 Task: Look for space in La Dolorita, Venezuela from 22nd June, 2023 to 30th June, 2023 for 2 adults in price range Rs.7000 to Rs.15000. Place can be entire place with 1  bedroom having 1 bed and 1 bathroom. Property type can be house, flat, guest house, hotel. Booking option can be shelf check-in. Required host language is English.
Action: Mouse moved to (501, 112)
Screenshot: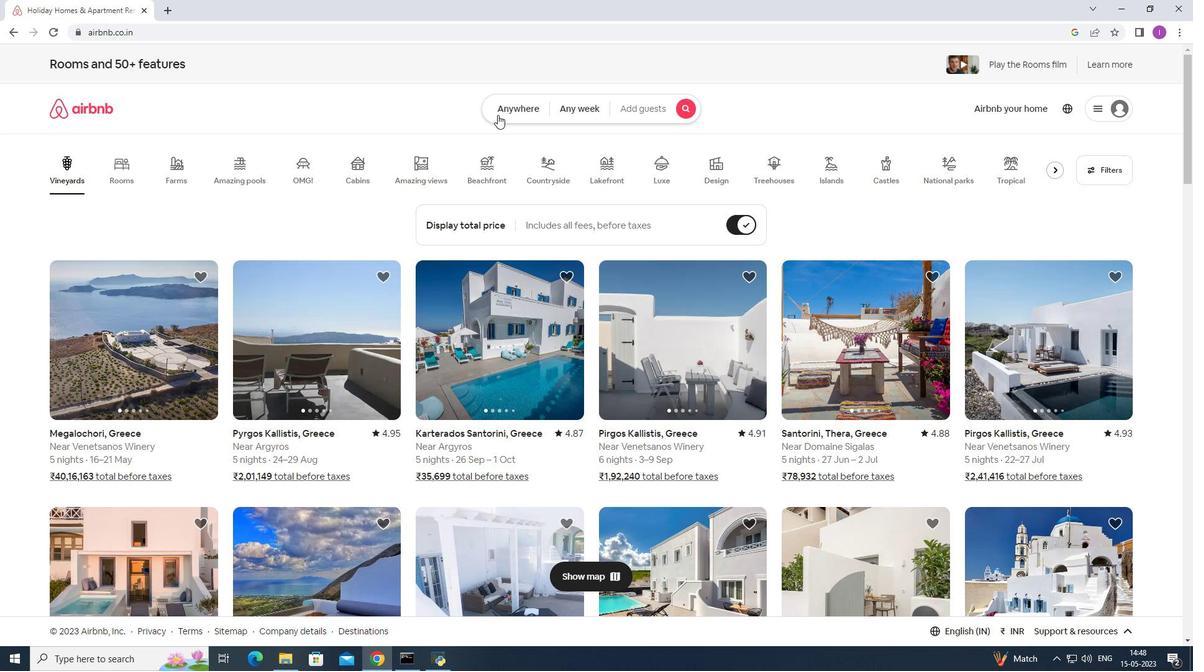 
Action: Mouse pressed left at (501, 112)
Screenshot: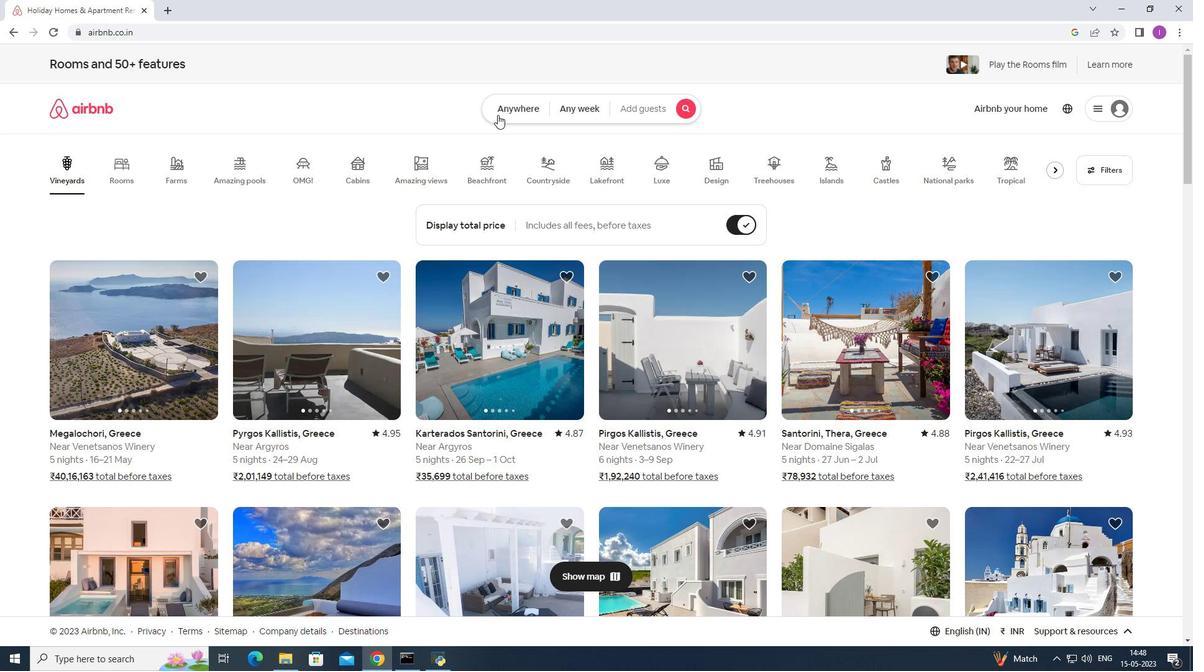 
Action: Mouse moved to (440, 164)
Screenshot: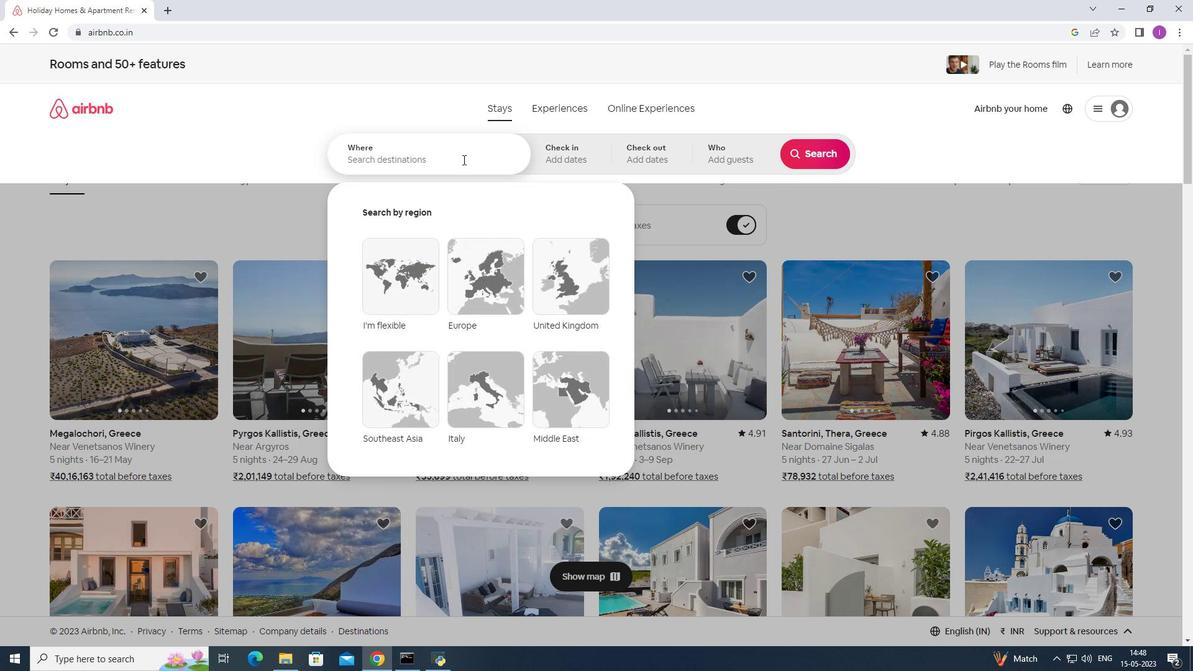 
Action: Mouse pressed left at (440, 164)
Screenshot: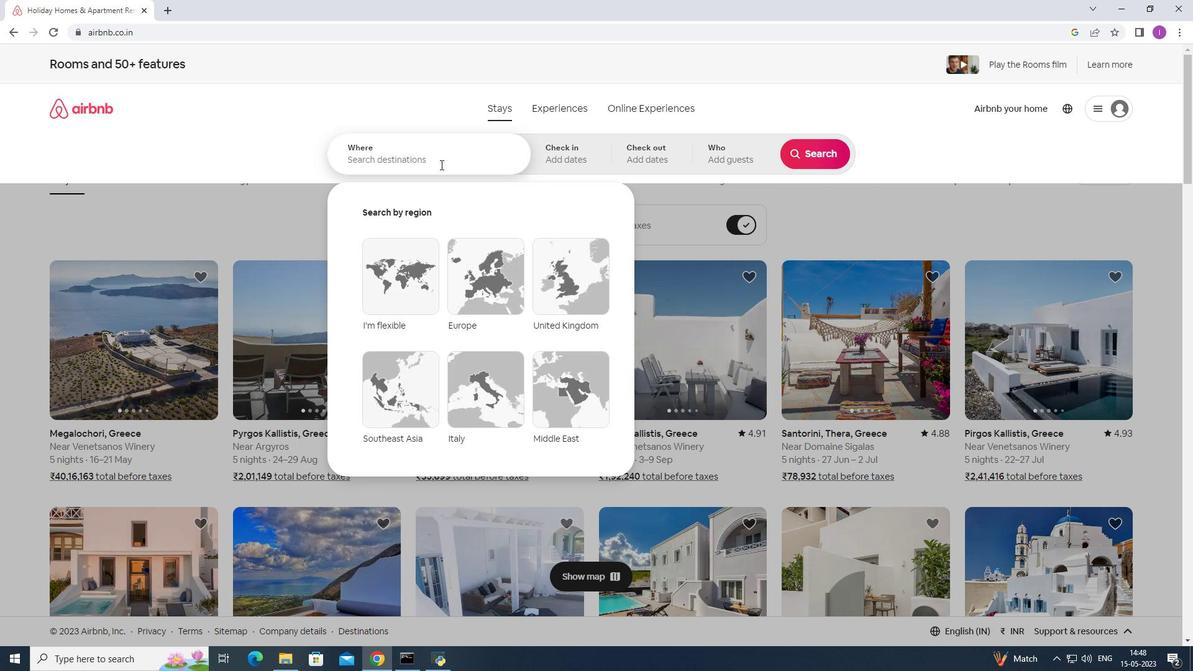 
Action: Key pressed <Key.shift><Key.shift><Key.shift><Key.shift><Key.shift><Key.shift><Key.shift><Key.shift><Key.shift><Key.shift><Key.shift><Key.shift><Key.shift><Key.shift><Key.shift><Key.shift><Key.shift><Key.shift><Key.shift><Key.shift><Key.shift><Key.shift><Key.shift><Key.shift><Key.shift><Key.shift><Key.shift><Key.shift><Key.shift><Key.shift><Key.shift><Key.shift><Key.shift><Key.shift><Key.shift><Key.shift><Key.shift><Key.shift><Key.shift><Key.shift><Key.shift><Key.shift><Key.shift><Key.shift><Key.shift><Key.shift><Key.shift>La<Key.space>dili<Key.backspace><Key.backspace><Key.backspace><Key.backspace><Key.shift>Dolorita,<Key.shift><Key.shift><Key.shift><Key.shift><Key.shift><Key.shift><Key.shift><Key.shift><Key.shift><Key.shift><Key.shift><Key.shift><Key.shift><Key.shift><Key.shift><Key.shift><Key.shift><Key.shift><Key.shift><Key.shift><Key.shift><Key.shift><Key.shift><Key.shift><Key.shift><Key.shift><Key.shift>Venezuela
Screenshot: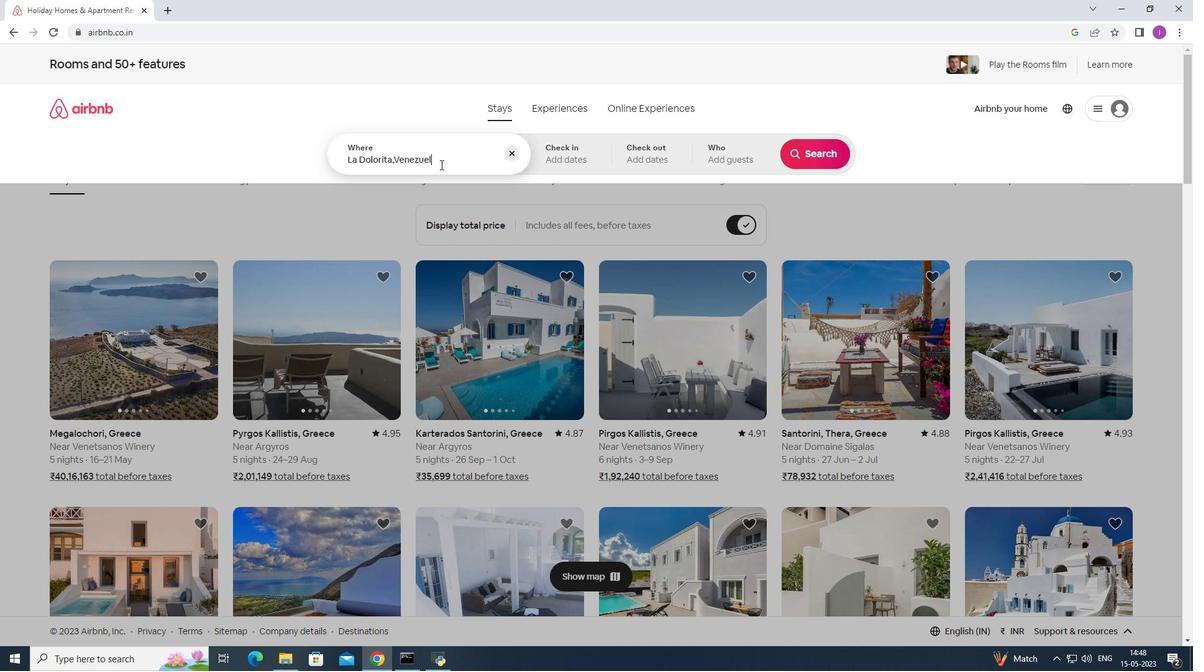 
Action: Mouse moved to (580, 147)
Screenshot: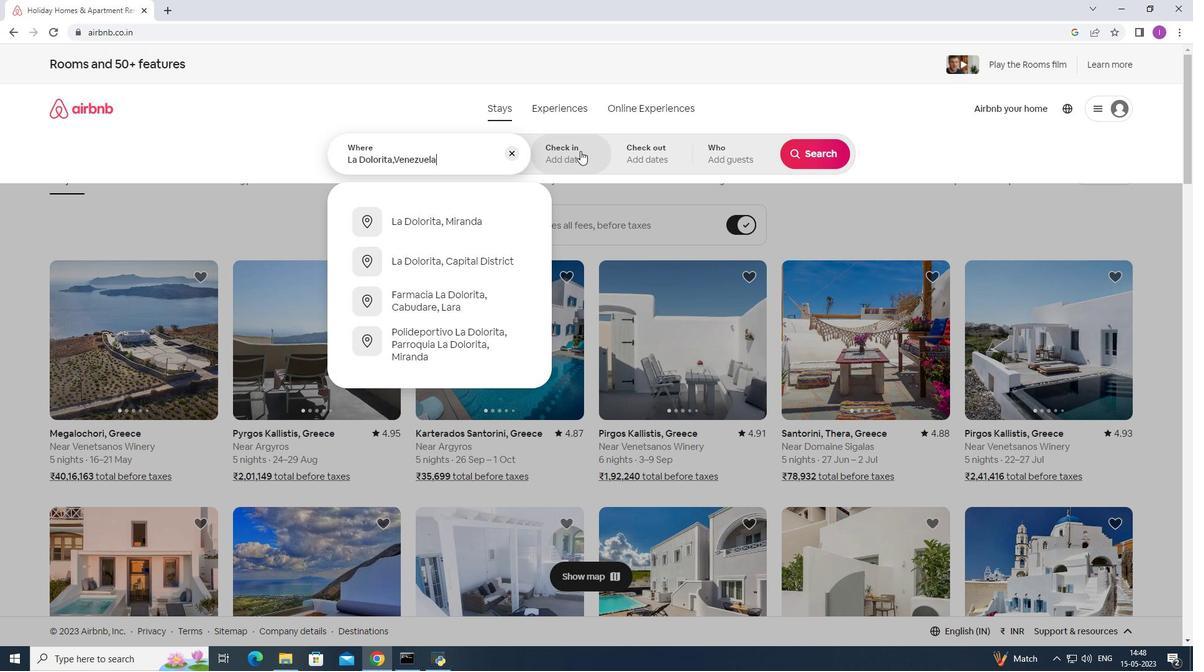 
Action: Mouse pressed left at (580, 147)
Screenshot: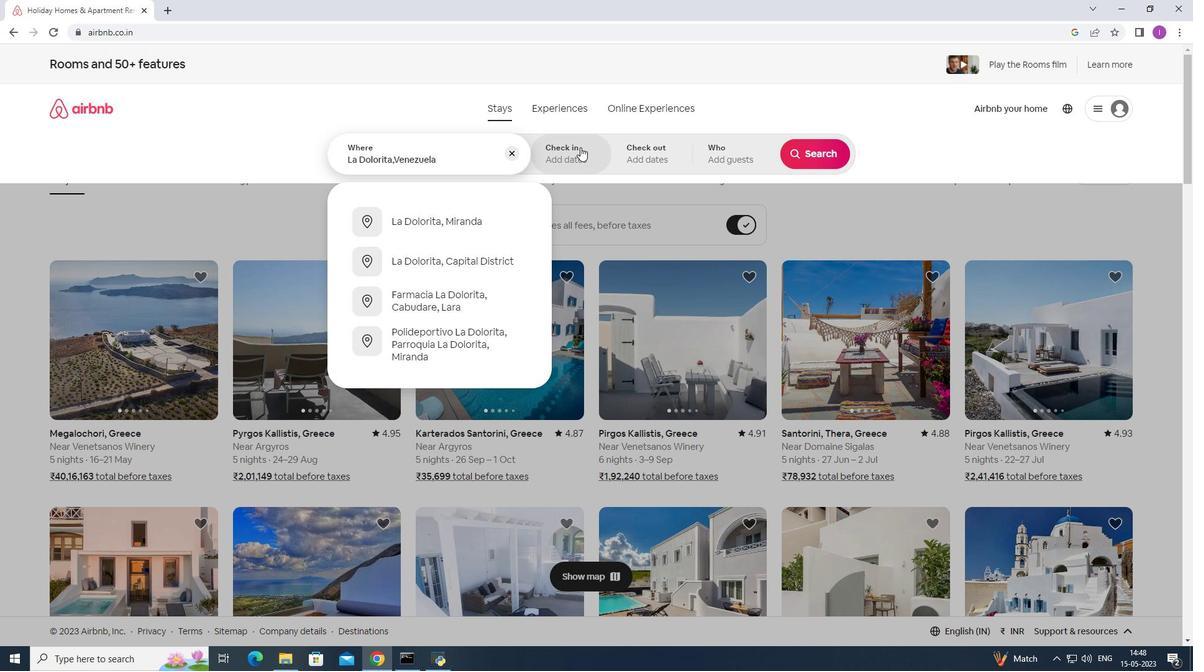
Action: Mouse moved to (817, 252)
Screenshot: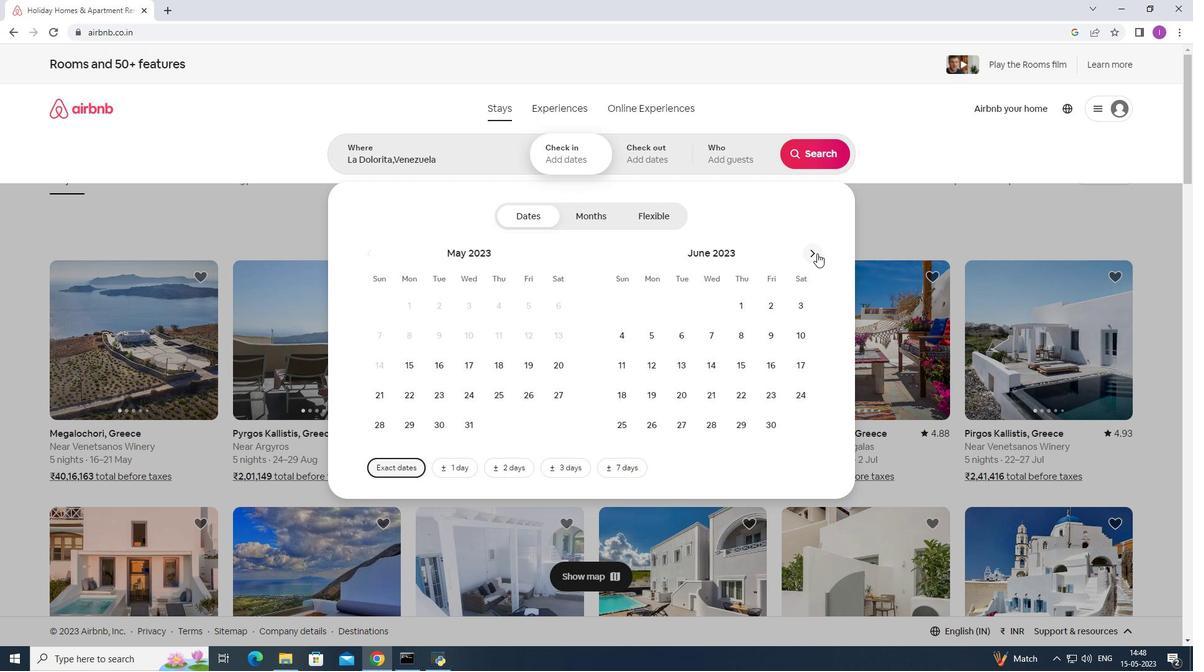 
Action: Mouse pressed left at (817, 252)
Screenshot: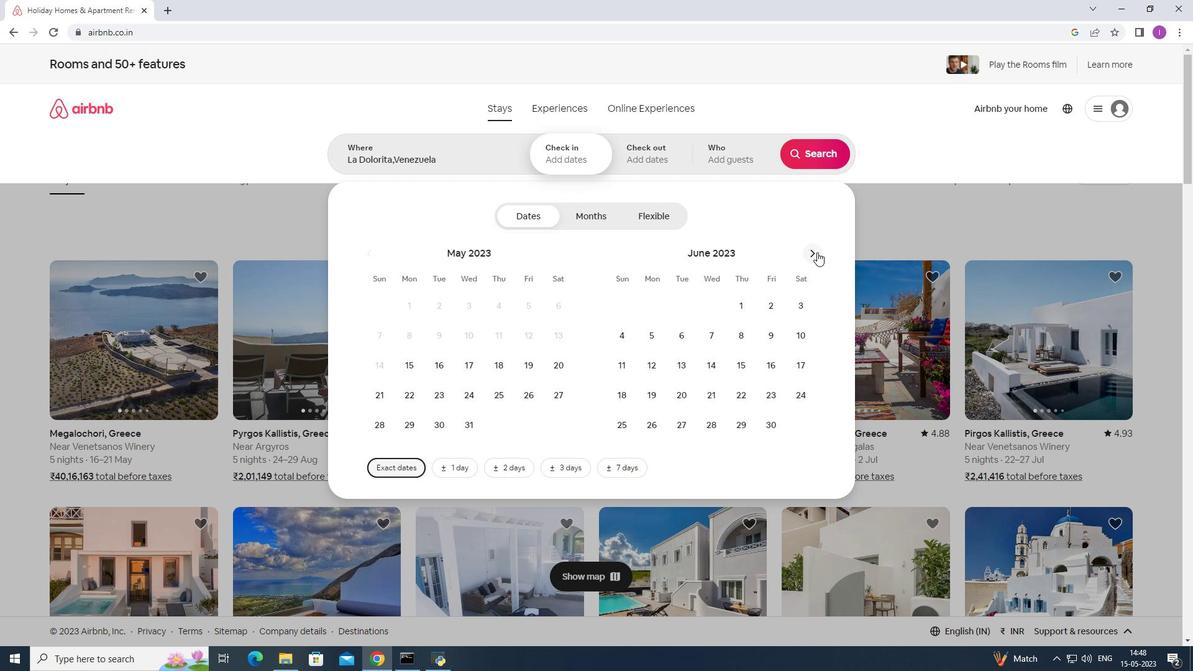 
Action: Mouse moved to (502, 389)
Screenshot: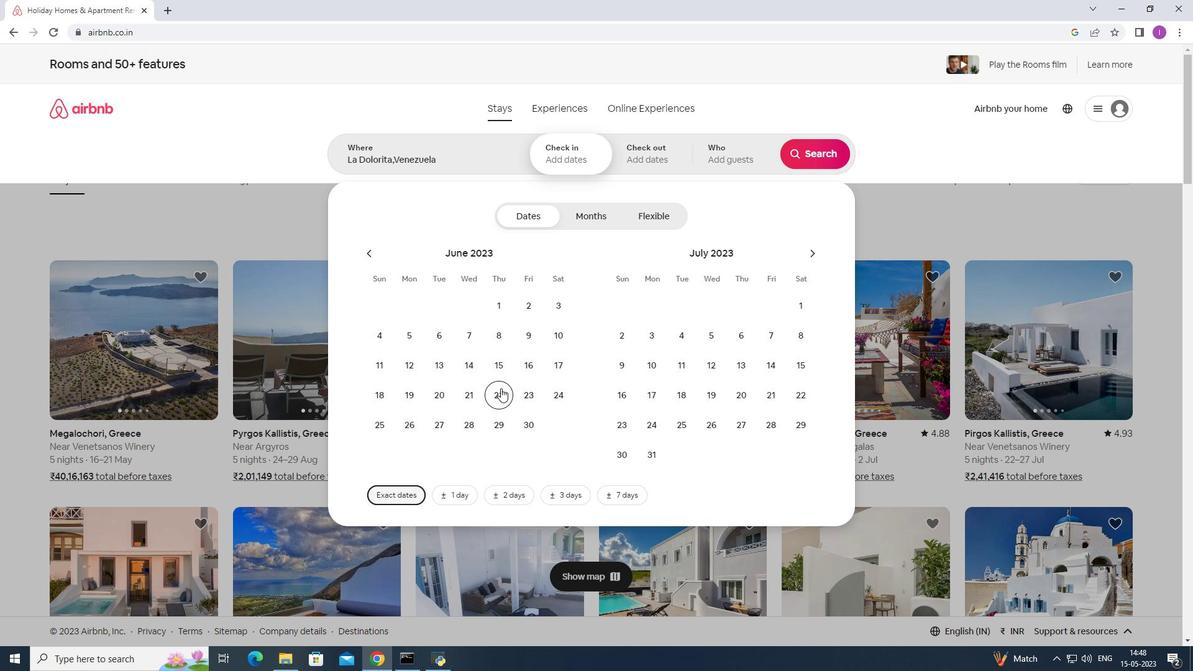
Action: Mouse pressed left at (502, 389)
Screenshot: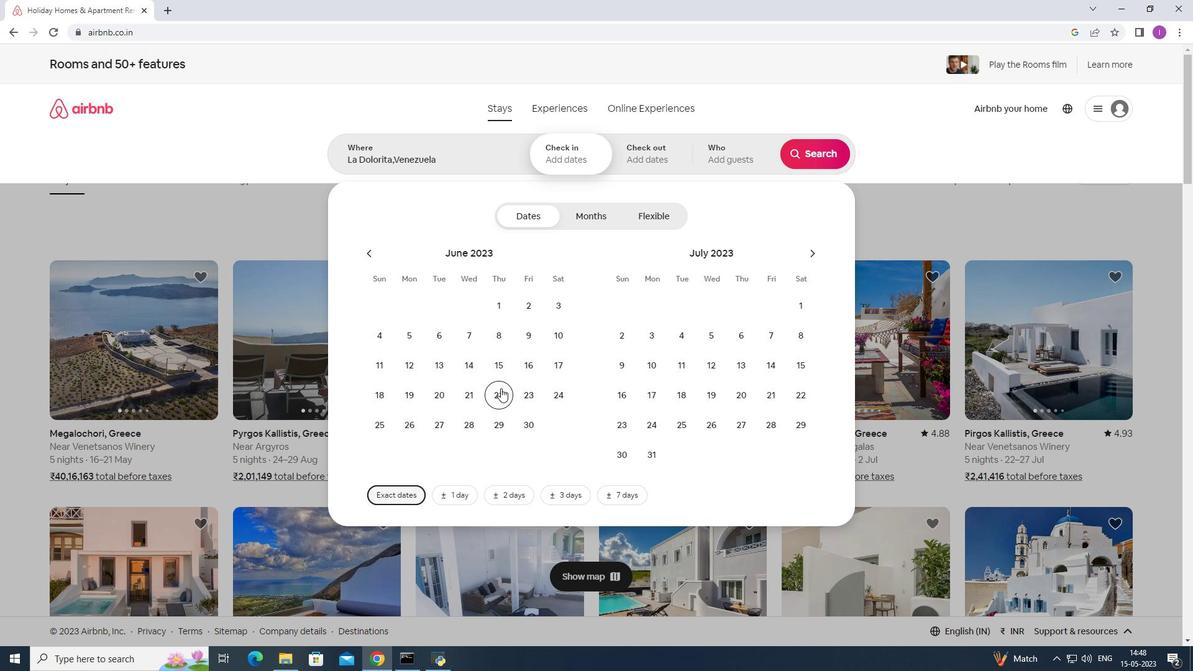 
Action: Mouse moved to (527, 425)
Screenshot: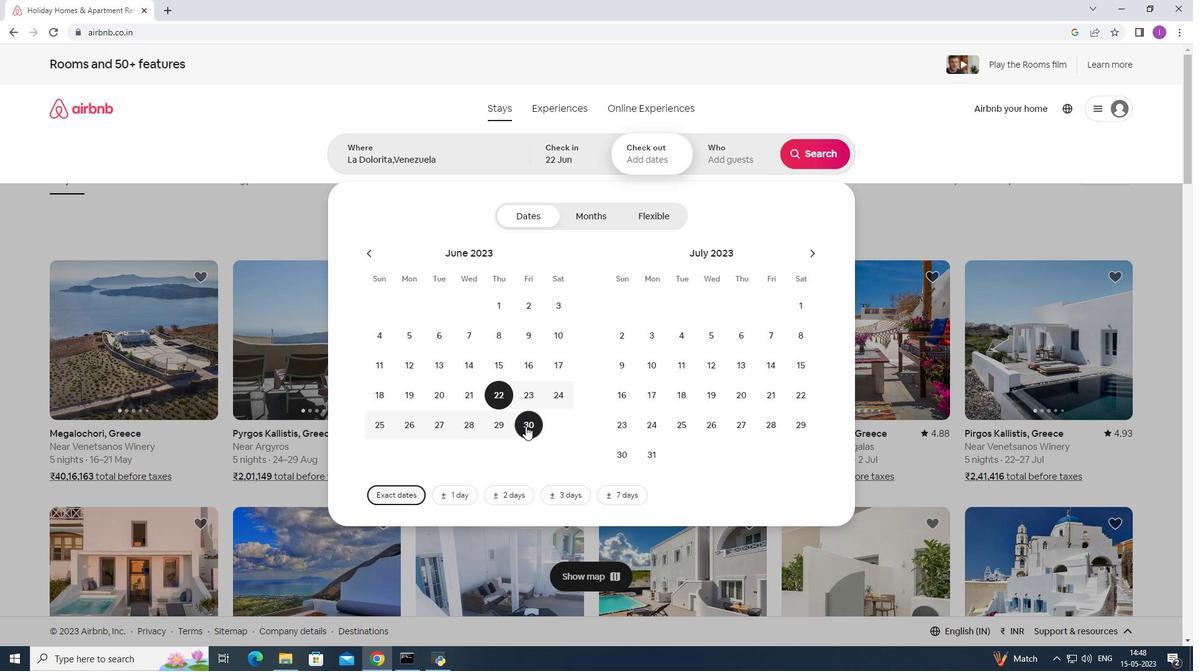
Action: Mouse pressed left at (527, 425)
Screenshot: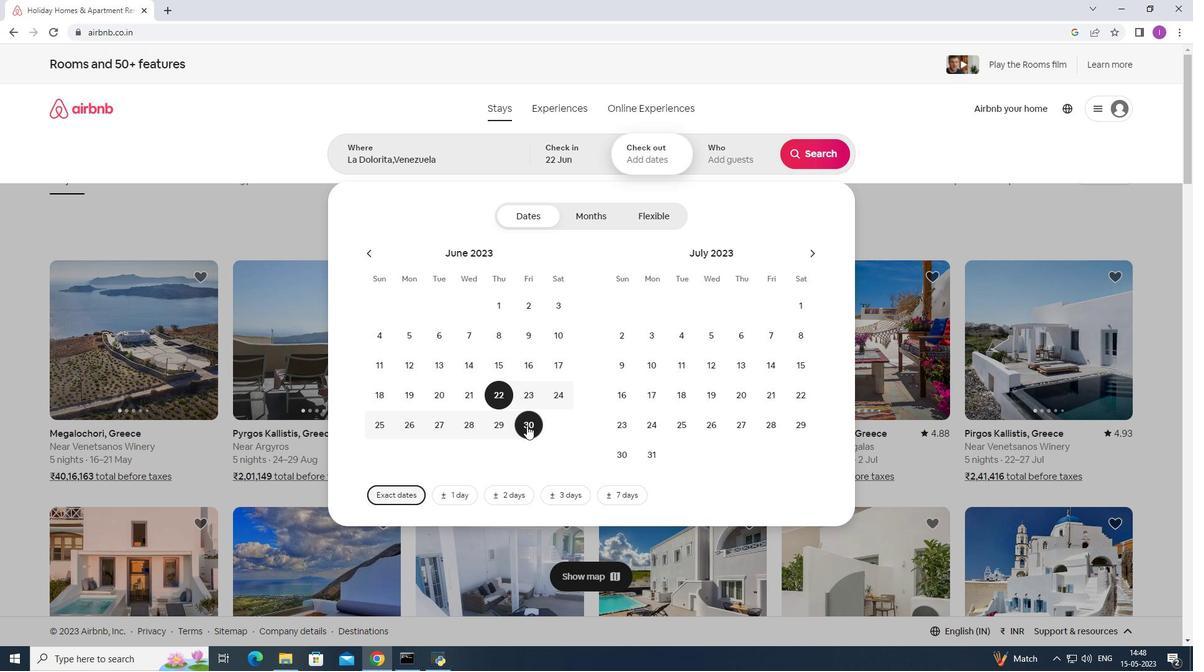 
Action: Mouse moved to (742, 151)
Screenshot: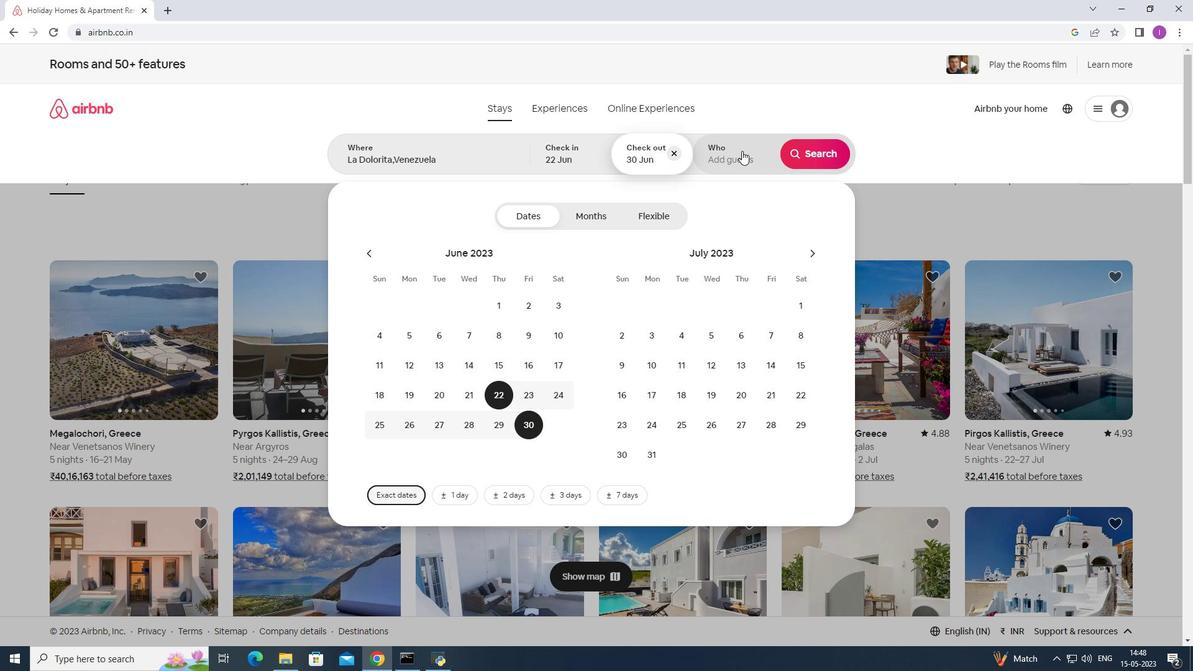 
Action: Mouse pressed left at (742, 151)
Screenshot: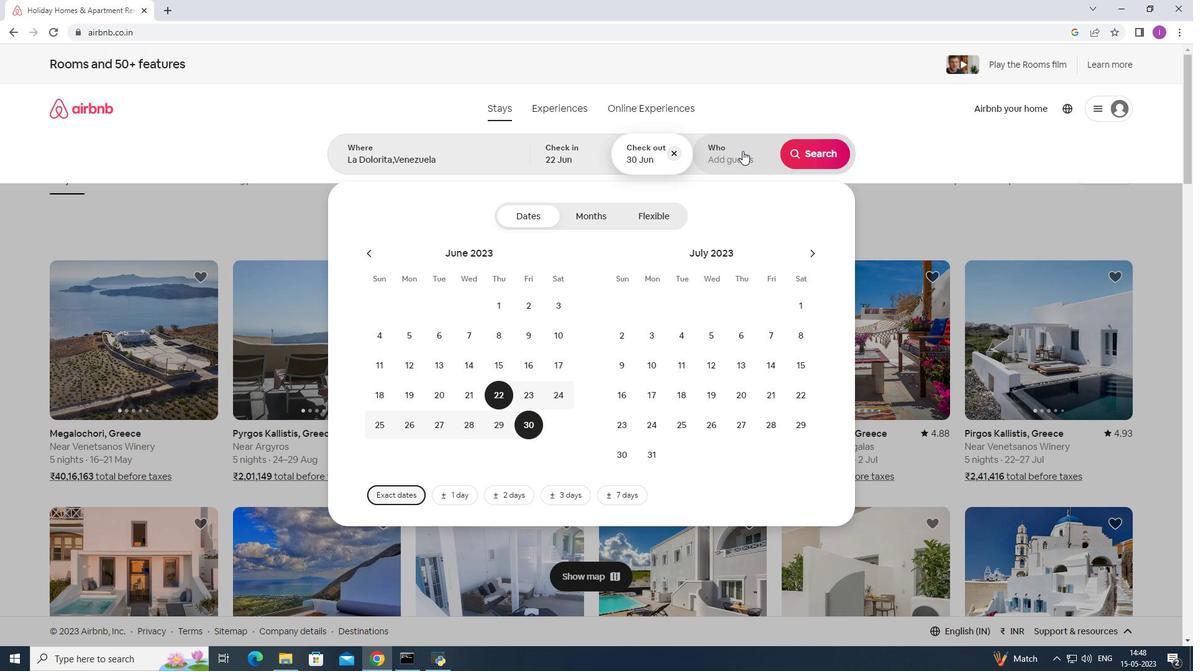 
Action: Mouse moved to (821, 217)
Screenshot: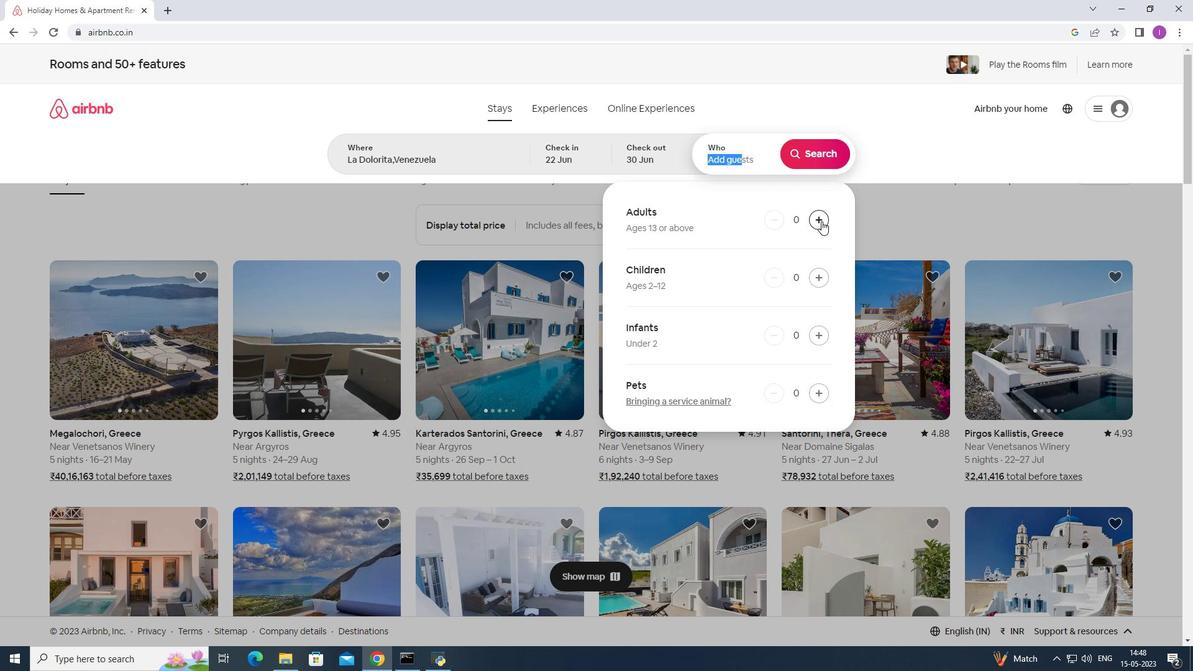 
Action: Mouse pressed left at (821, 217)
Screenshot: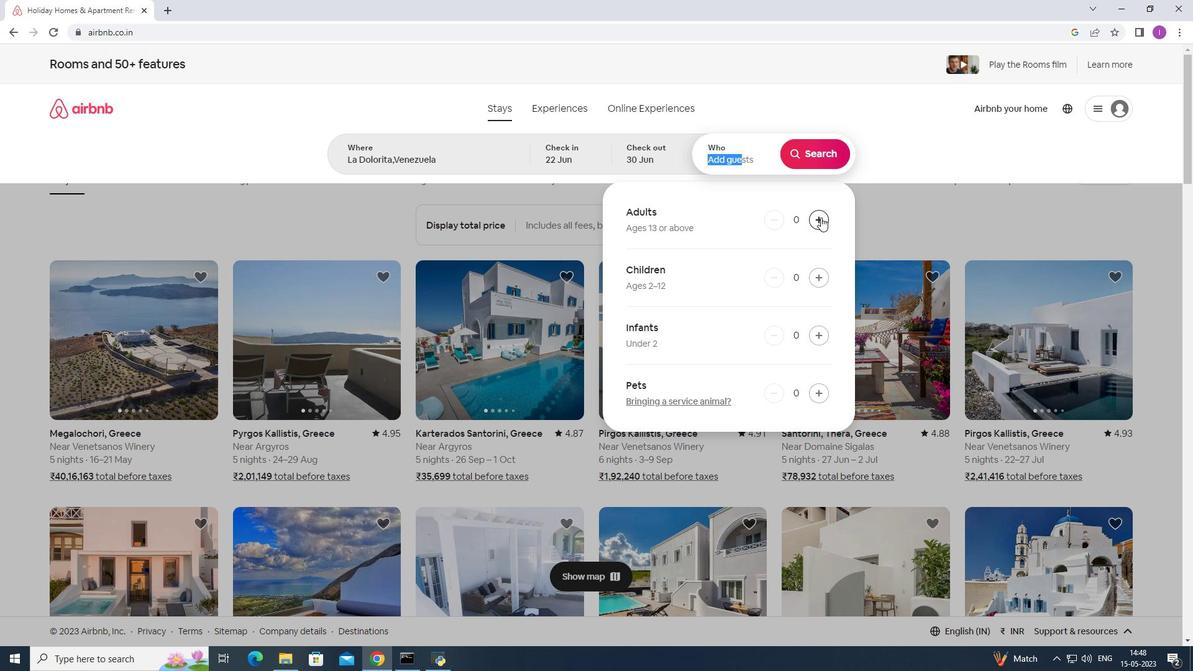 
Action: Mouse pressed left at (821, 217)
Screenshot: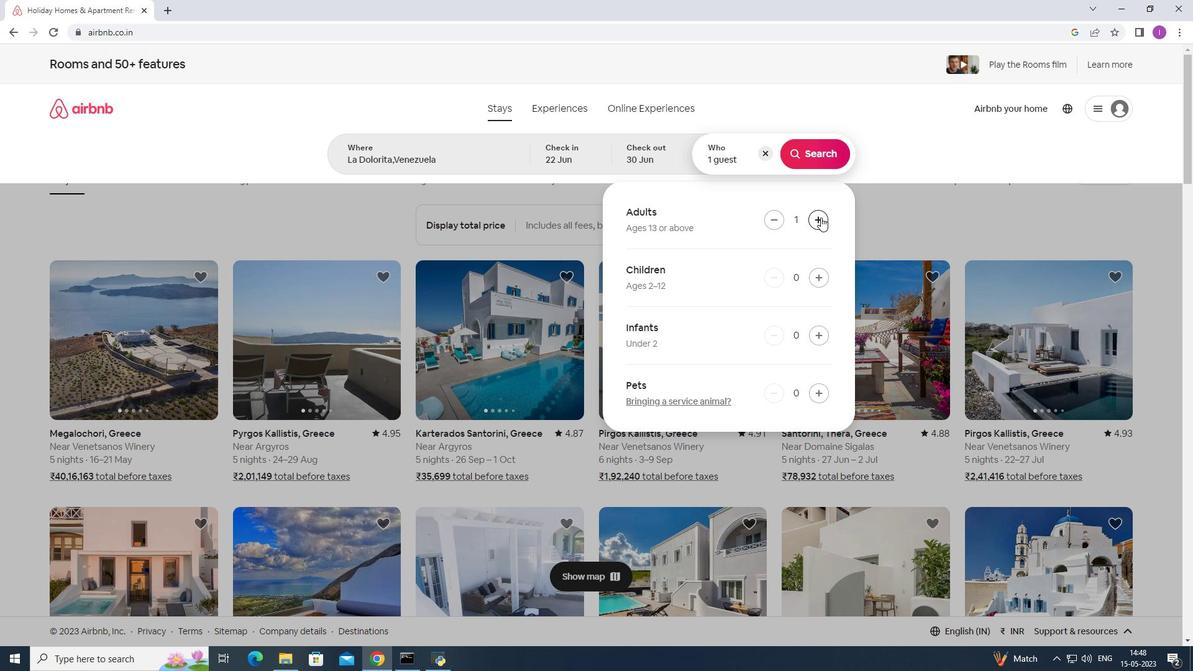 
Action: Mouse moved to (821, 147)
Screenshot: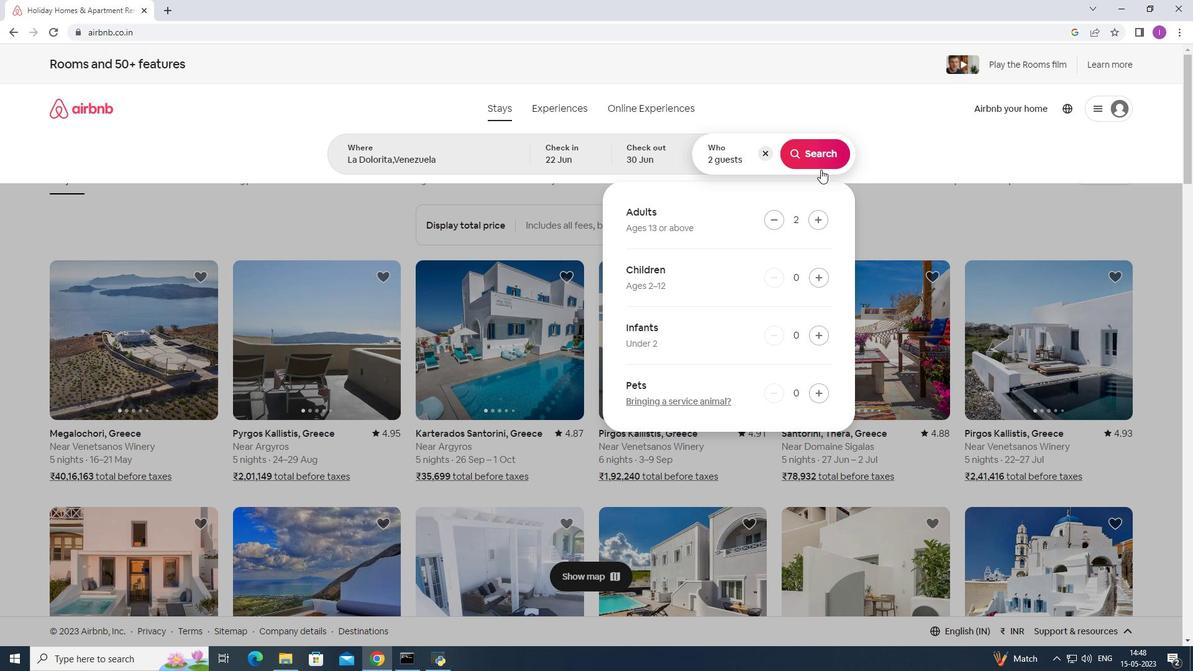 
Action: Mouse pressed left at (821, 147)
Screenshot: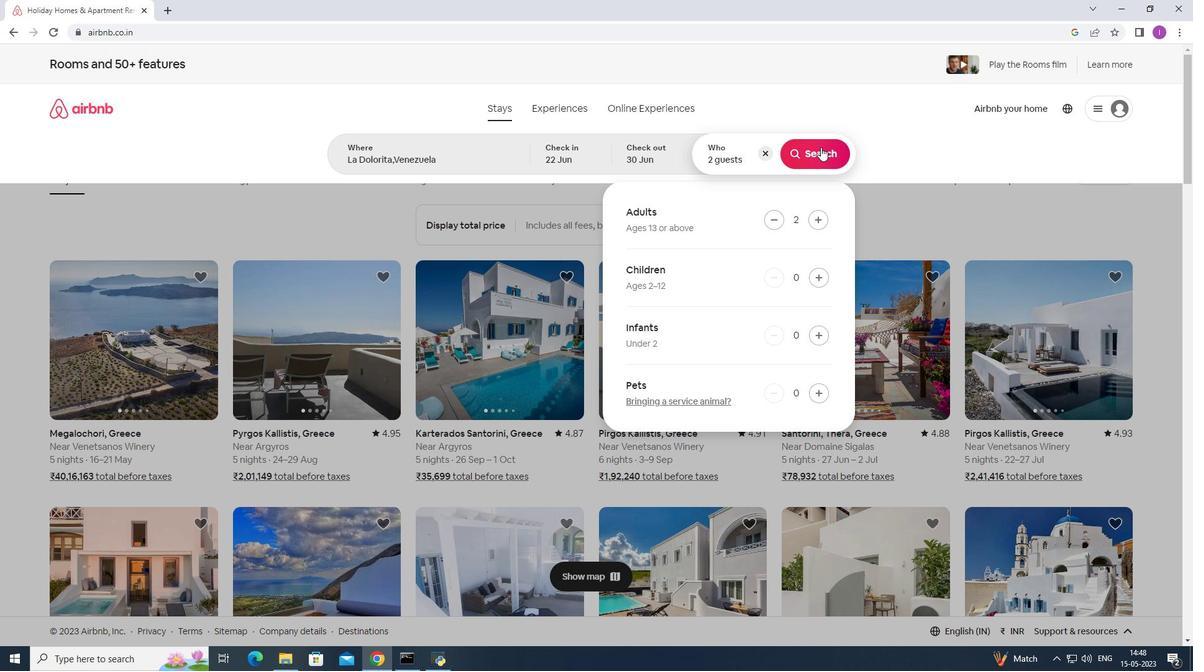 
Action: Mouse moved to (1147, 123)
Screenshot: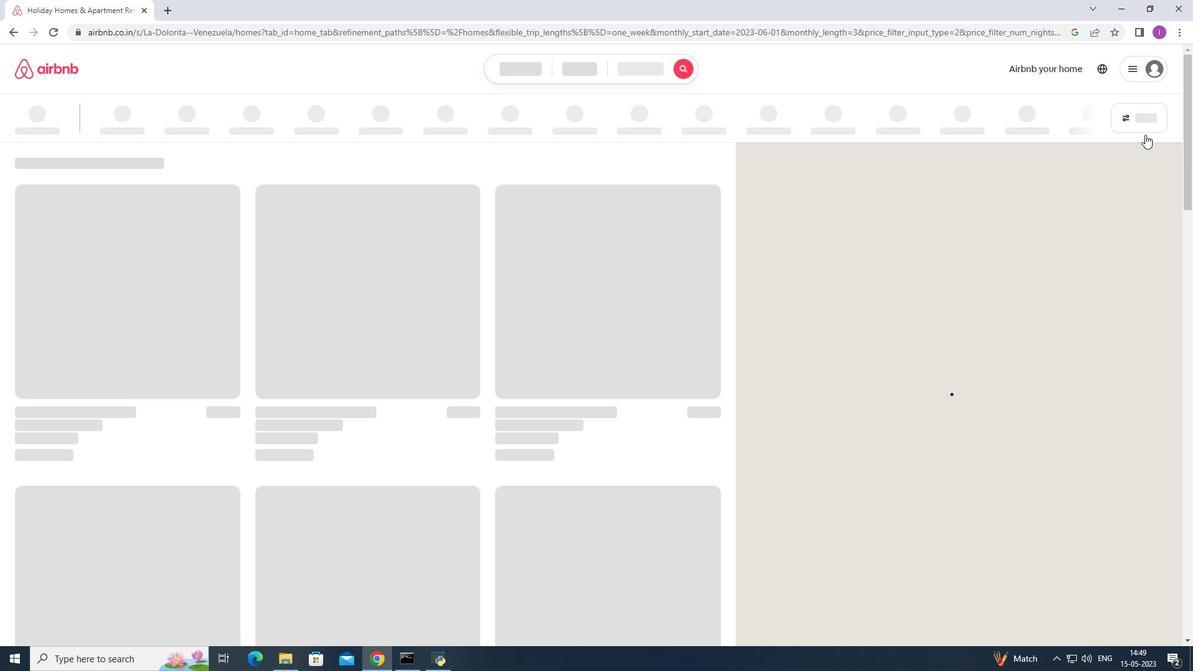 
Action: Mouse pressed left at (1147, 123)
Screenshot: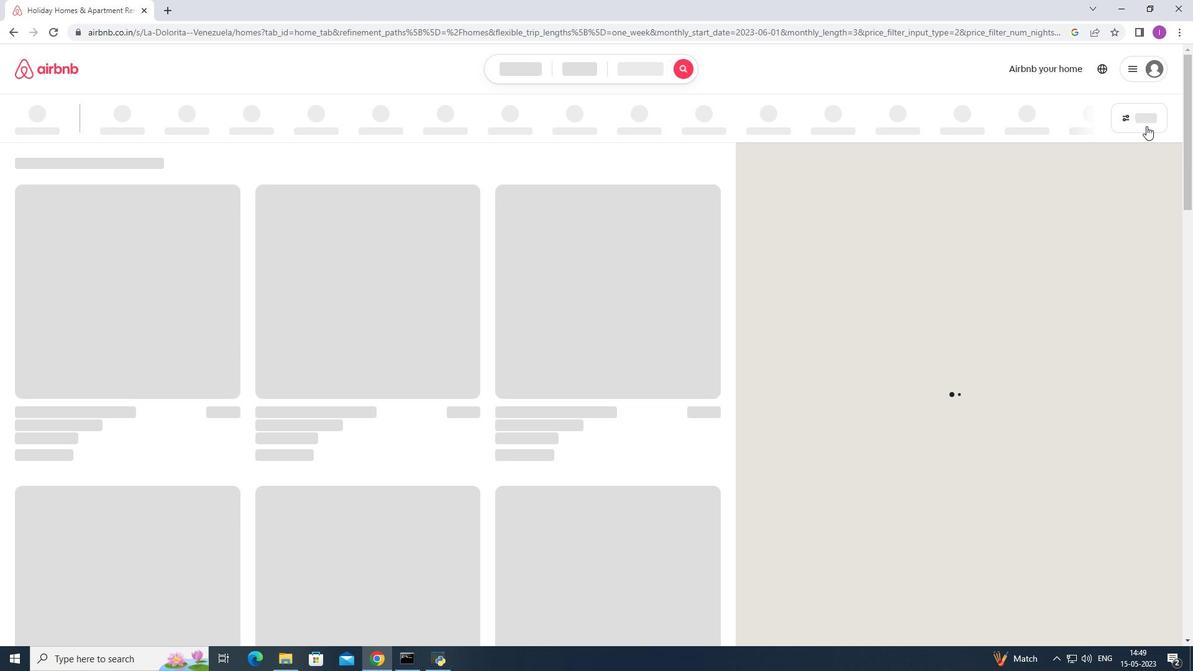 
Action: Mouse moved to (670, 421)
Screenshot: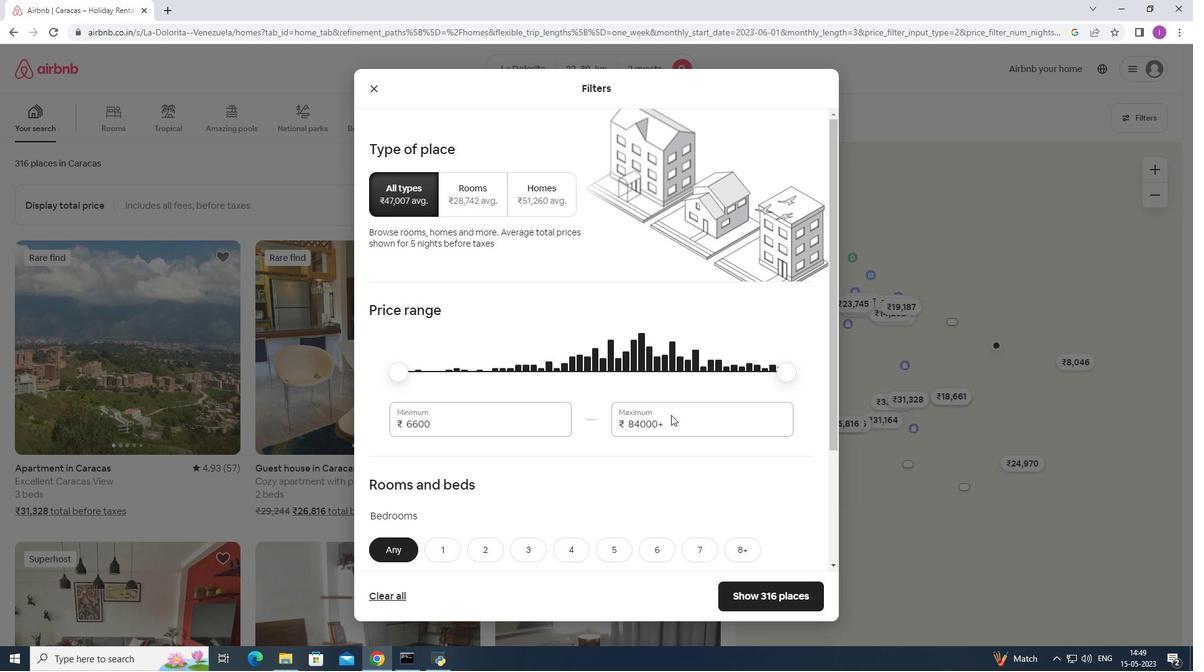 
Action: Mouse pressed left at (670, 421)
Screenshot: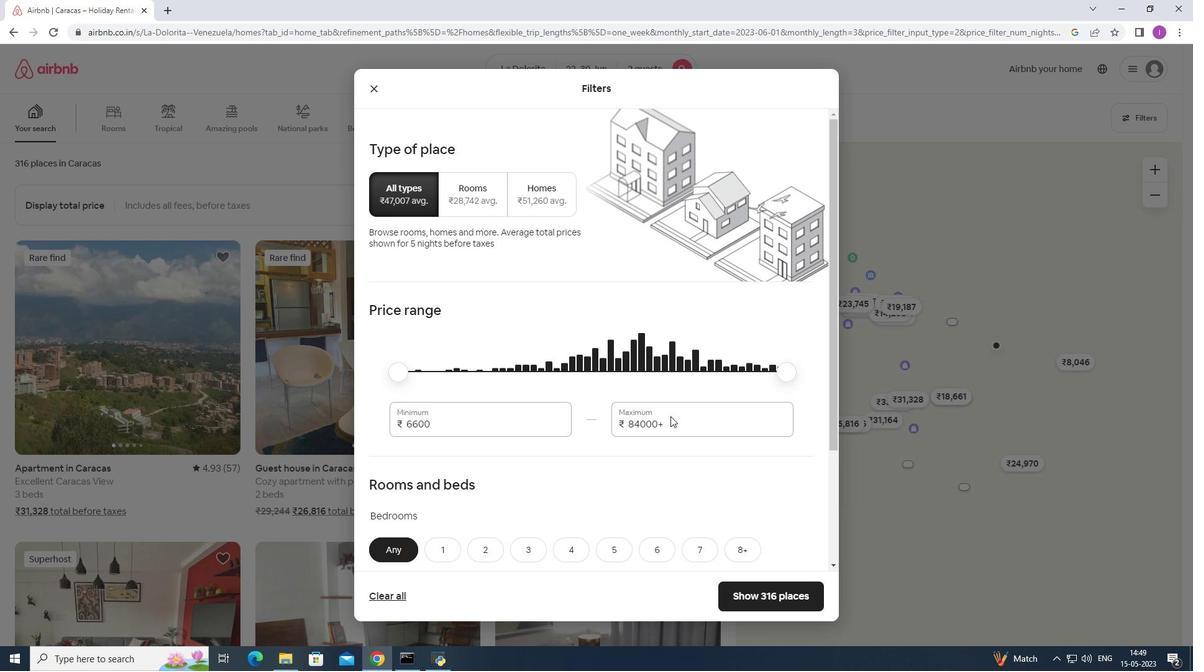 
Action: Mouse moved to (619, 422)
Screenshot: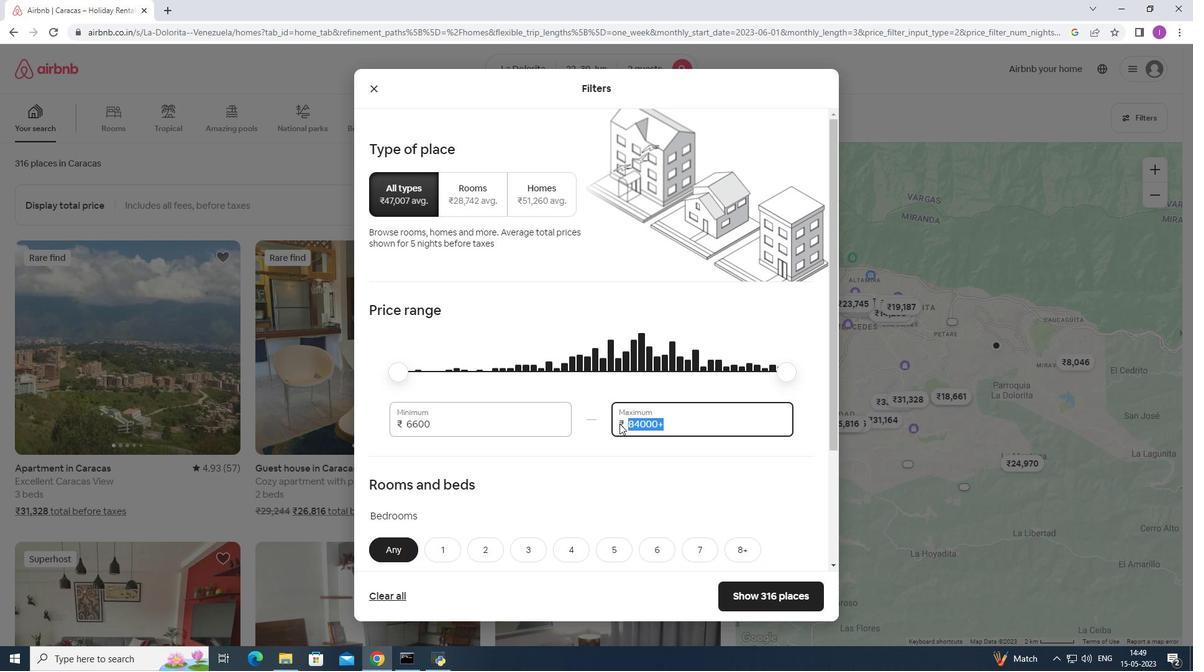 
Action: Key pressed 1
Screenshot: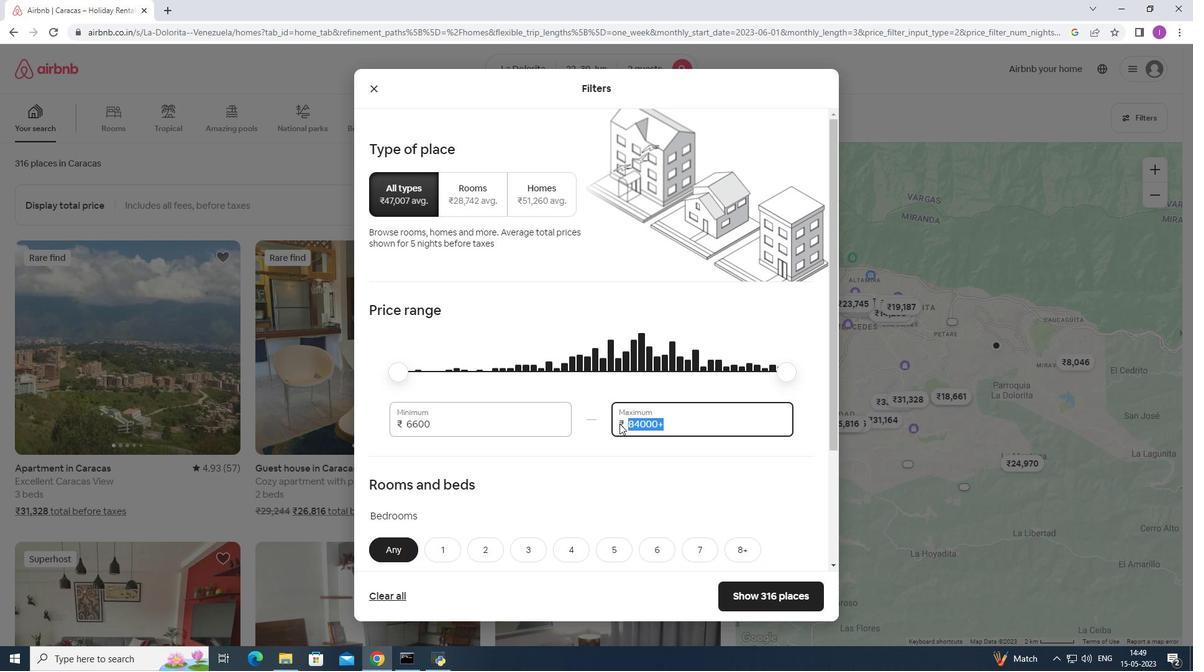 
Action: Mouse moved to (621, 414)
Screenshot: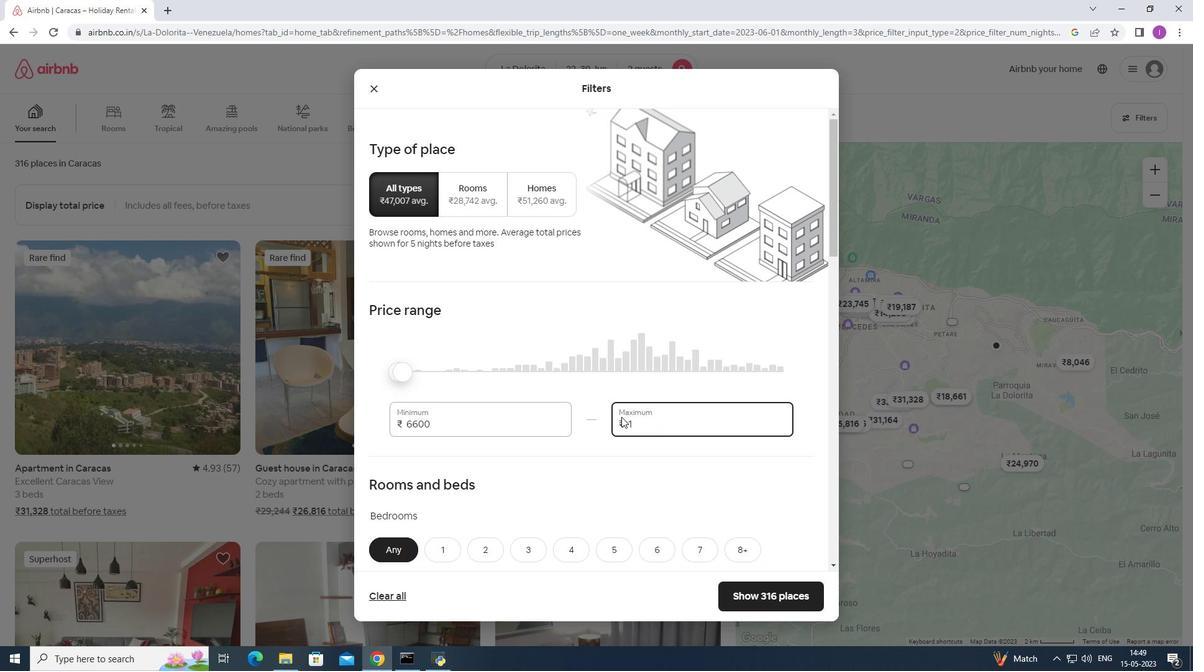 
Action: Key pressed 5000
Screenshot: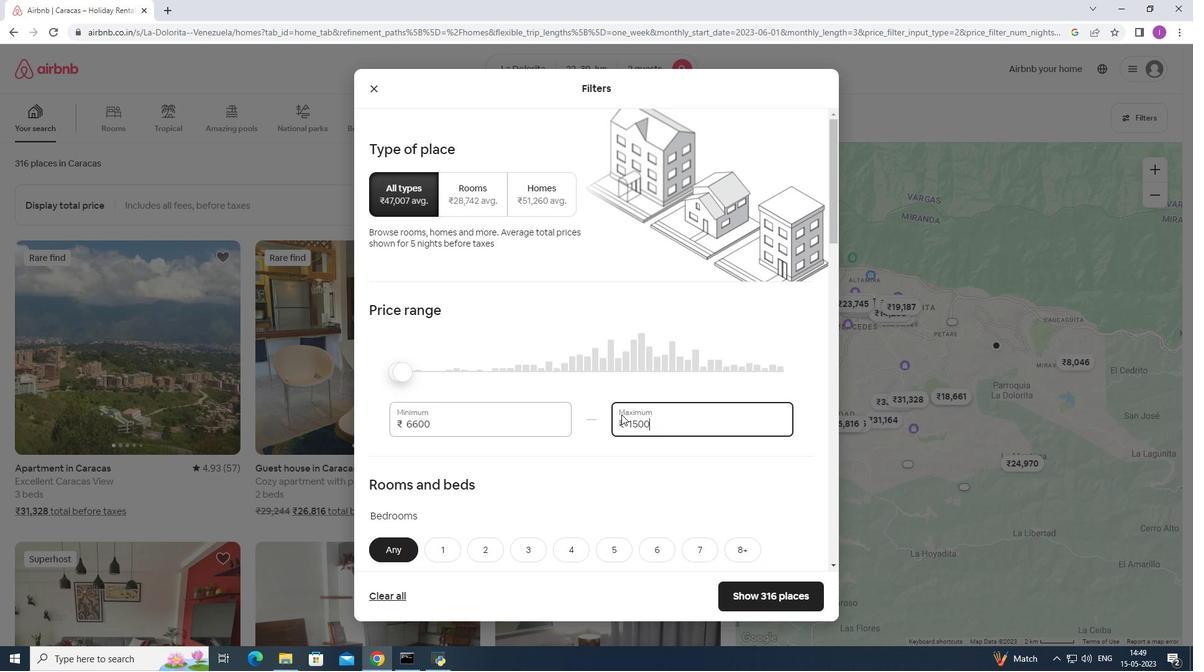 
Action: Mouse moved to (452, 420)
Screenshot: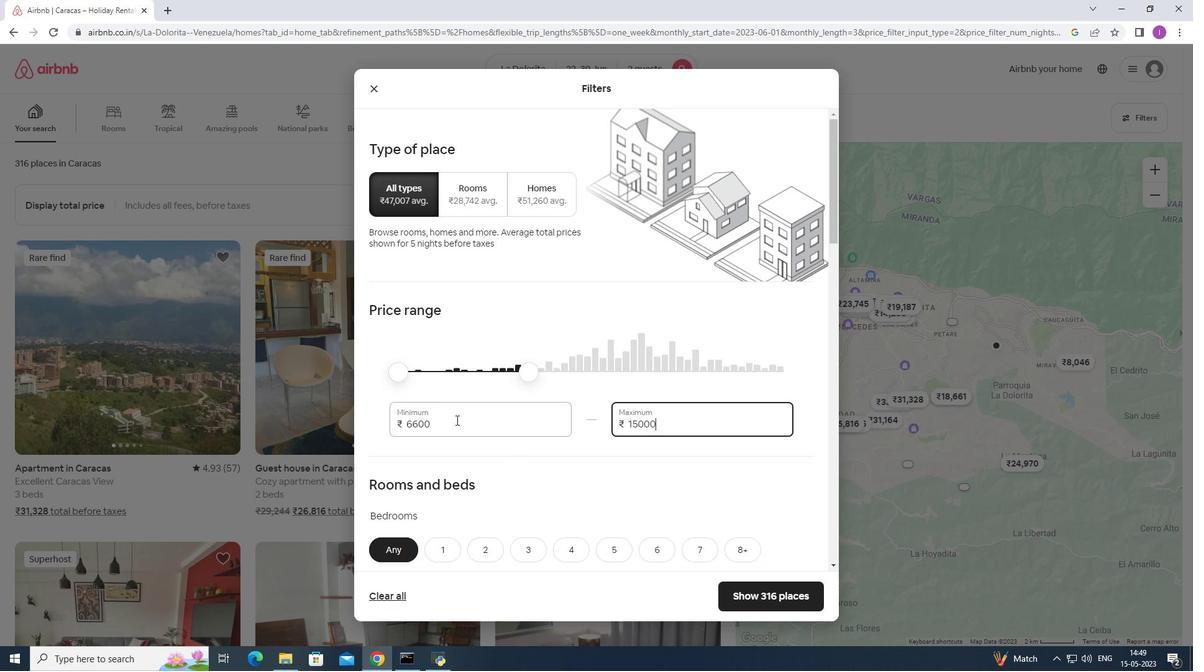 
Action: Mouse pressed left at (452, 420)
Screenshot: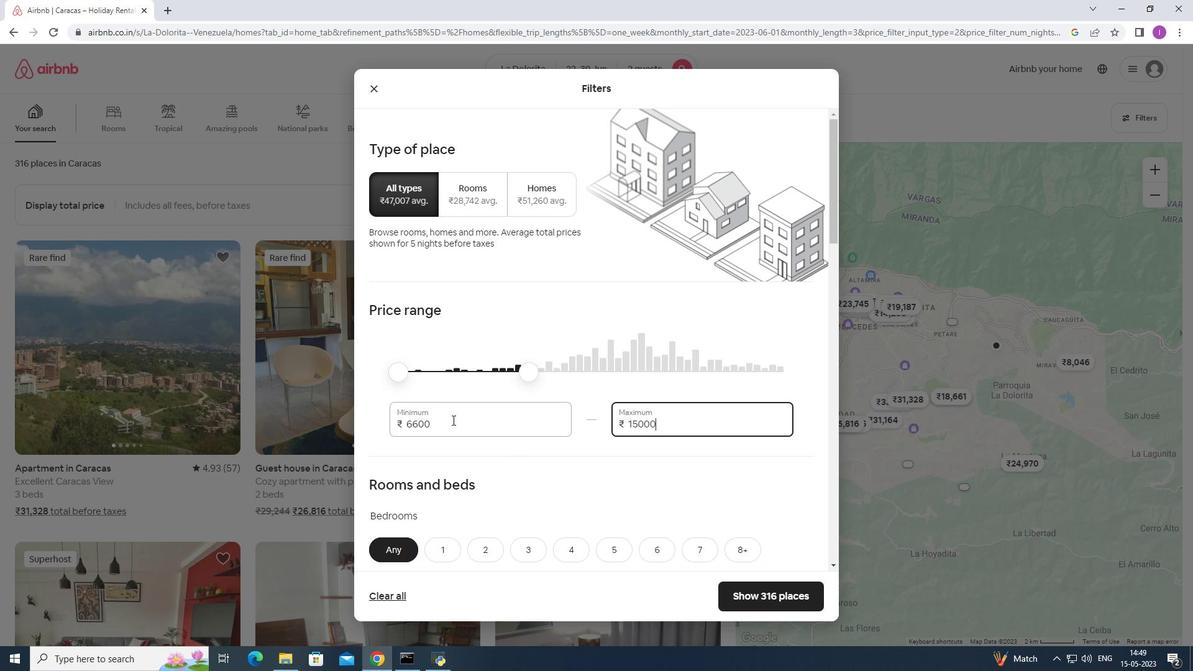 
Action: Mouse moved to (623, 414)
Screenshot: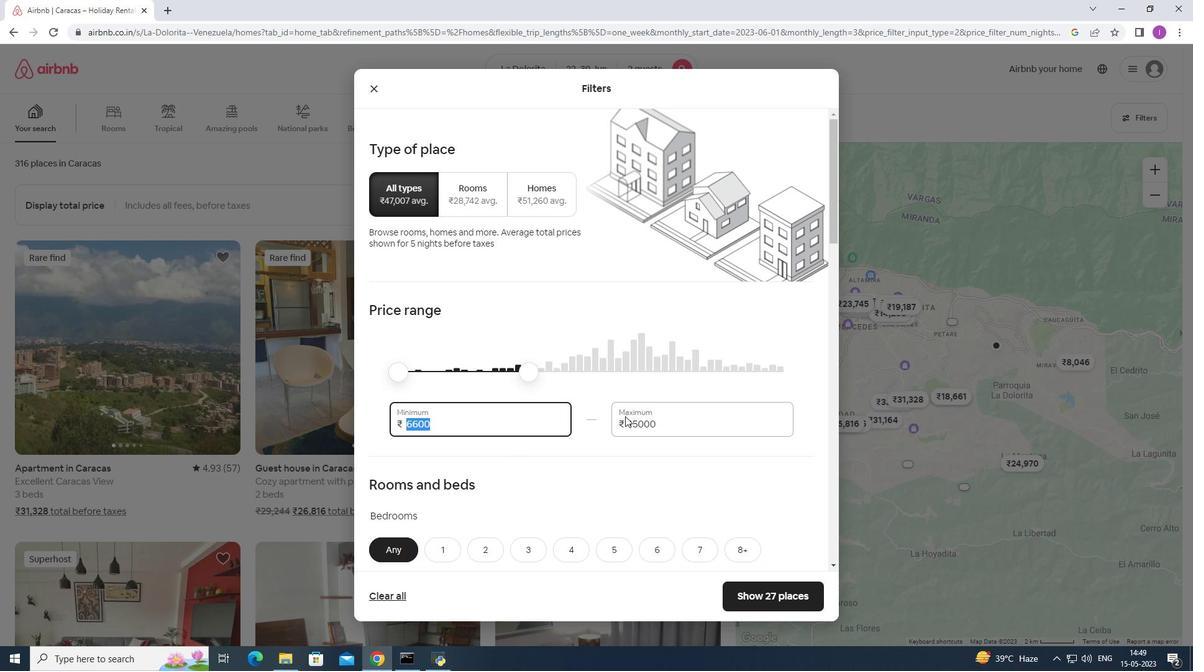 
Action: Key pressed 70
Screenshot: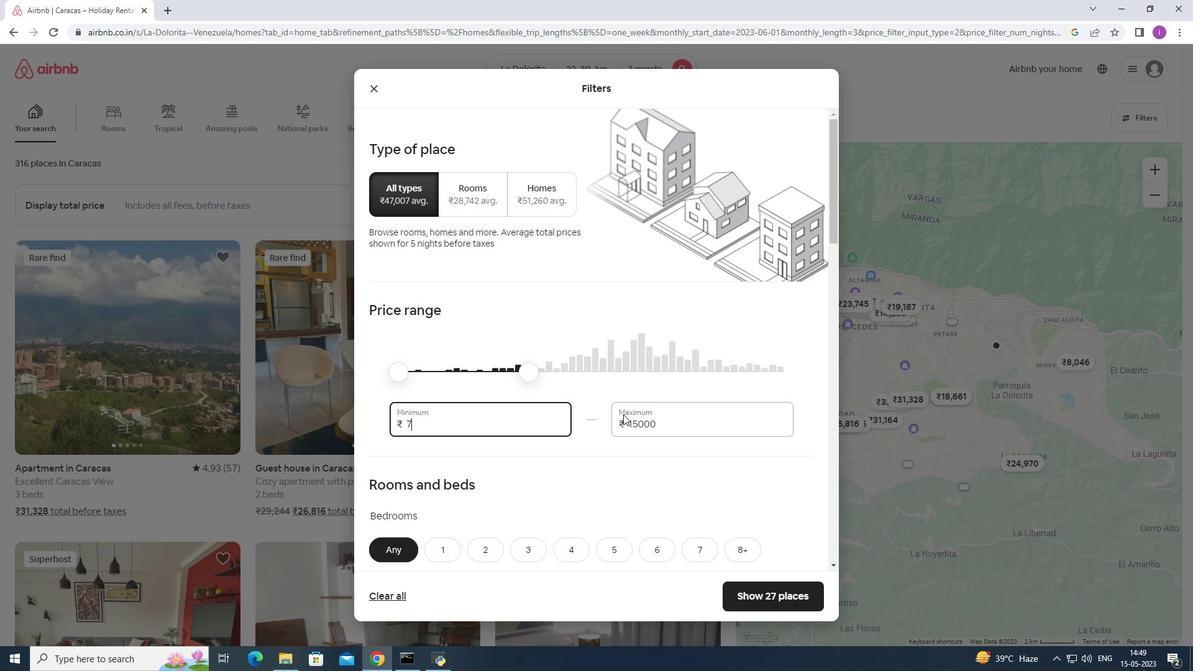
Action: Mouse moved to (622, 414)
Screenshot: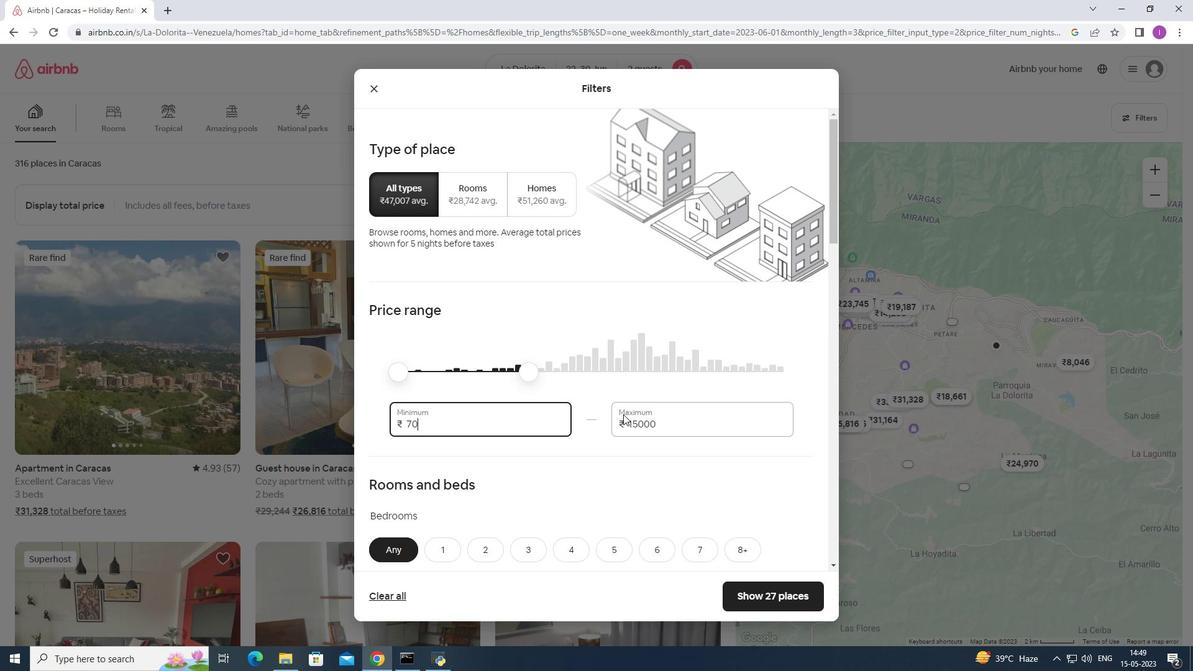 
Action: Key pressed 0
Screenshot: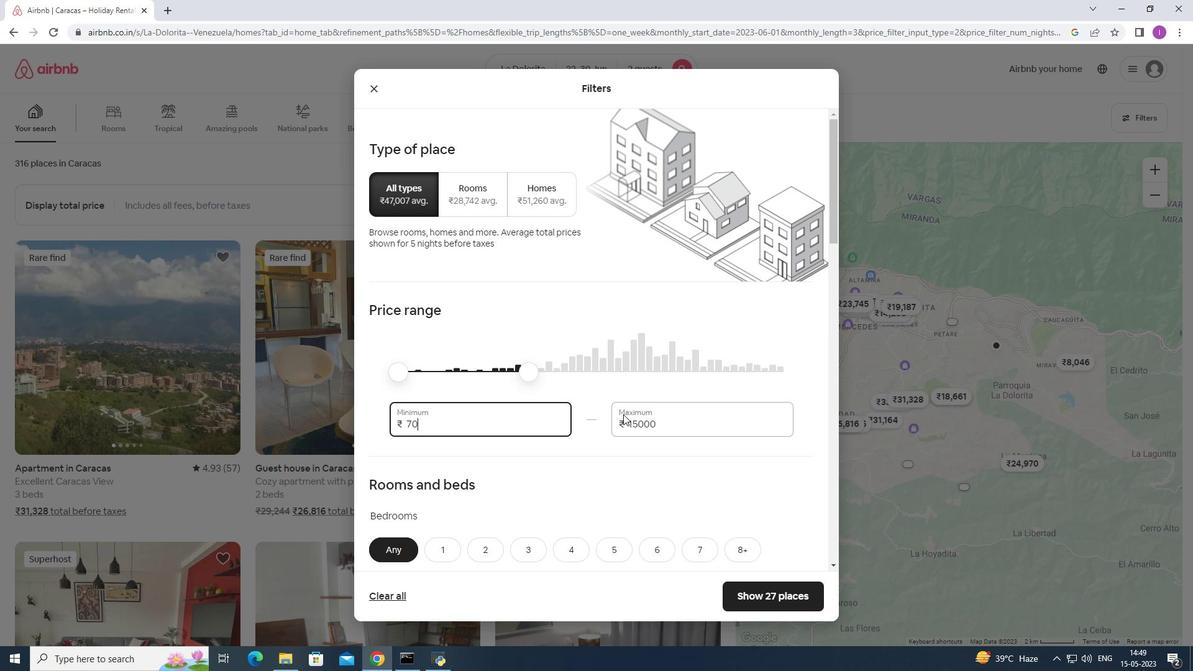 
Action: Mouse moved to (622, 413)
Screenshot: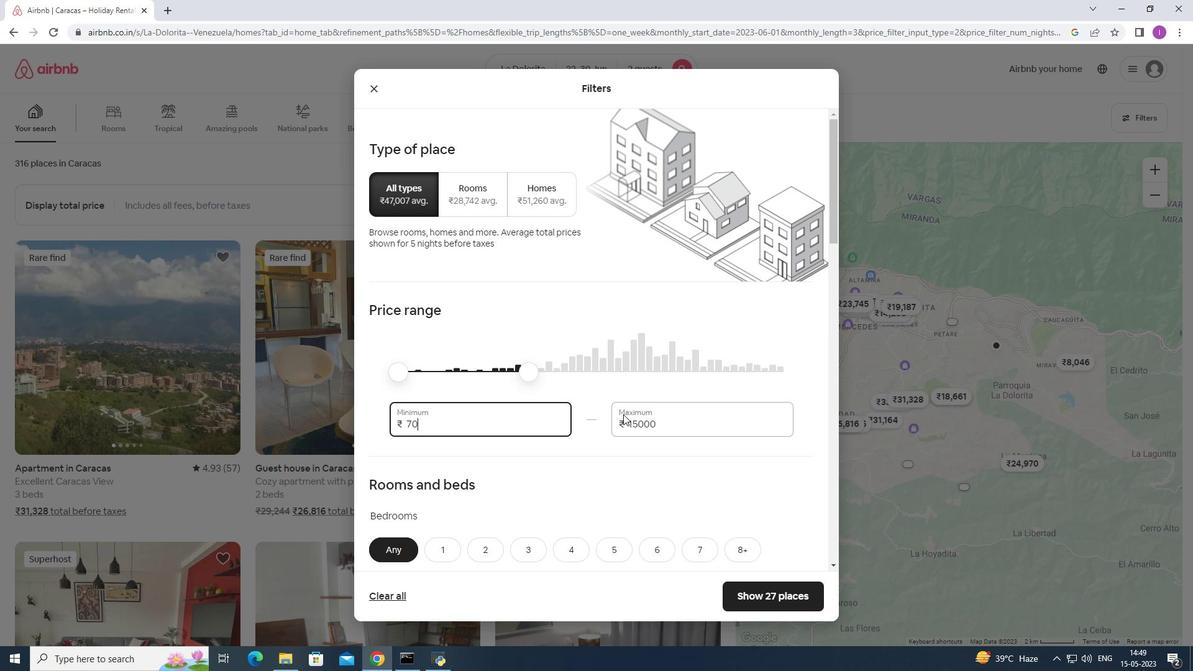 
Action: Key pressed 0
Screenshot: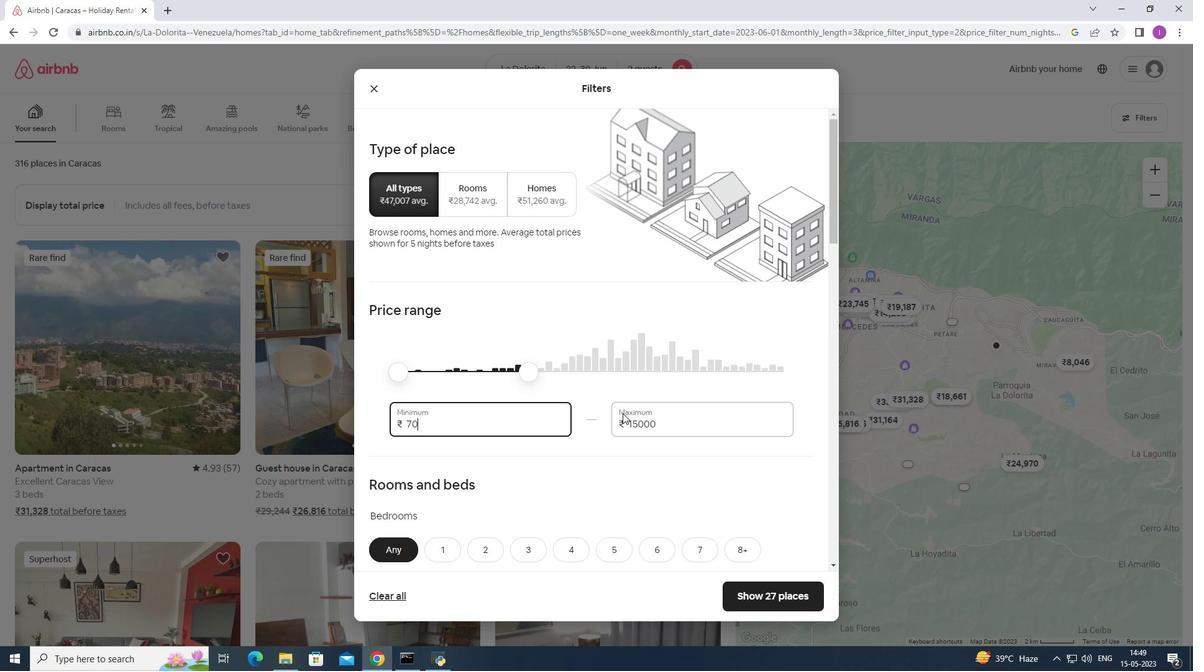 
Action: Mouse moved to (619, 413)
Screenshot: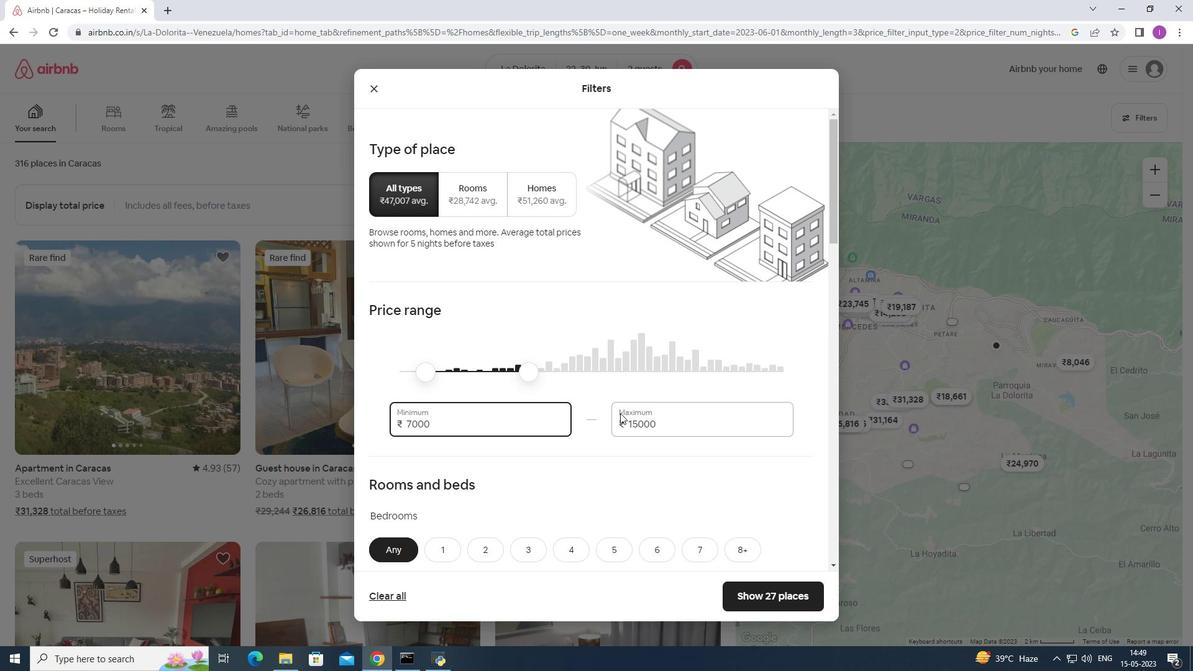 
Action: Mouse scrolled (619, 412) with delta (0, 0)
Screenshot: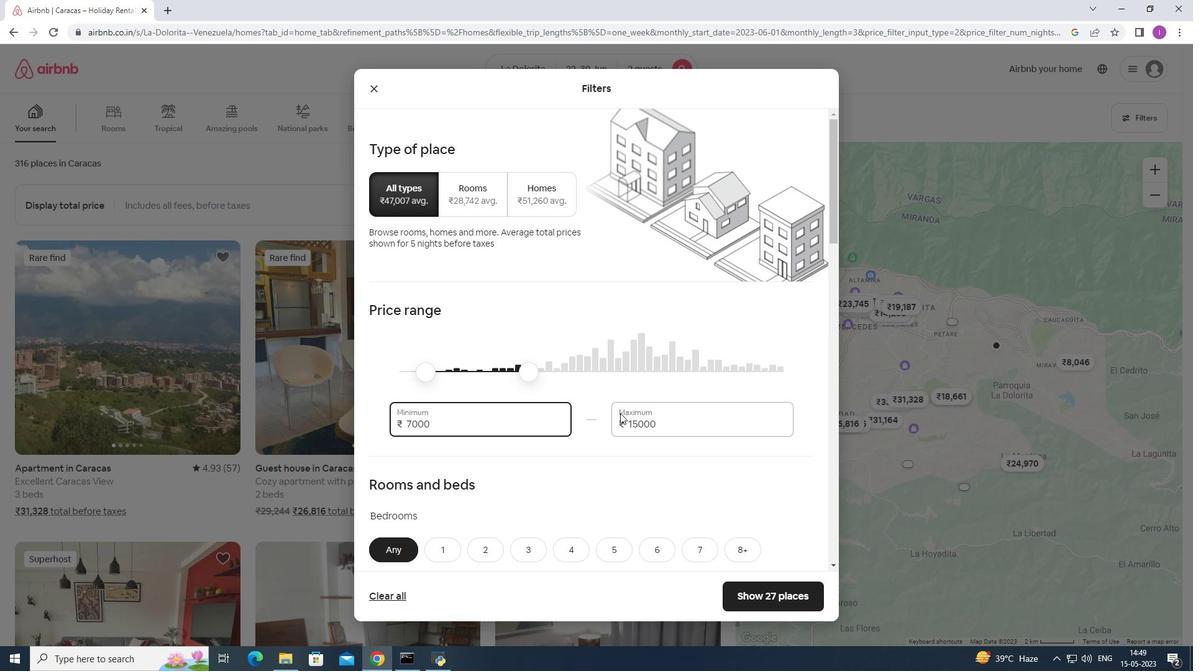 
Action: Mouse moved to (619, 413)
Screenshot: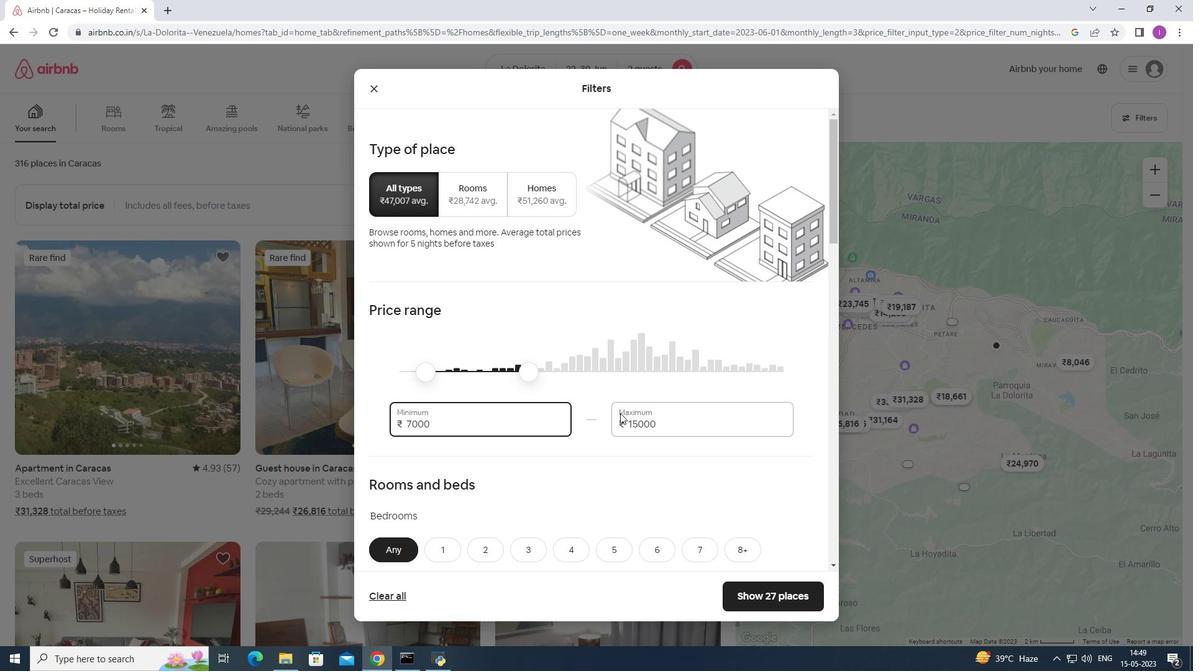 
Action: Mouse scrolled (619, 412) with delta (0, 0)
Screenshot: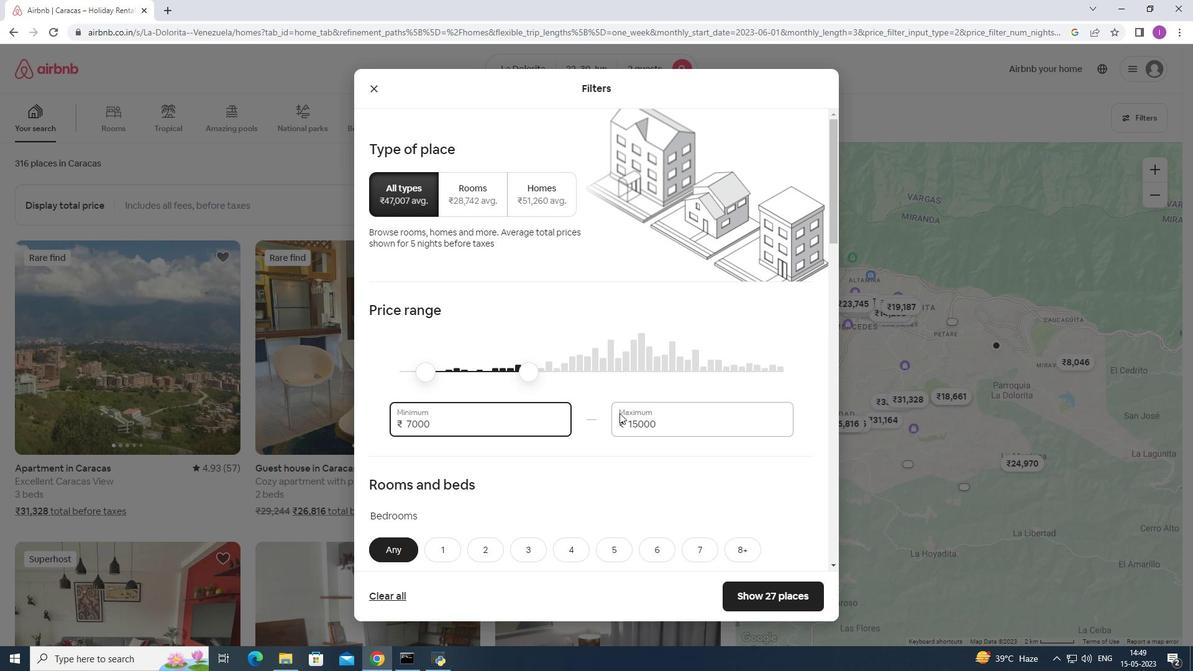 
Action: Mouse moved to (619, 414)
Screenshot: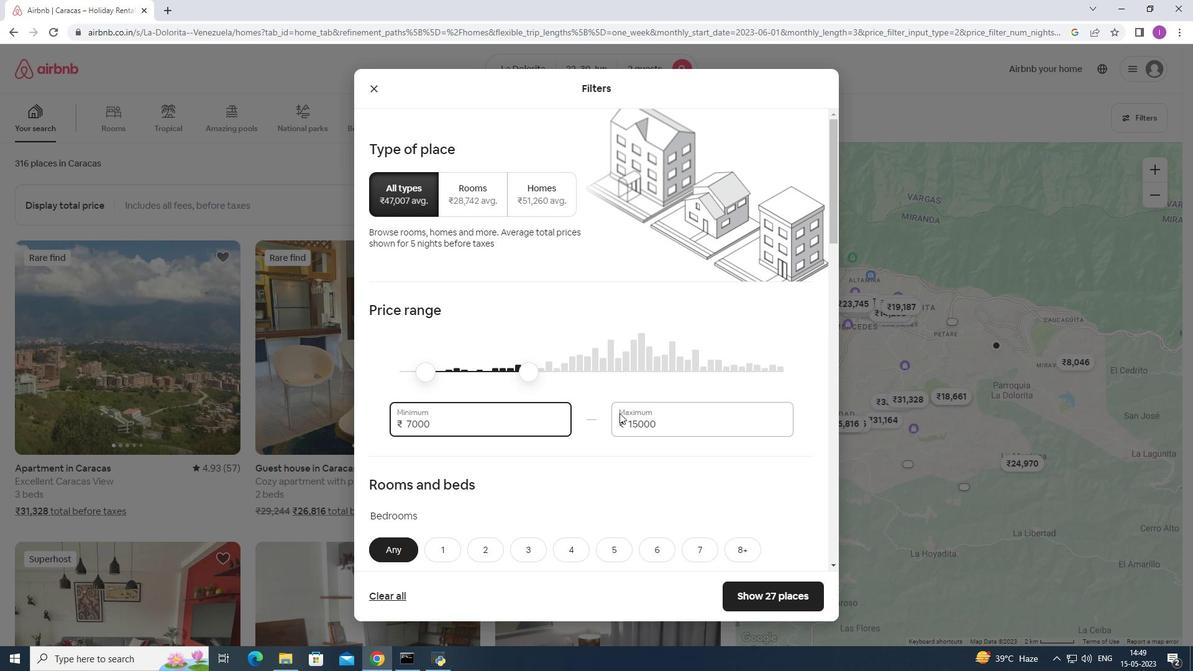 
Action: Mouse scrolled (619, 414) with delta (0, 0)
Screenshot: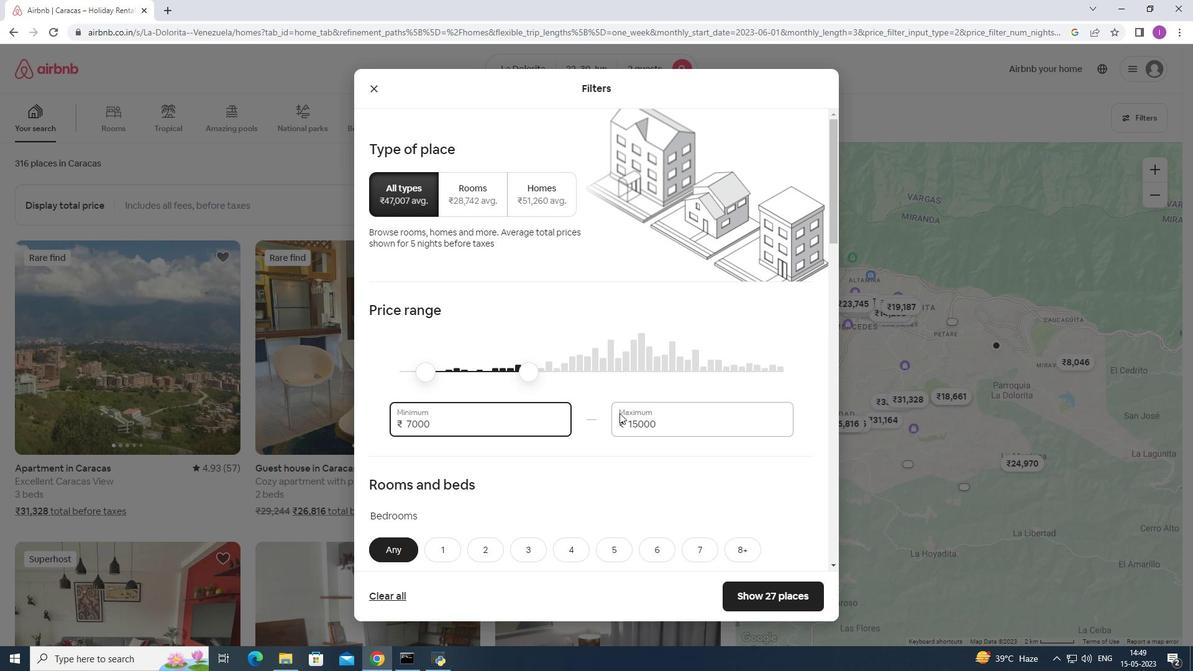 
Action: Mouse moved to (567, 414)
Screenshot: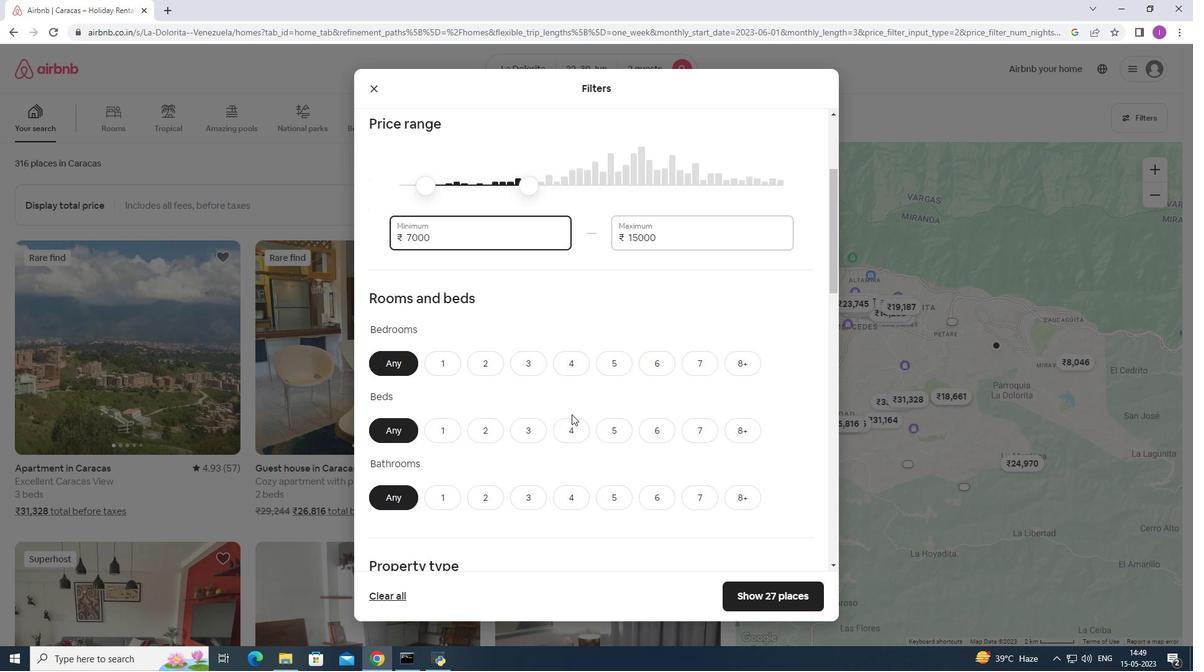 
Action: Mouse scrolled (567, 414) with delta (0, 0)
Screenshot: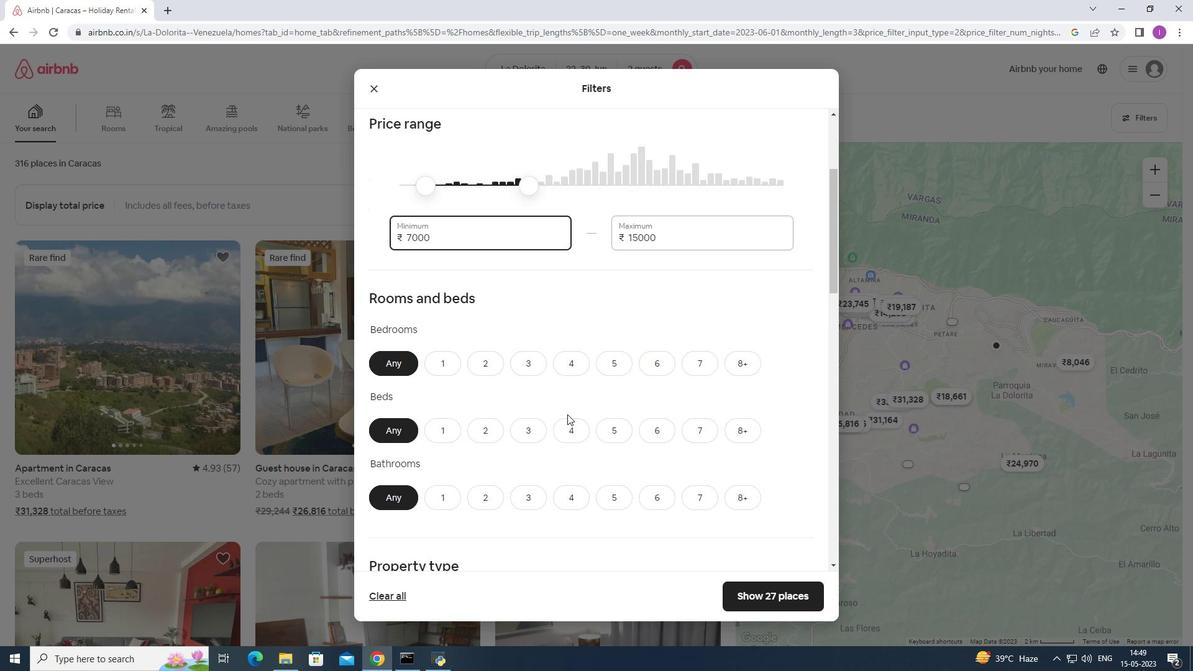 
Action: Mouse scrolled (567, 414) with delta (0, 0)
Screenshot: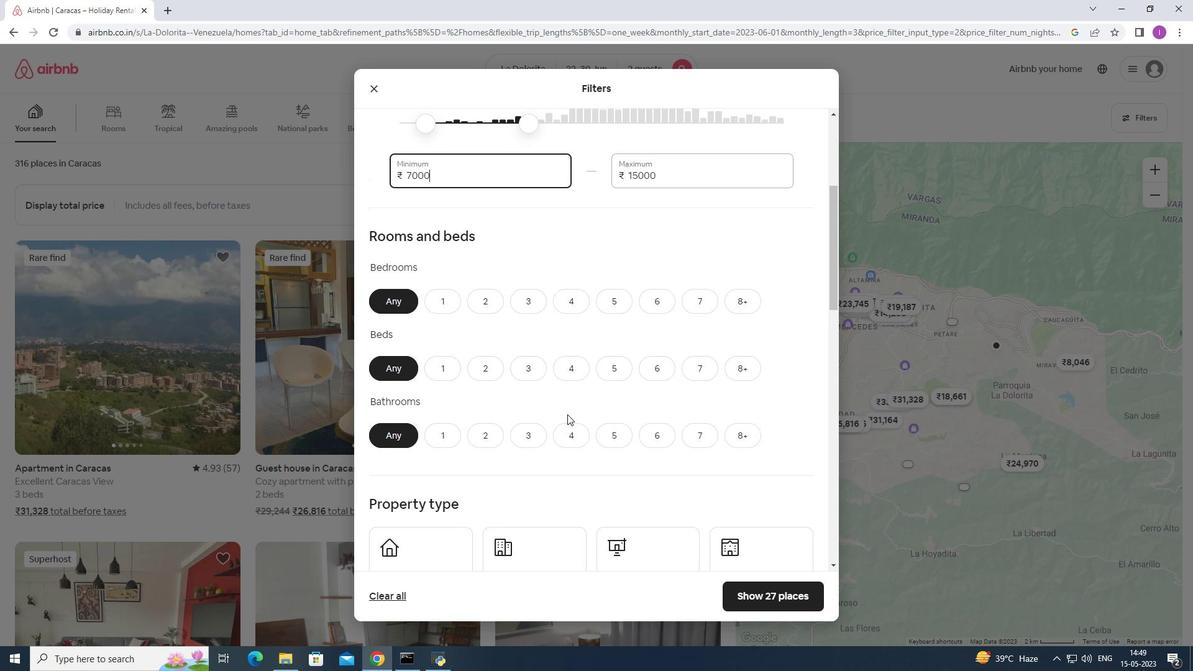 
Action: Mouse scrolled (567, 414) with delta (0, 0)
Screenshot: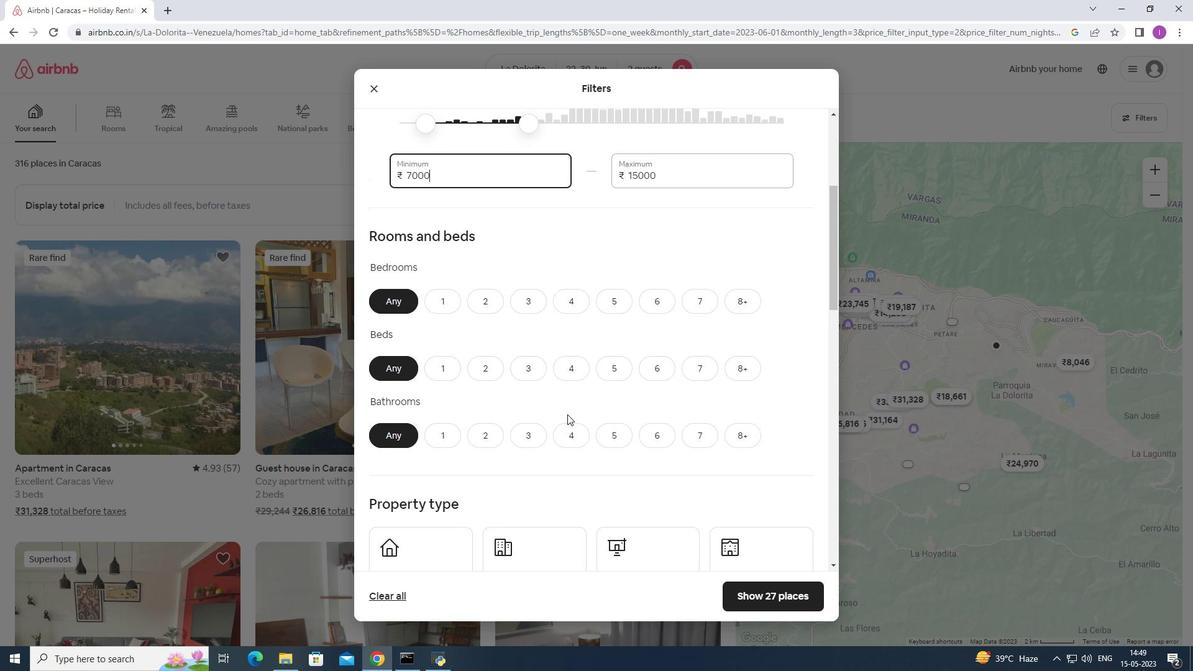 
Action: Mouse moved to (440, 182)
Screenshot: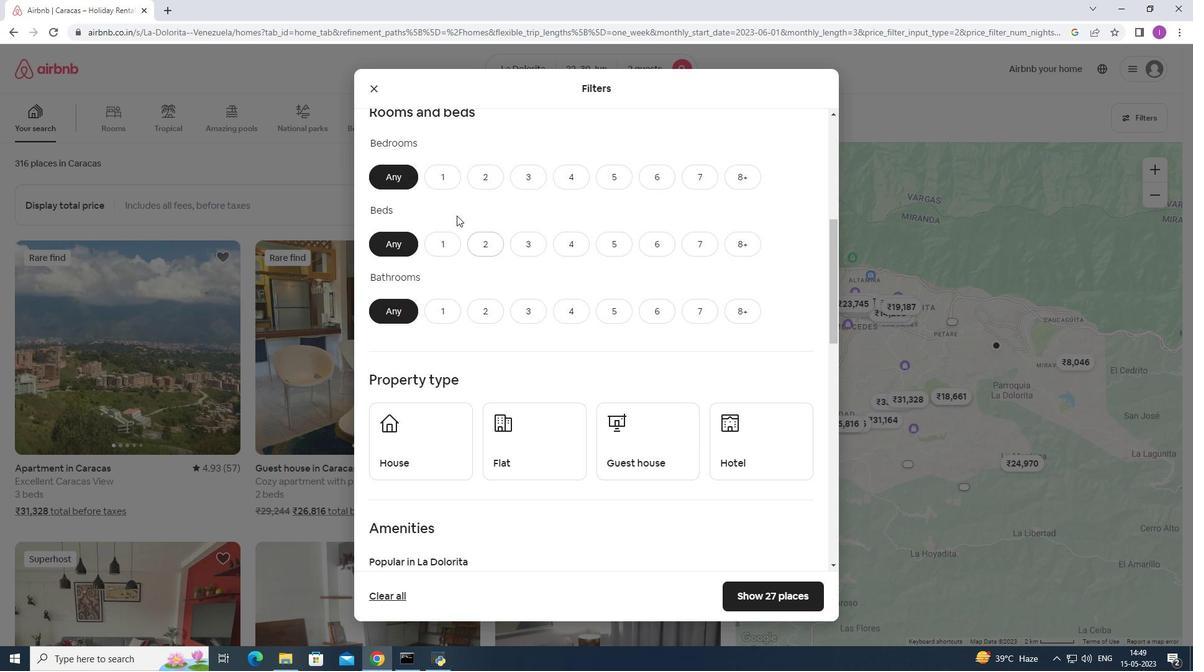 
Action: Mouse pressed left at (440, 182)
Screenshot: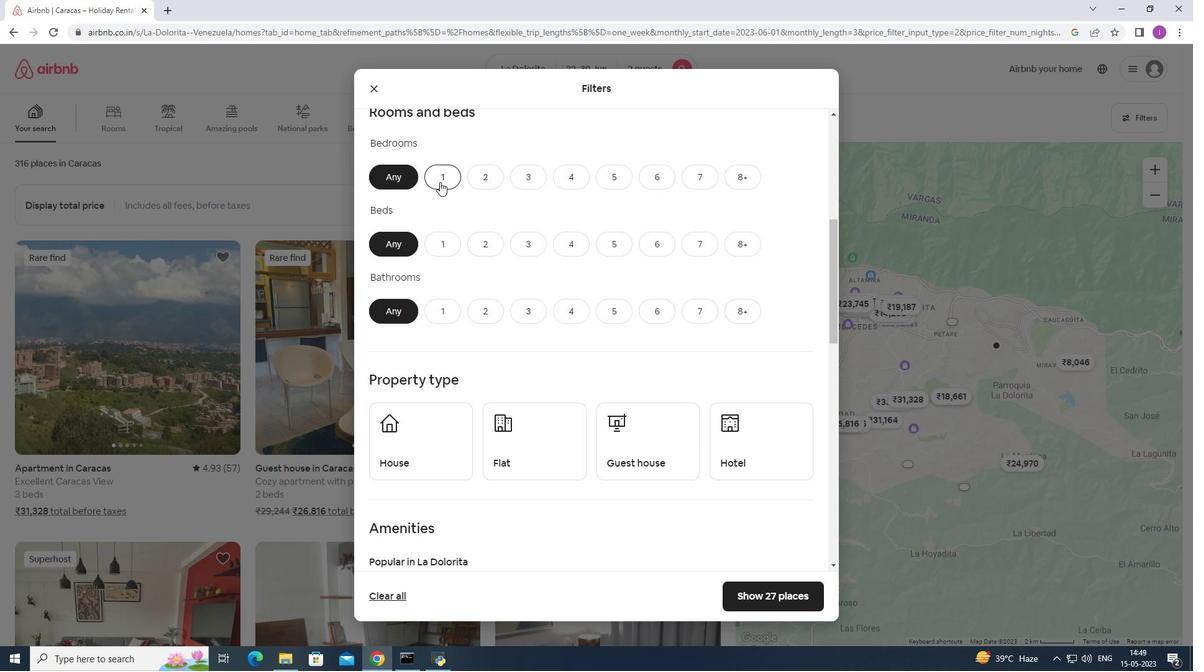 
Action: Mouse moved to (435, 249)
Screenshot: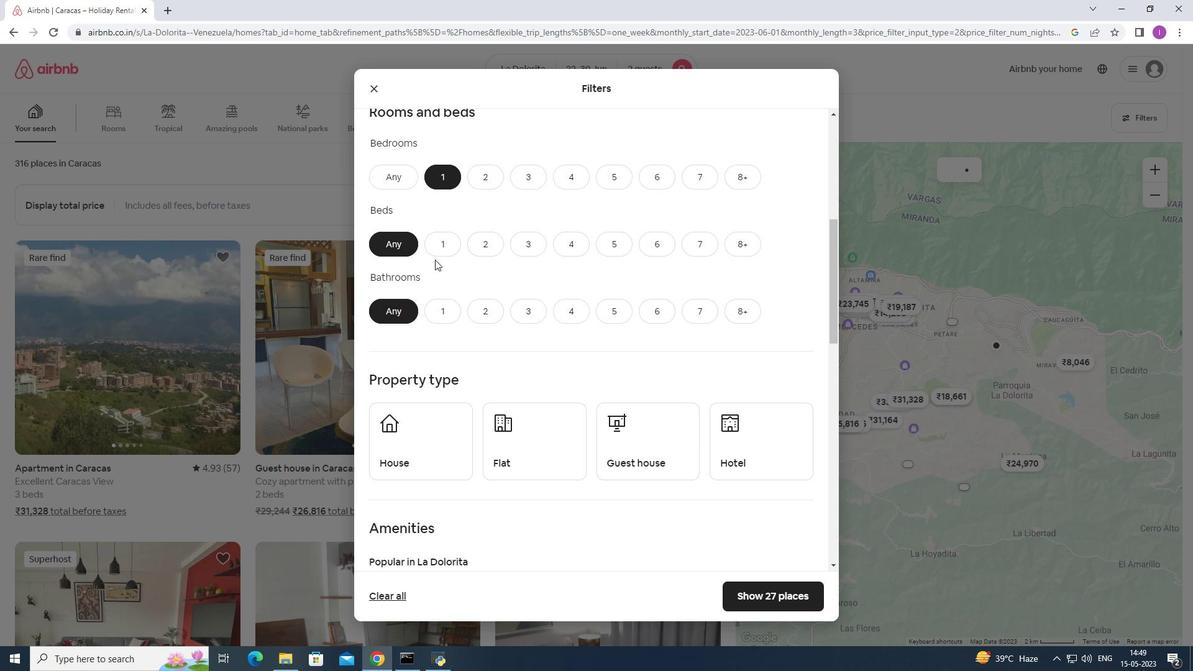 
Action: Mouse pressed left at (435, 249)
Screenshot: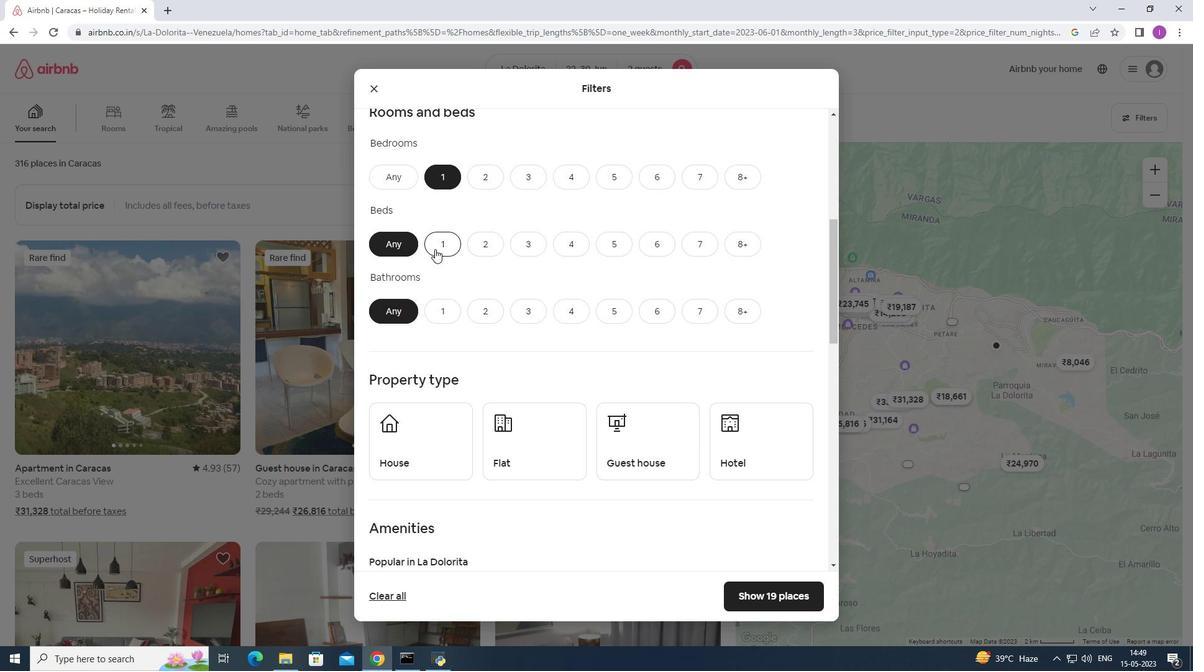 
Action: Mouse moved to (447, 305)
Screenshot: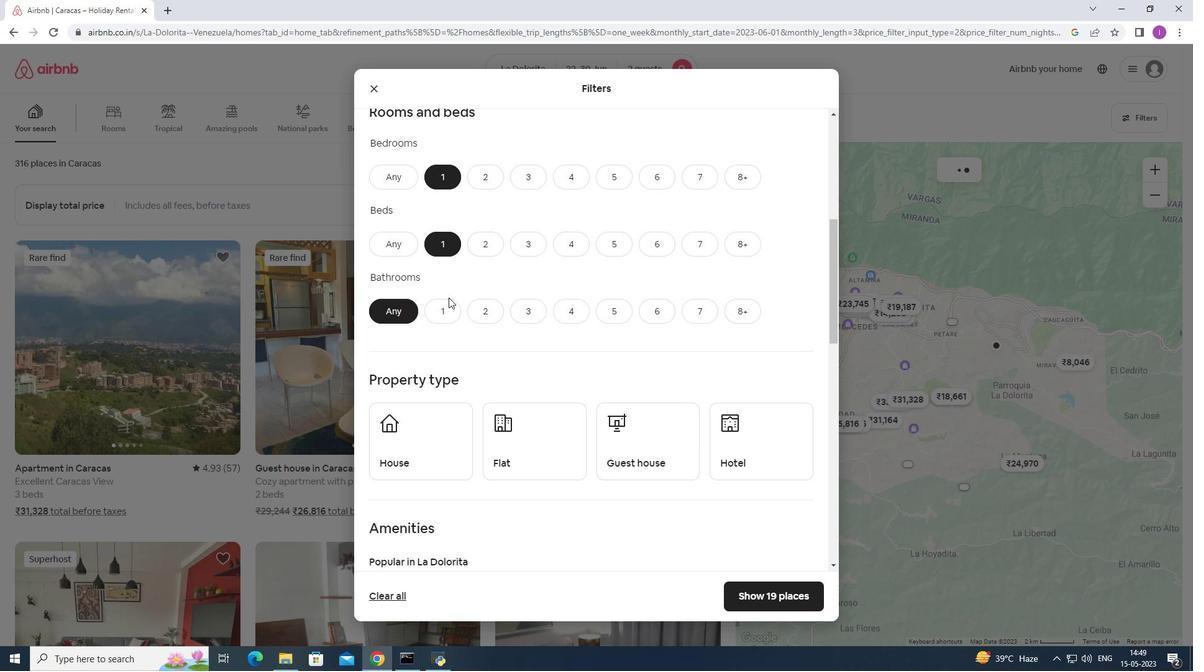 
Action: Mouse pressed left at (447, 305)
Screenshot: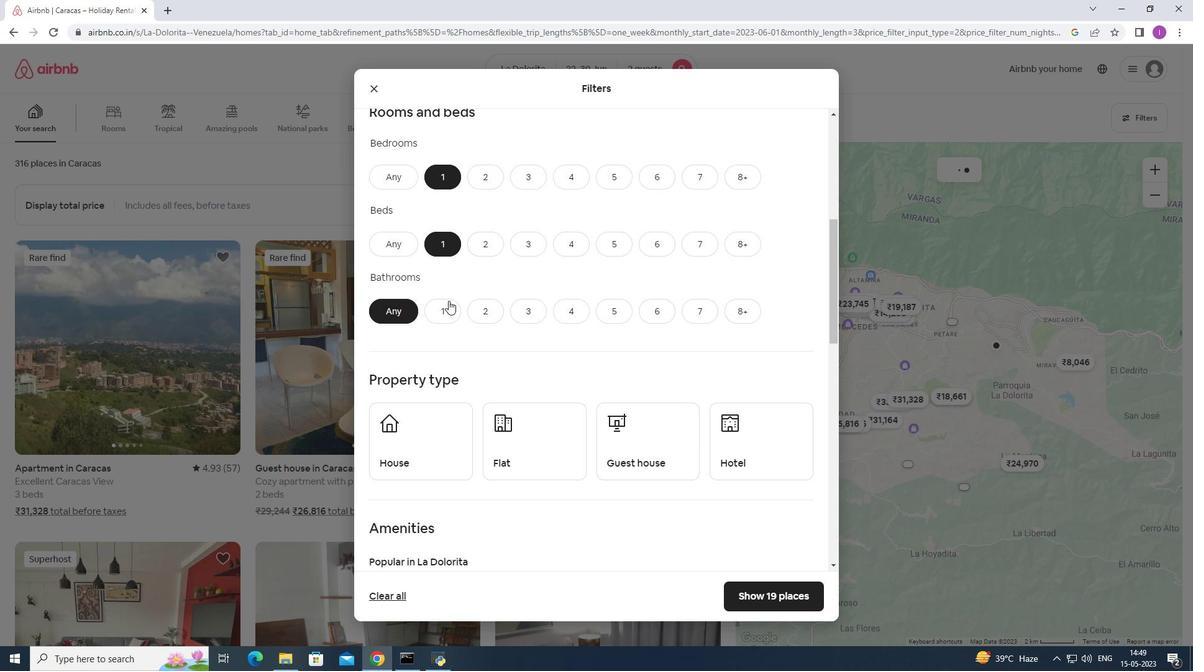 
Action: Mouse moved to (405, 322)
Screenshot: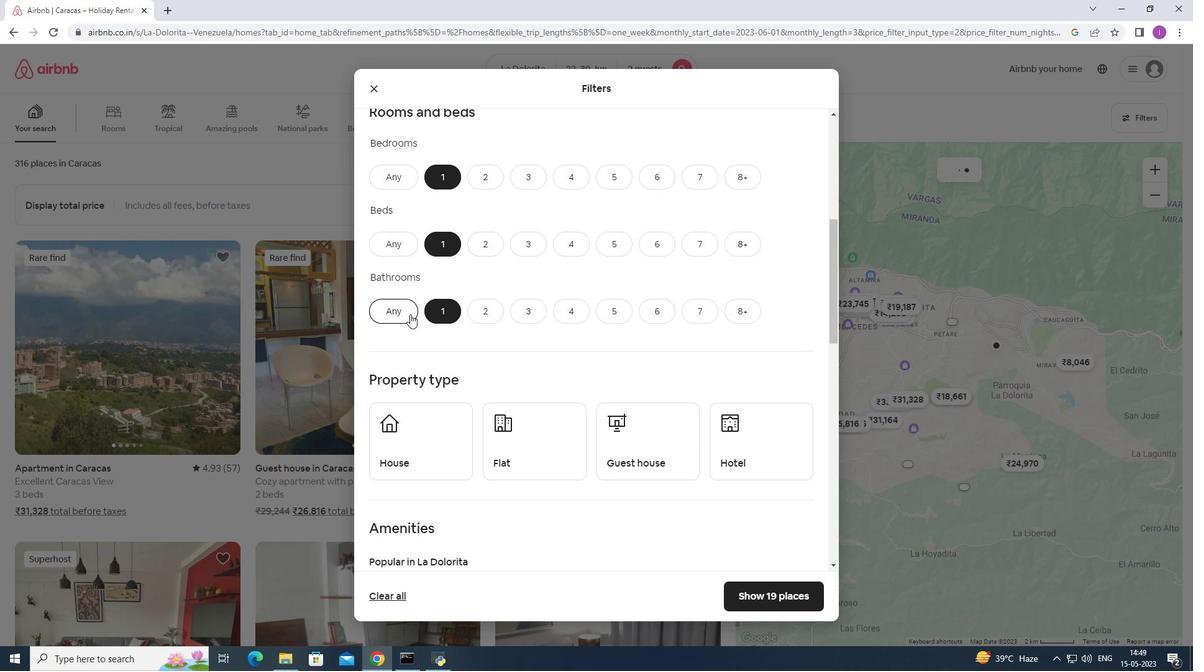 
Action: Mouse scrolled (405, 322) with delta (0, 0)
Screenshot: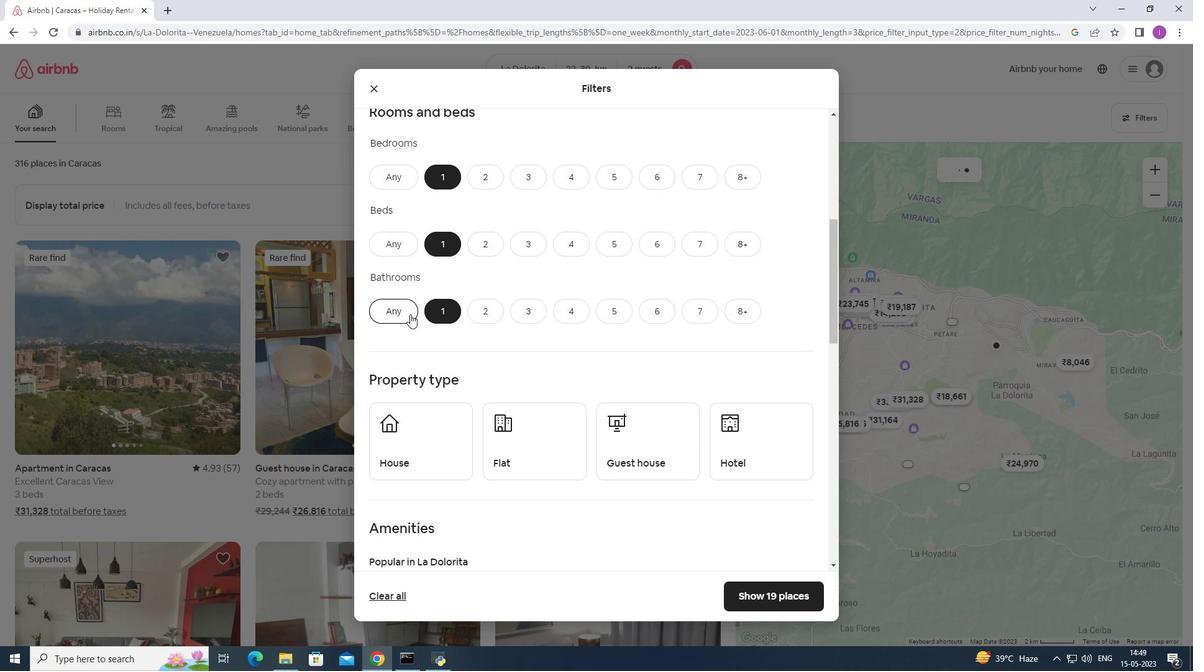
Action: Mouse moved to (405, 324)
Screenshot: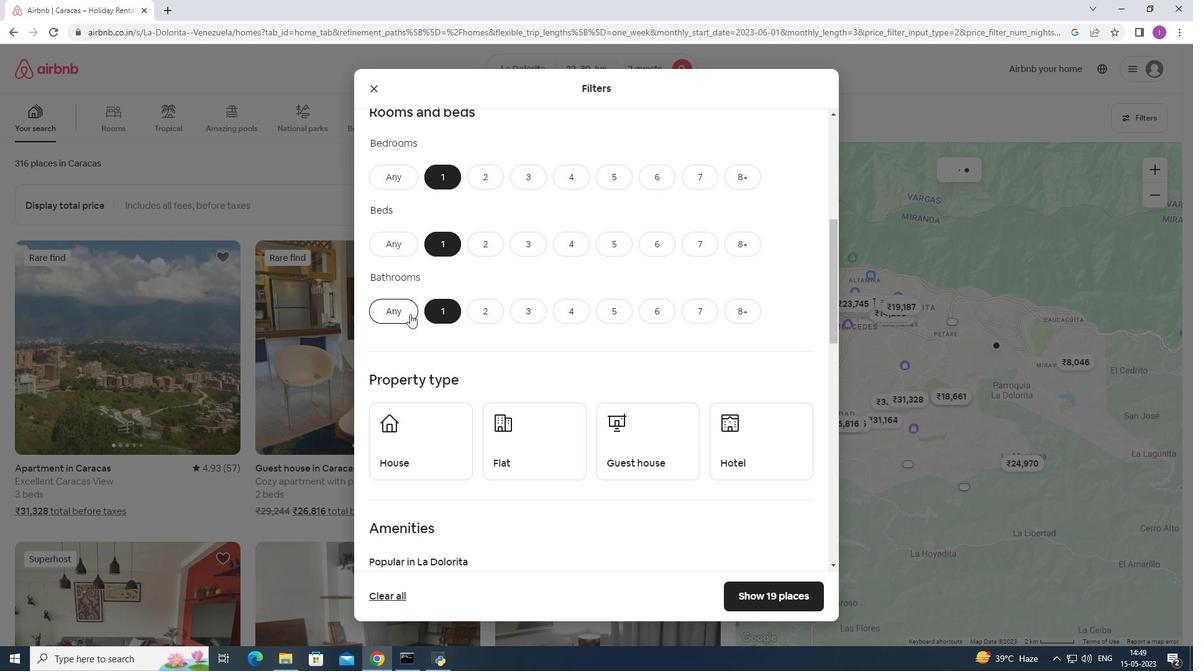 
Action: Mouse scrolled (405, 323) with delta (0, 0)
Screenshot: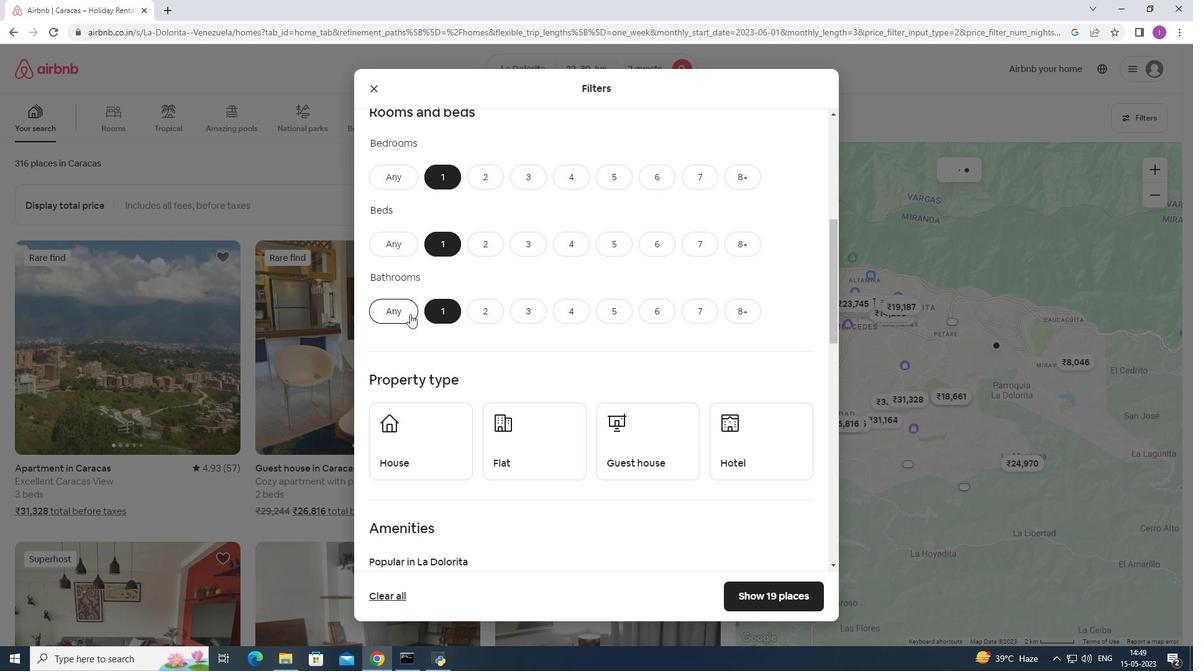 
Action: Mouse scrolled (405, 323) with delta (0, 0)
Screenshot: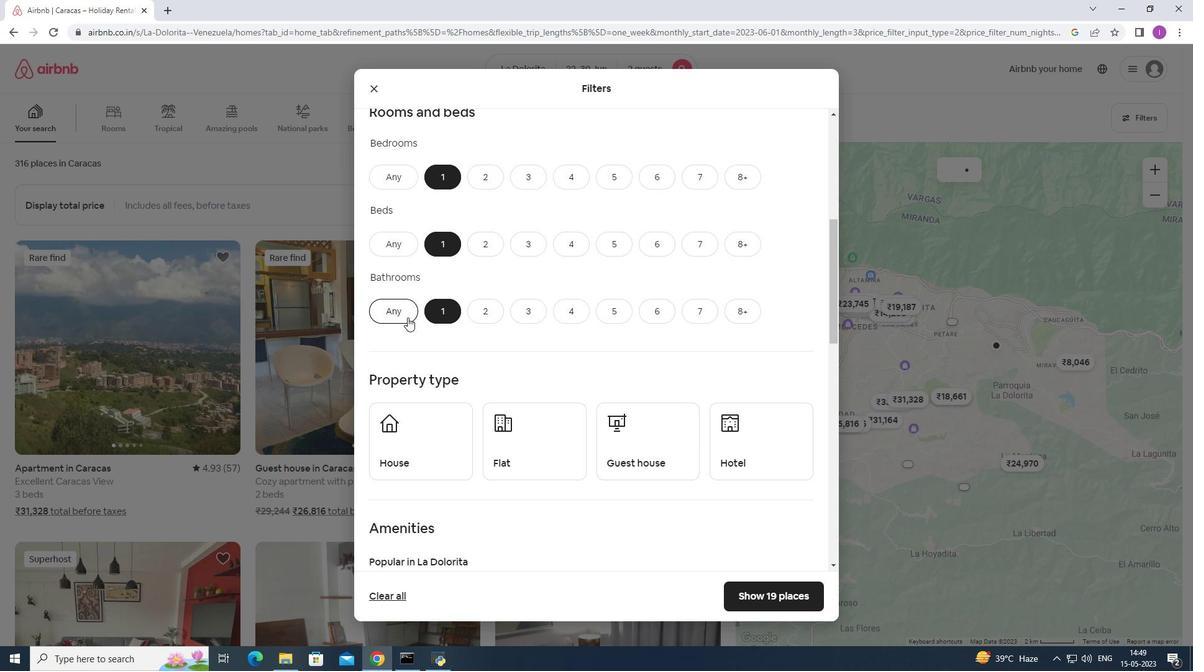 
Action: Mouse moved to (399, 284)
Screenshot: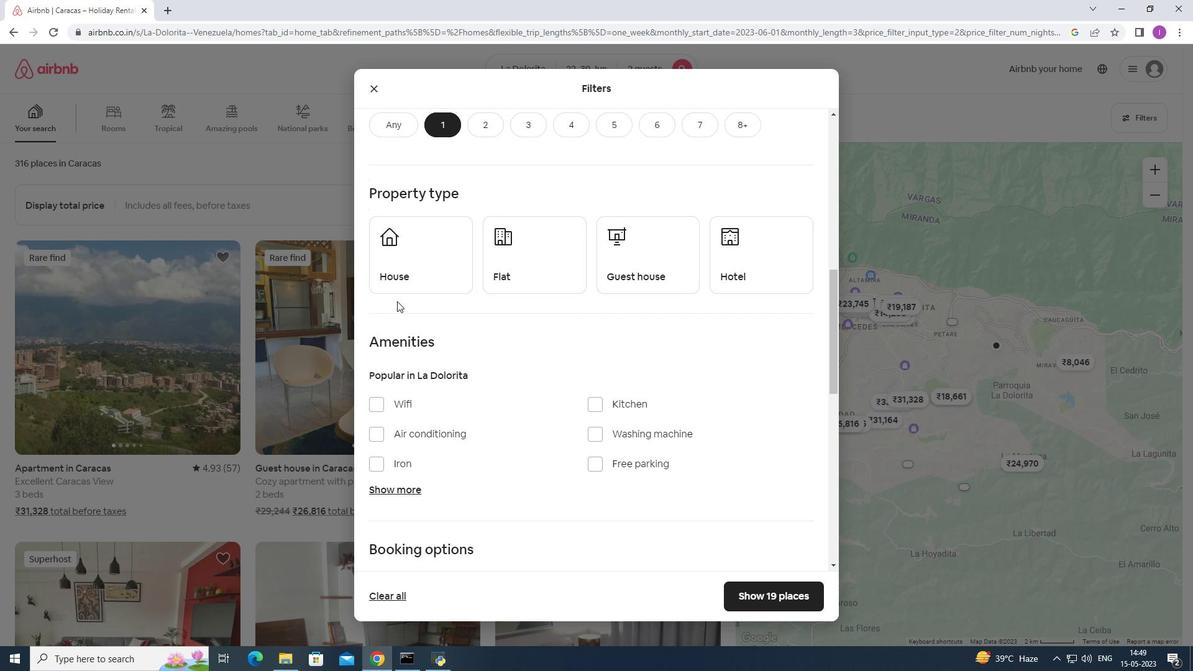 
Action: Mouse pressed left at (399, 284)
Screenshot: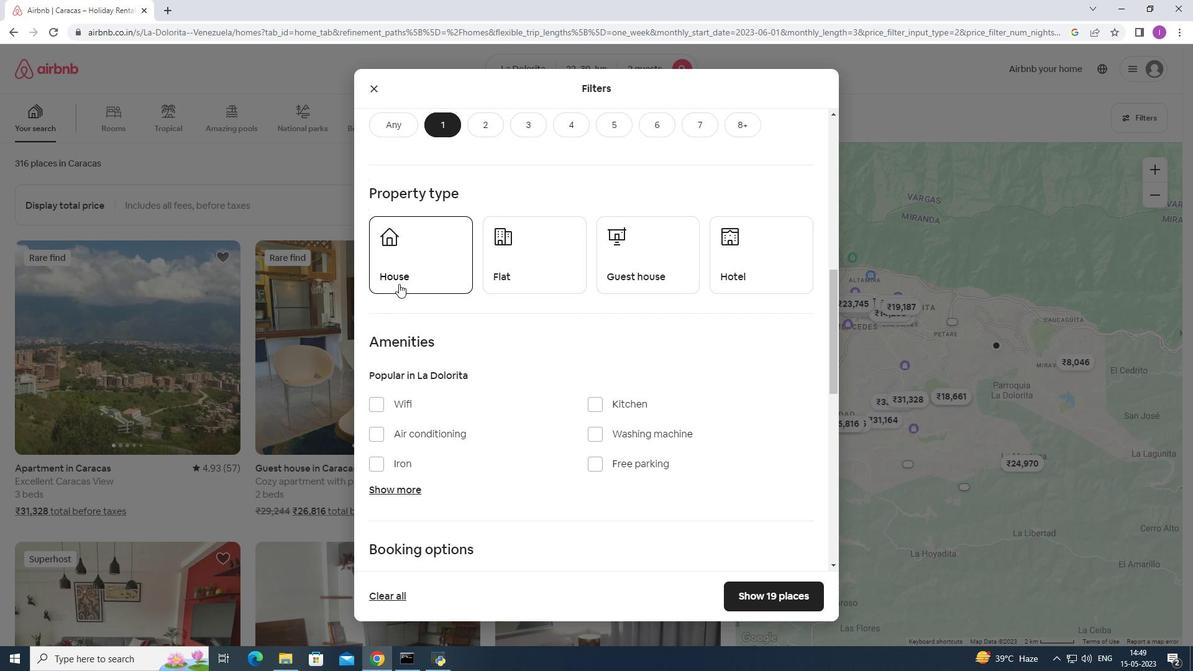 
Action: Mouse moved to (499, 285)
Screenshot: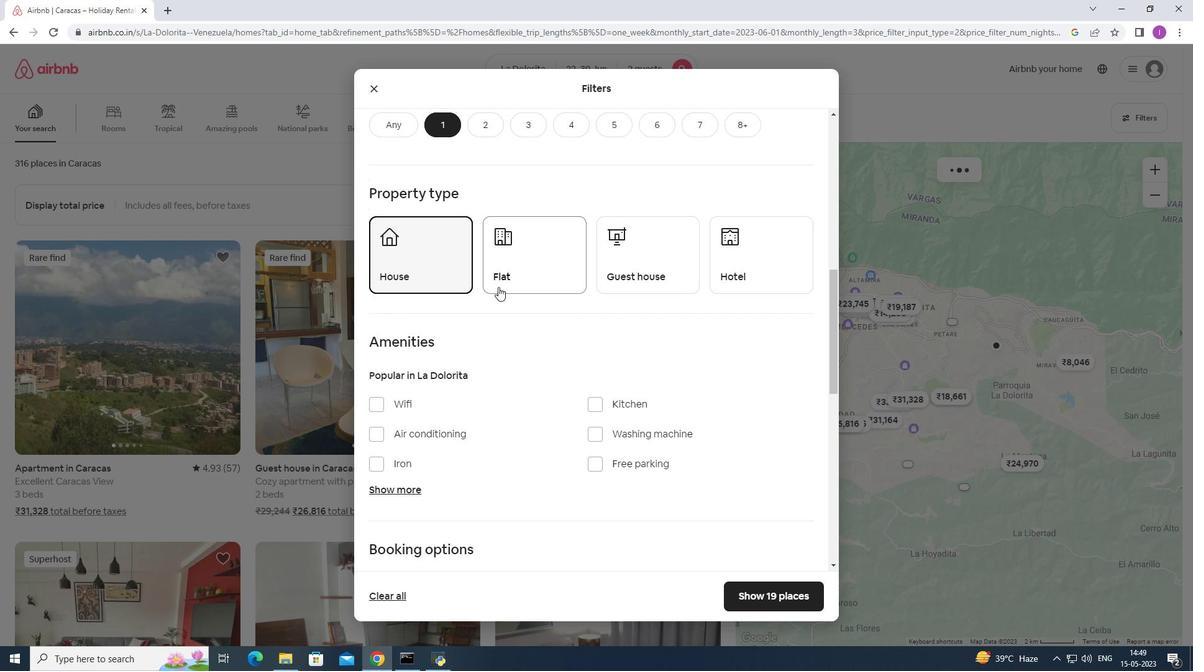 
Action: Mouse pressed left at (499, 285)
Screenshot: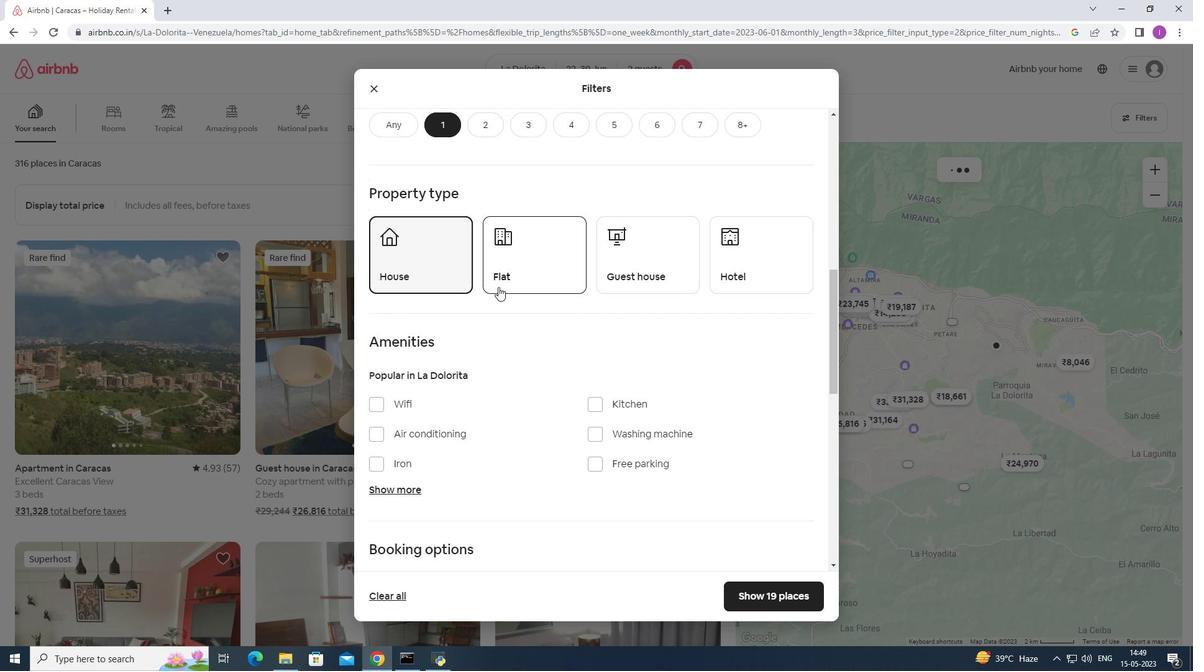 
Action: Mouse moved to (663, 285)
Screenshot: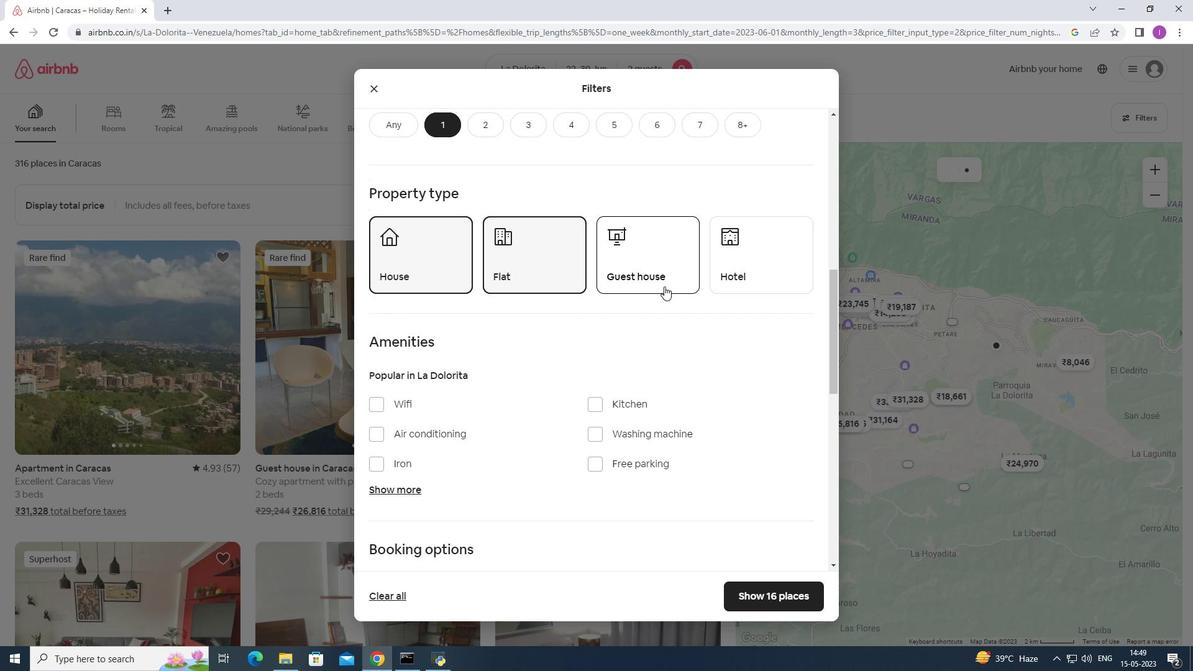 
Action: Mouse pressed left at (663, 285)
Screenshot: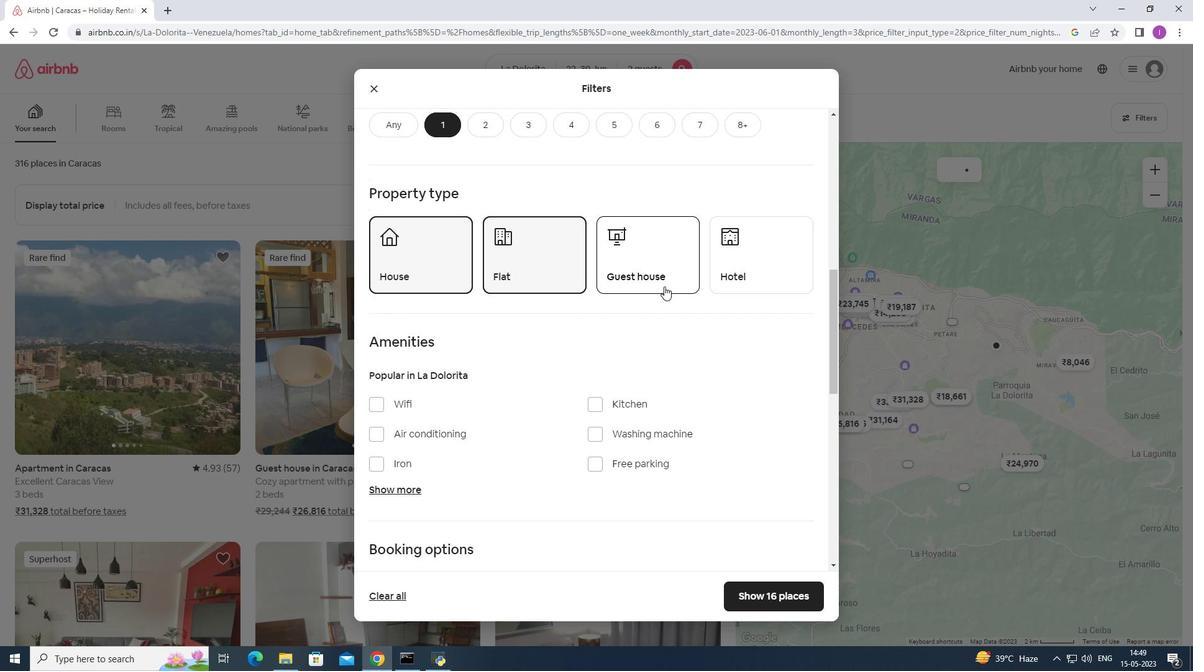 
Action: Mouse moved to (662, 283)
Screenshot: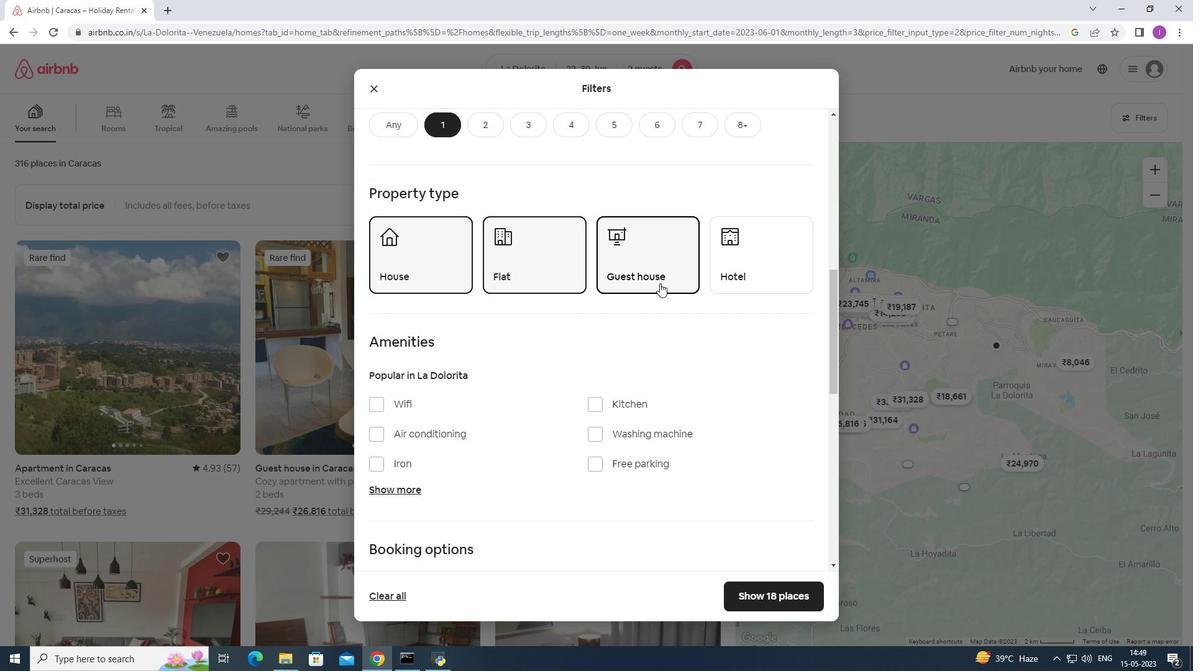 
Action: Mouse scrolled (662, 282) with delta (0, 0)
Screenshot: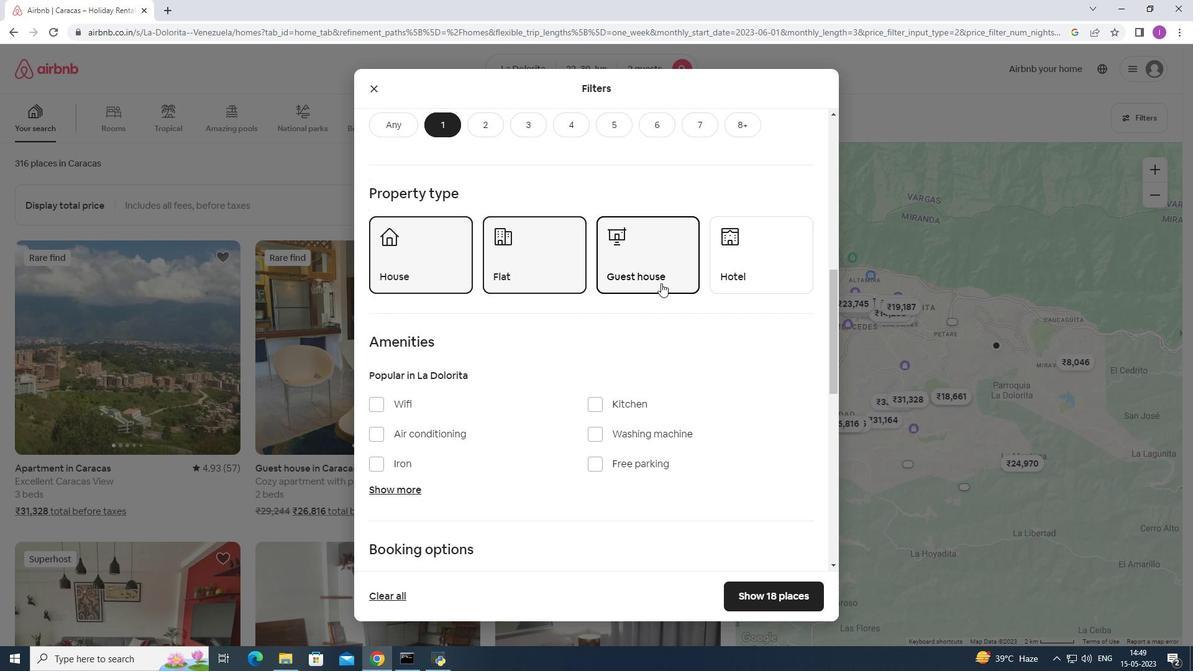 
Action: Mouse moved to (752, 216)
Screenshot: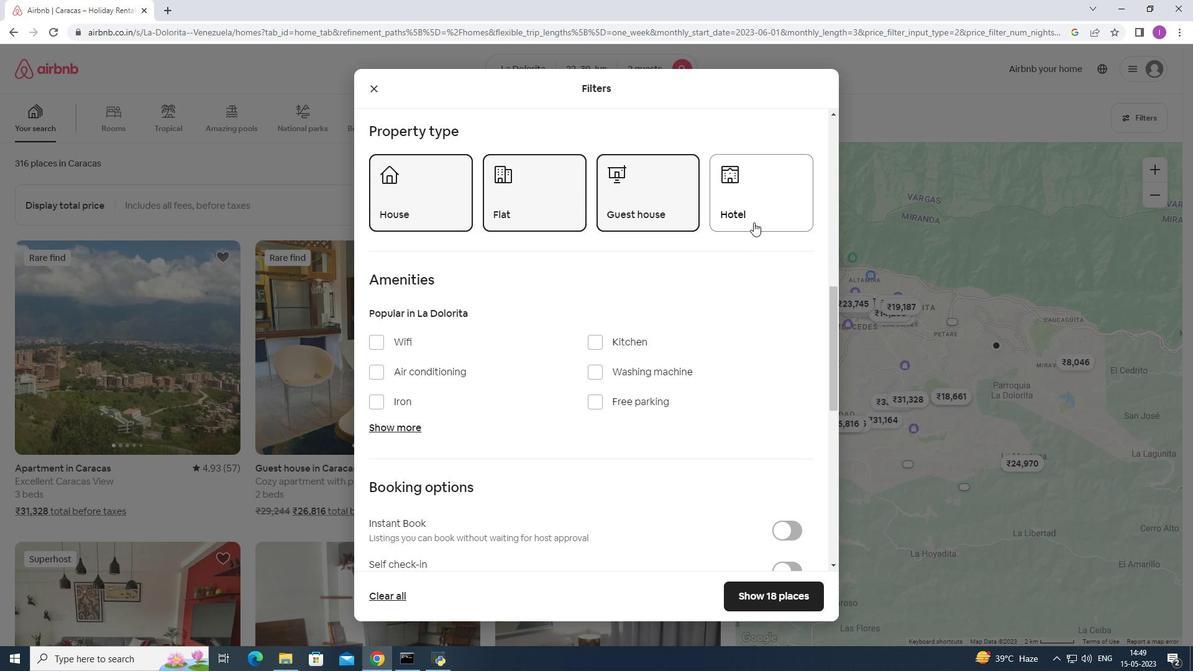 
Action: Mouse pressed left at (752, 216)
Screenshot: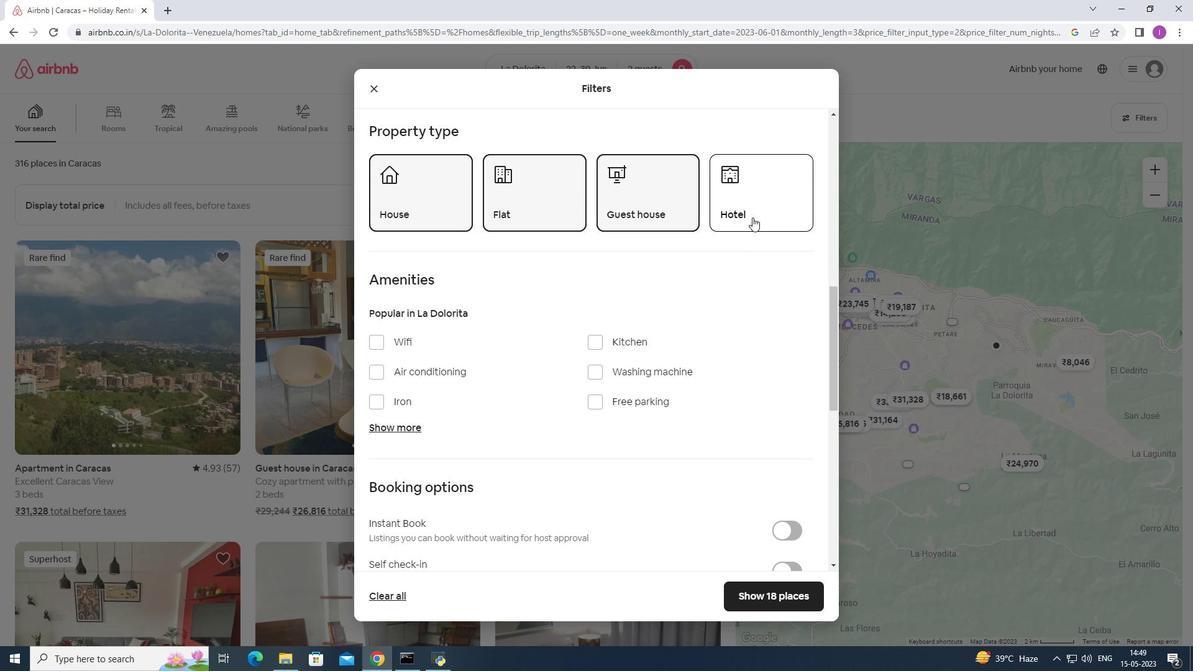 
Action: Mouse moved to (757, 468)
Screenshot: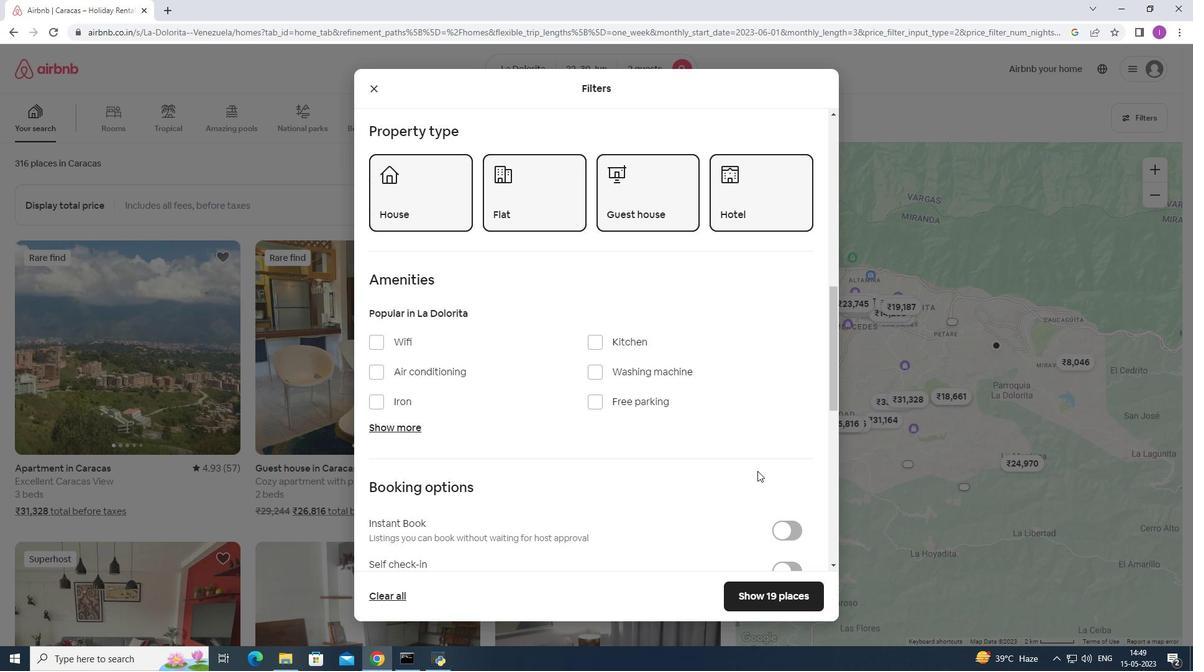 
Action: Mouse scrolled (757, 467) with delta (0, 0)
Screenshot: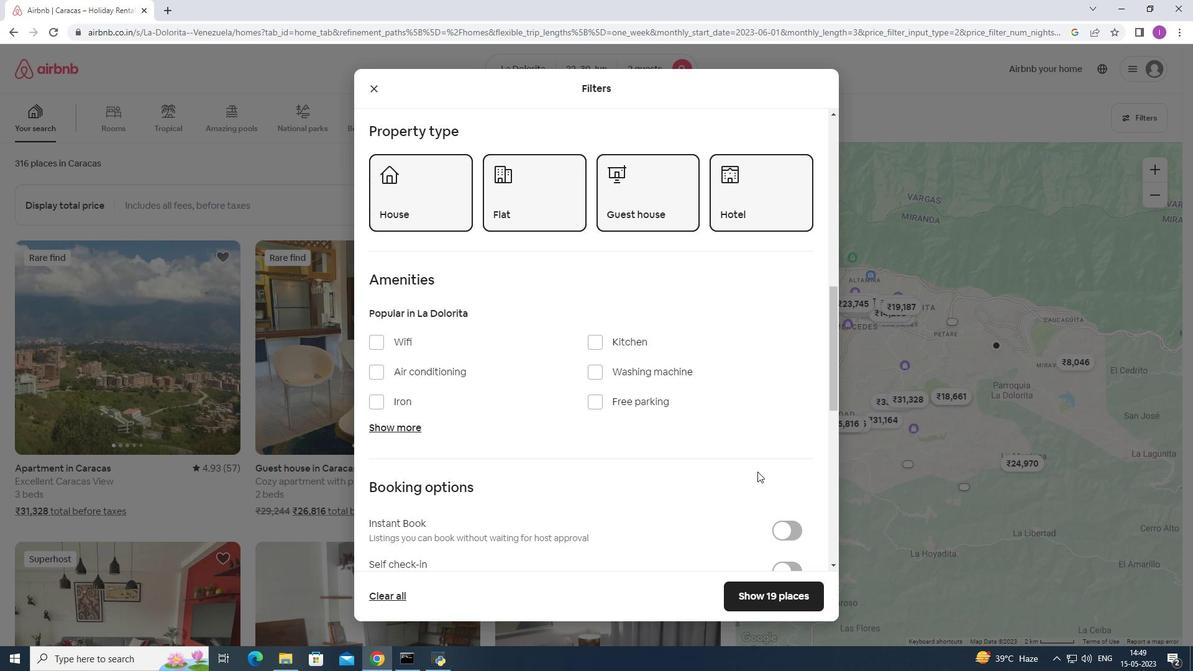 
Action: Mouse scrolled (757, 467) with delta (0, 0)
Screenshot: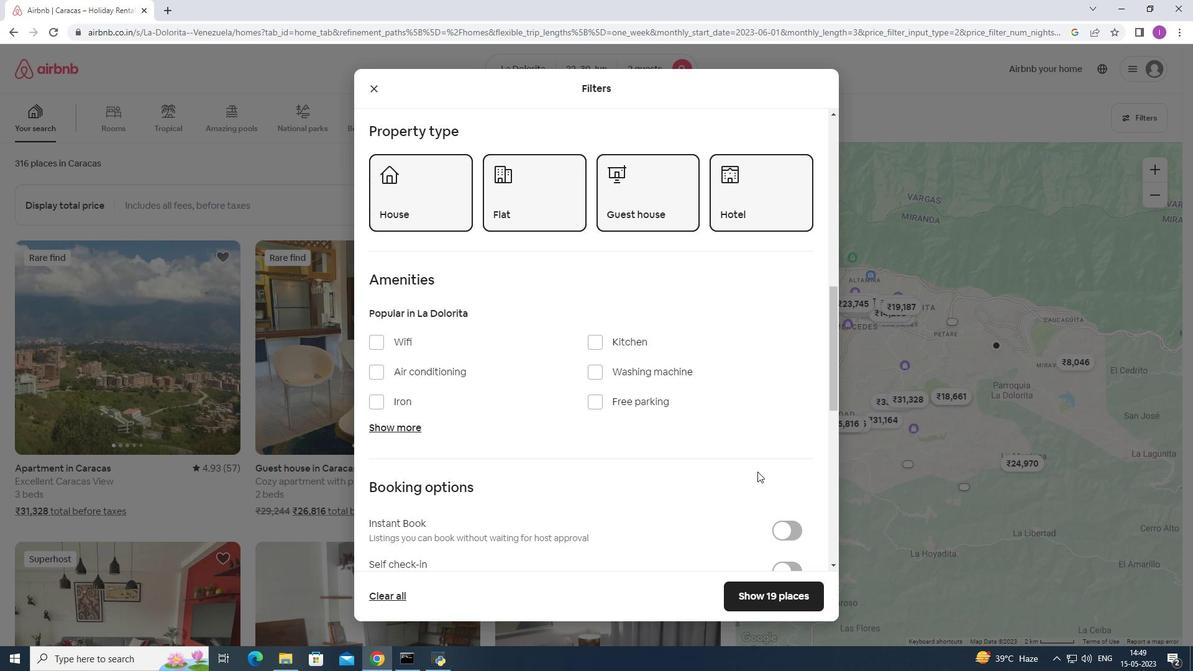 
Action: Mouse scrolled (757, 467) with delta (0, 0)
Screenshot: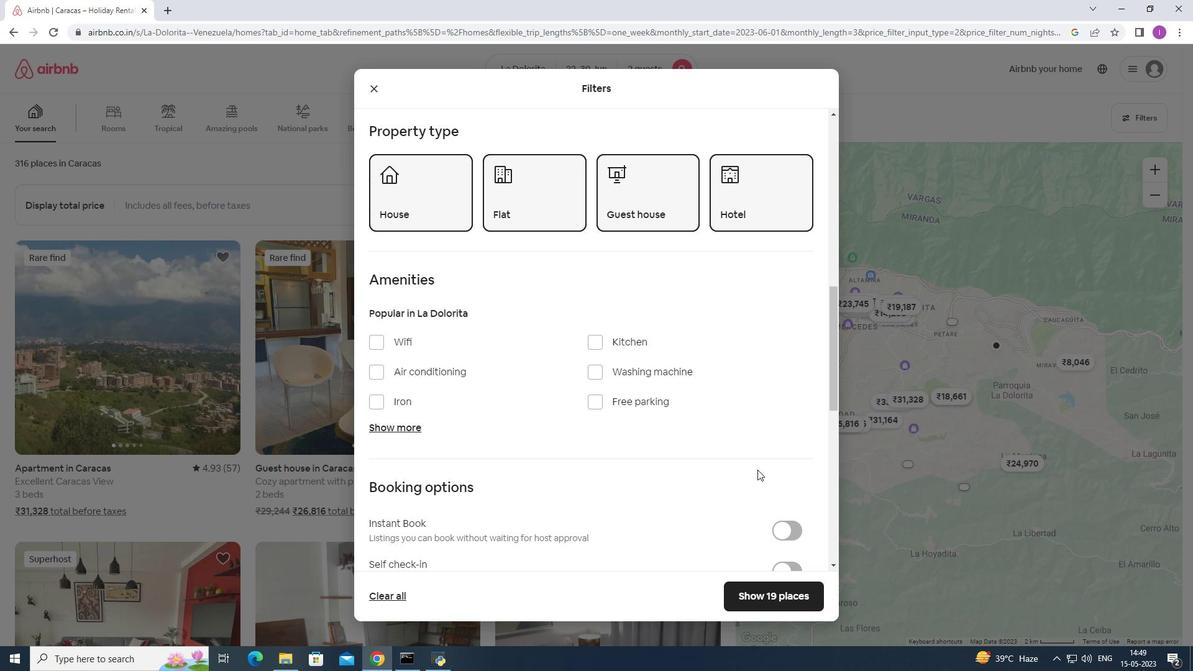 
Action: Mouse moved to (791, 383)
Screenshot: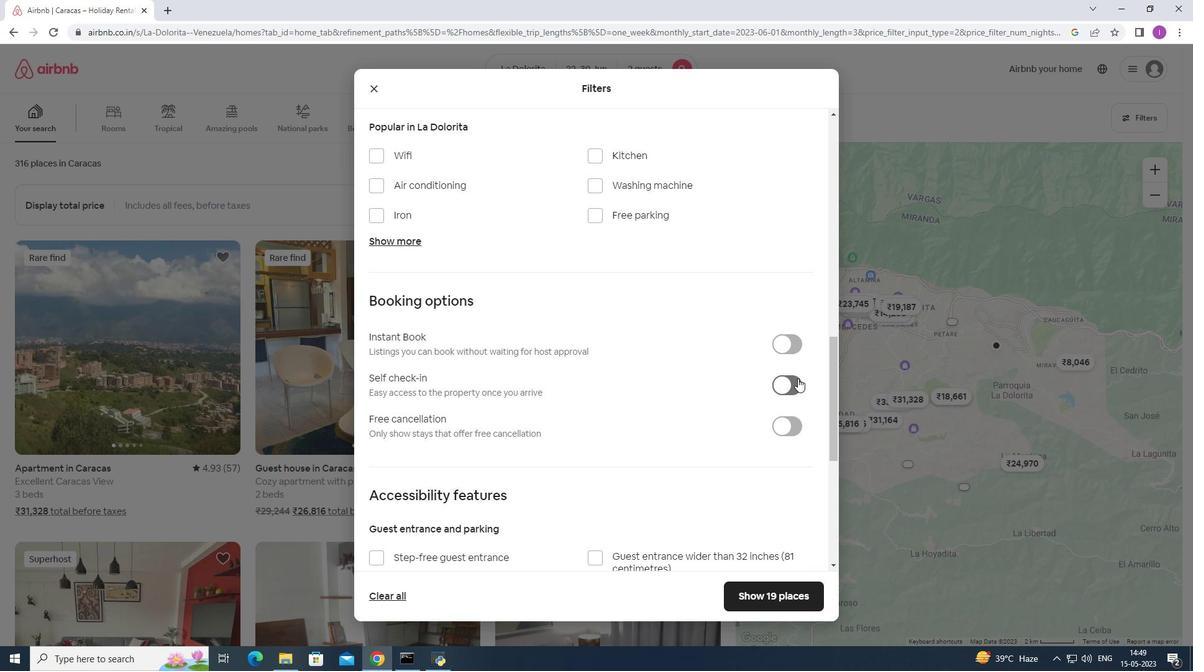 
Action: Mouse pressed left at (791, 383)
Screenshot: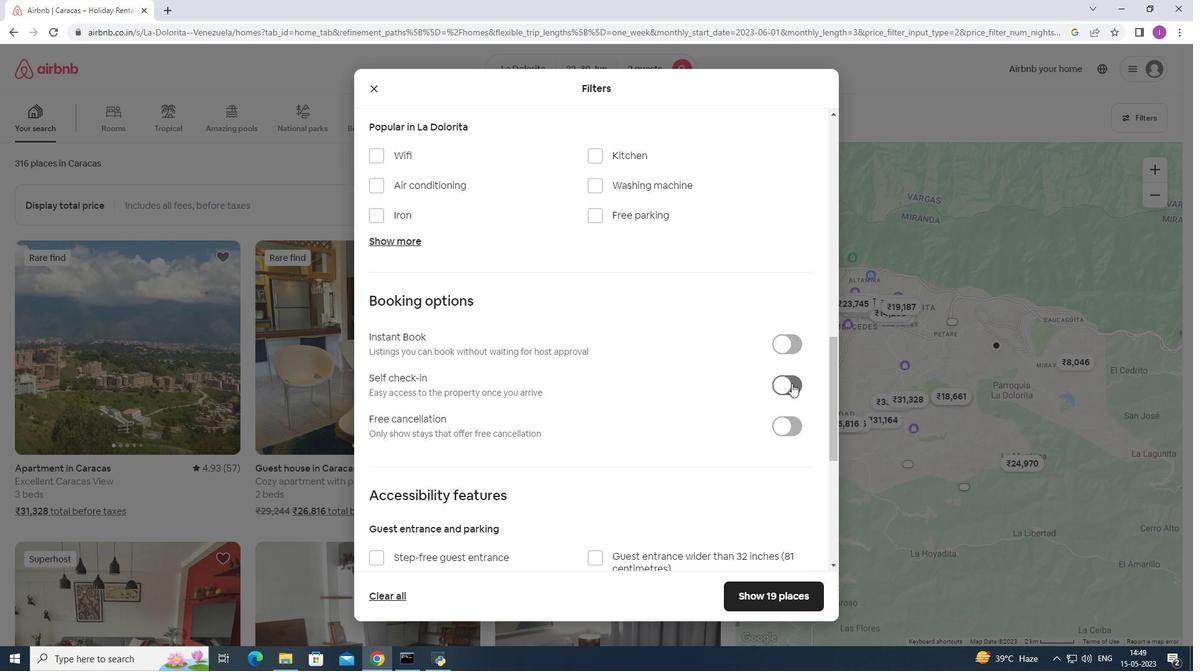 
Action: Mouse moved to (562, 477)
Screenshot: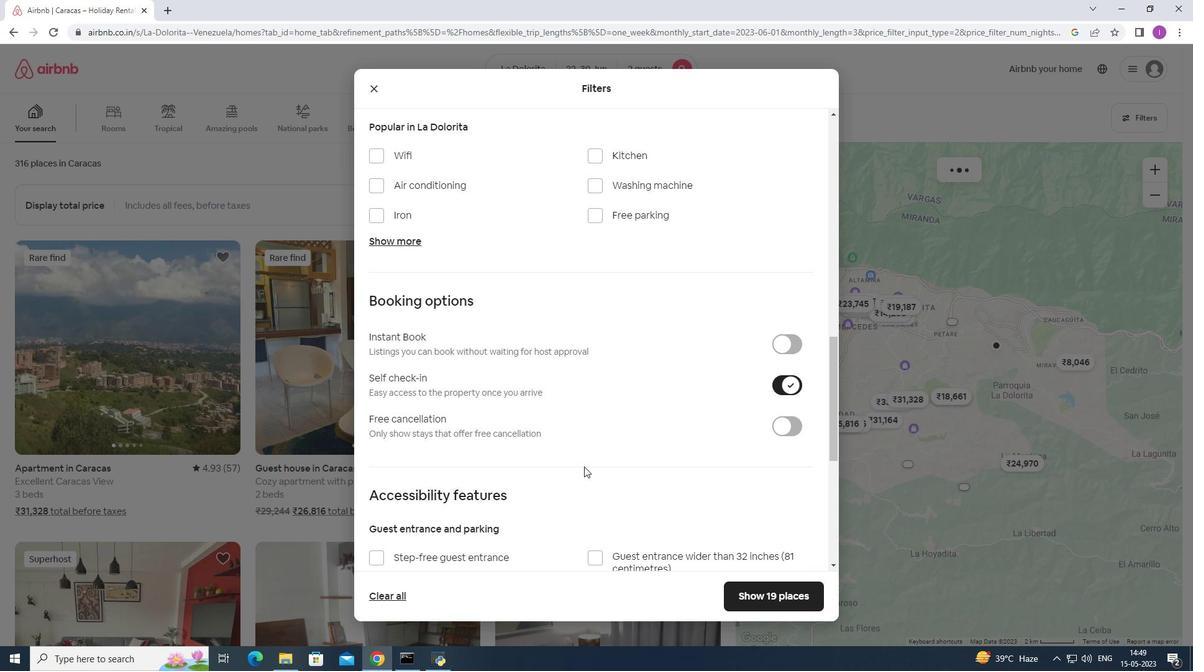 
Action: Mouse scrolled (562, 476) with delta (0, 0)
Screenshot: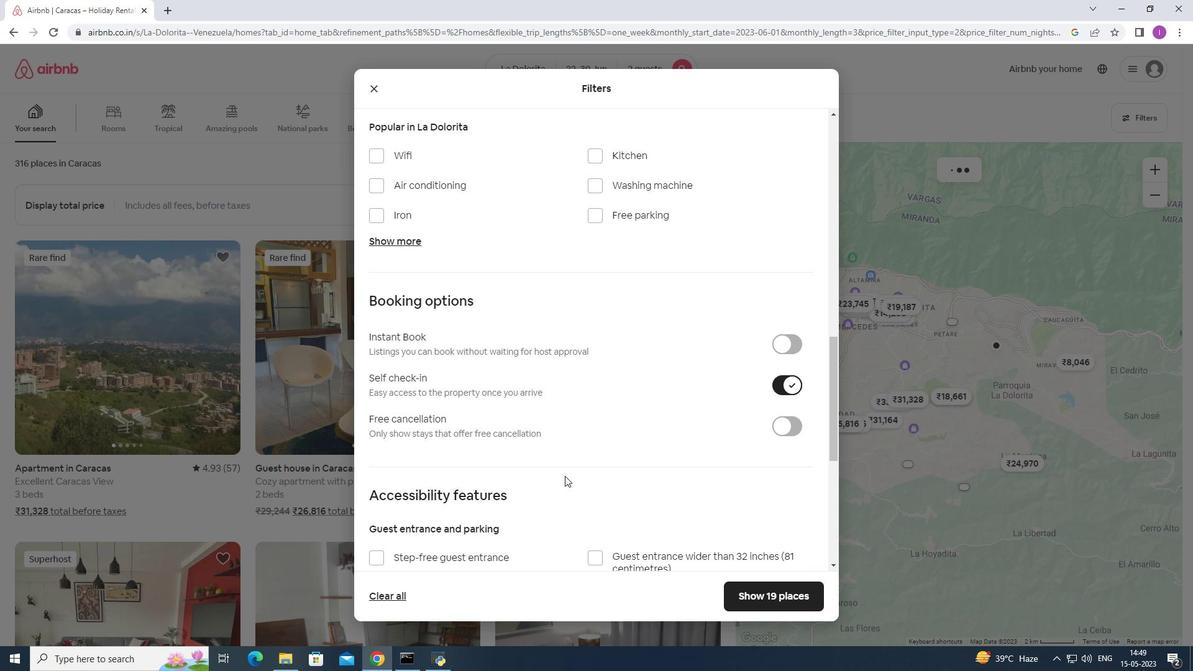 
Action: Mouse scrolled (562, 476) with delta (0, 0)
Screenshot: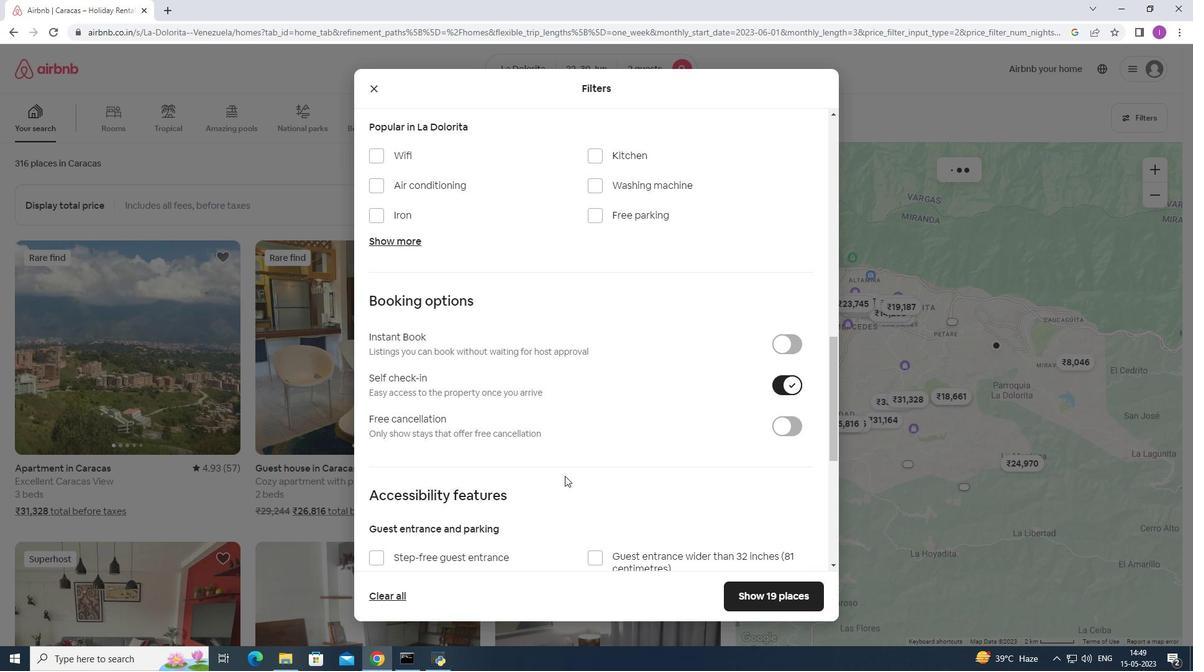 
Action: Mouse scrolled (562, 476) with delta (0, 0)
Screenshot: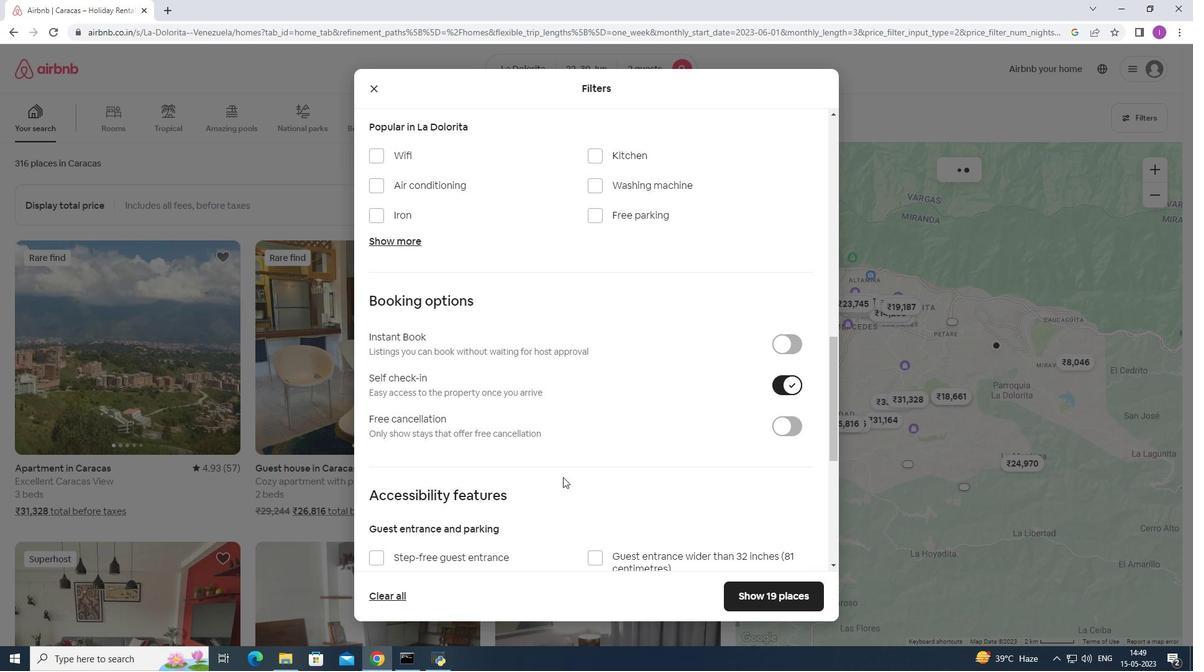 
Action: Mouse moved to (563, 478)
Screenshot: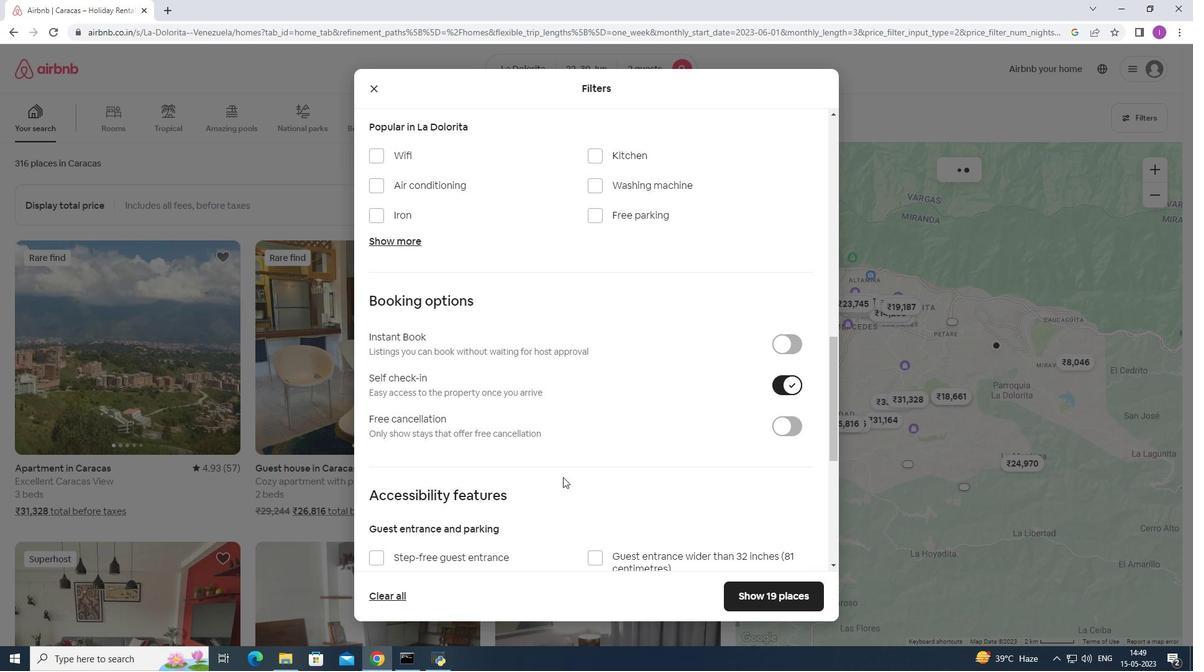 
Action: Mouse scrolled (563, 477) with delta (0, 0)
Screenshot: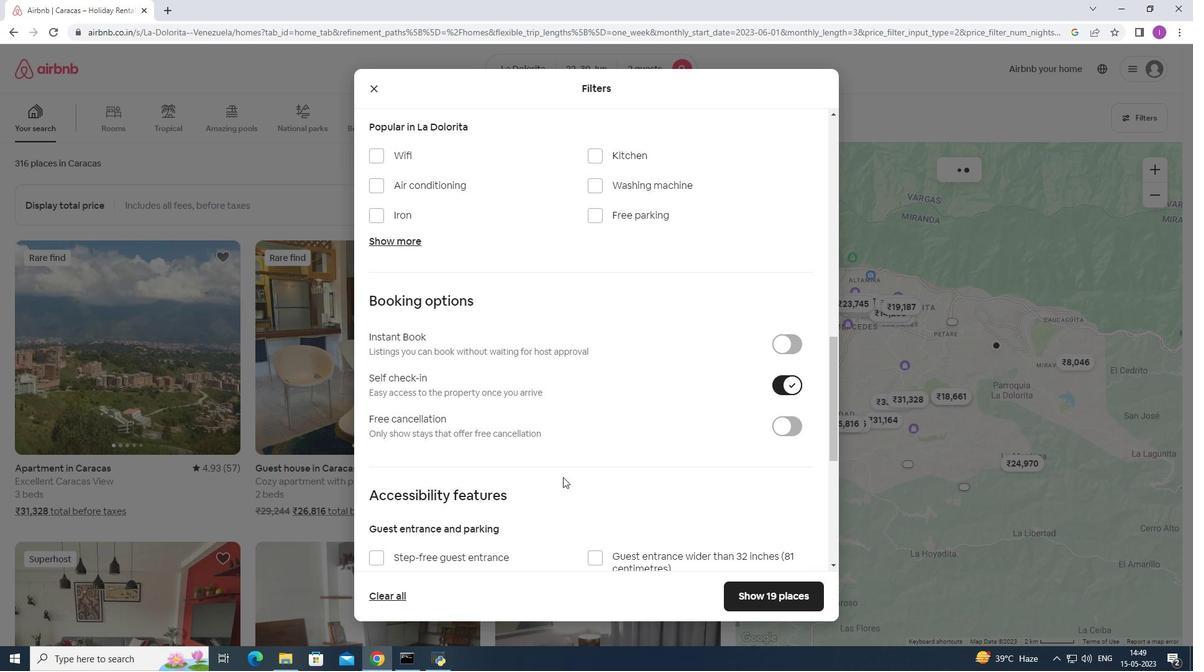 
Action: Mouse moved to (430, 452)
Screenshot: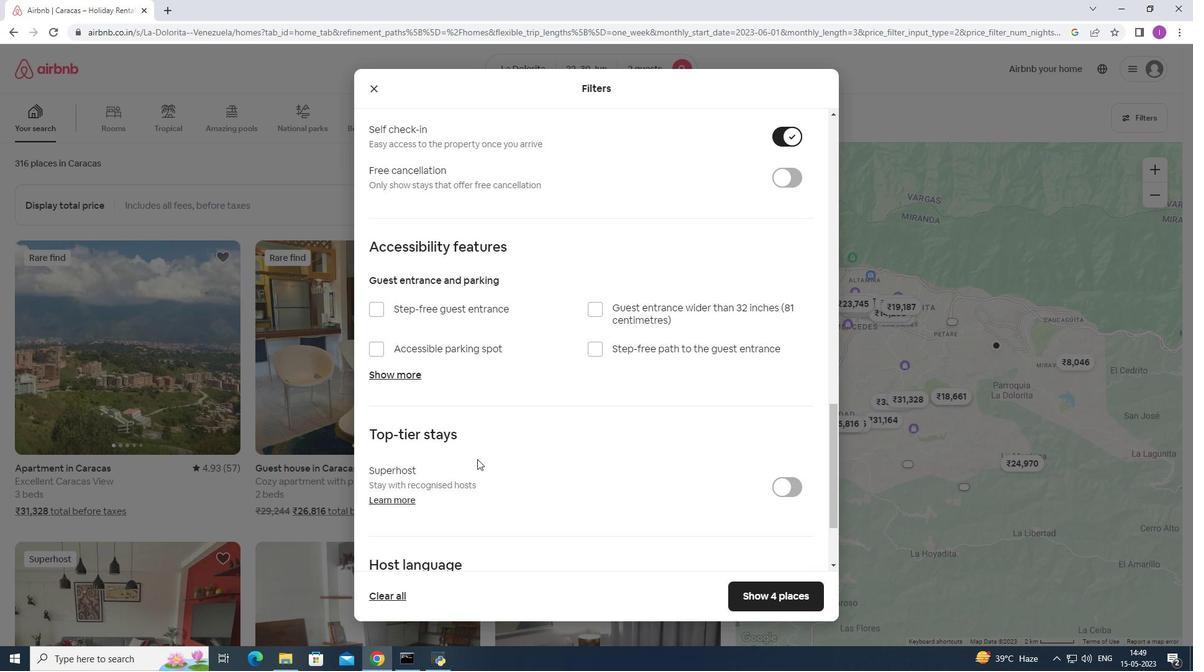 
Action: Mouse scrolled (430, 451) with delta (0, 0)
Screenshot: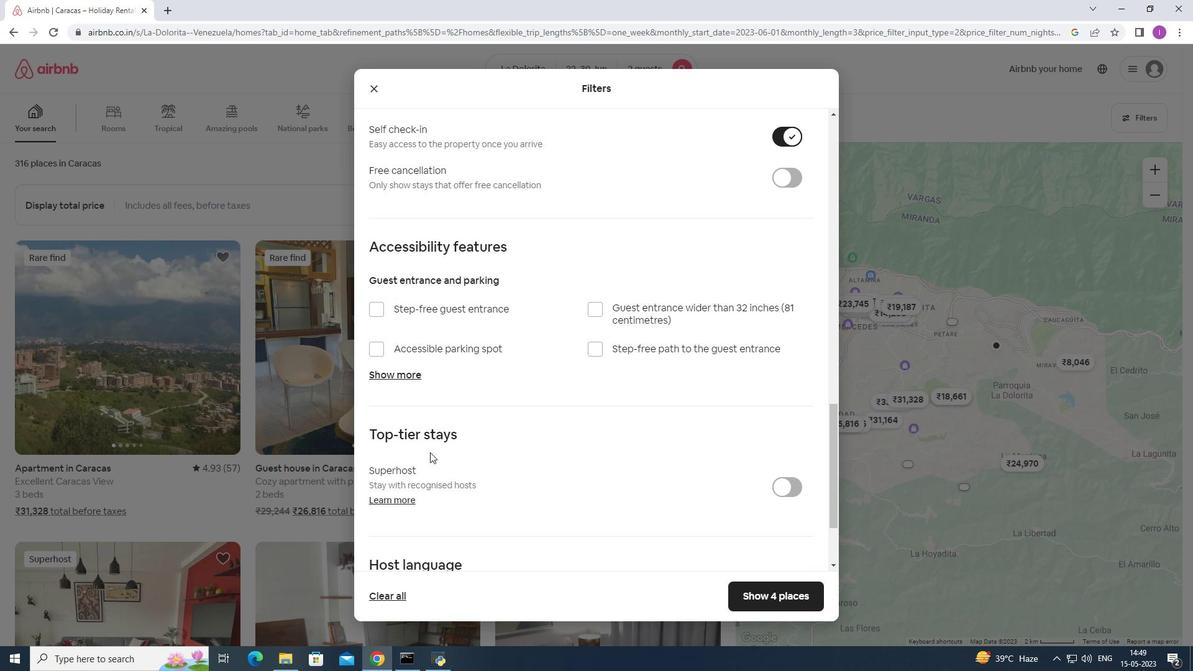 
Action: Mouse scrolled (430, 451) with delta (0, 0)
Screenshot: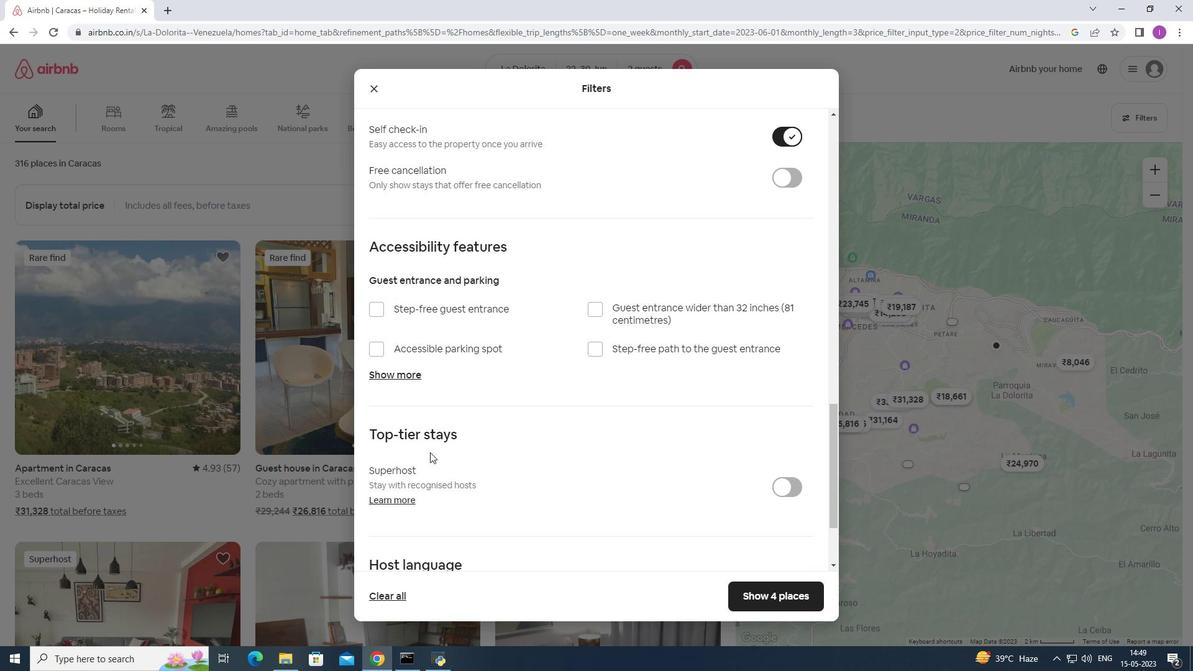 
Action: Mouse scrolled (430, 451) with delta (0, 0)
Screenshot: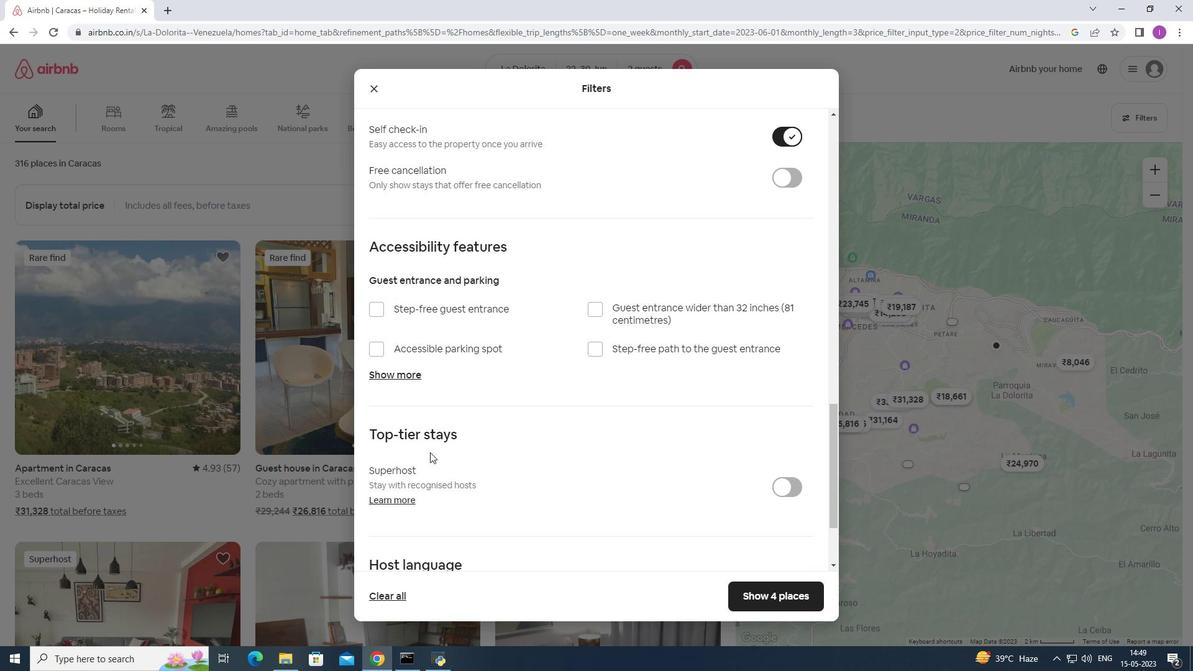 
Action: Mouse moved to (435, 446)
Screenshot: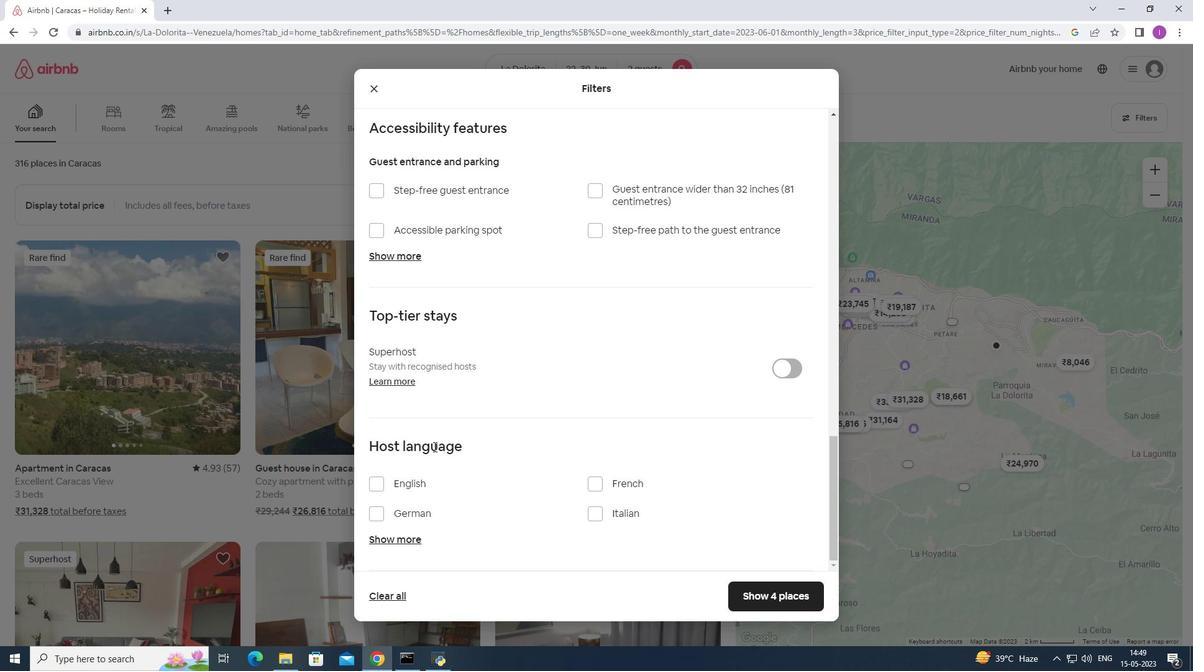 
Action: Mouse scrolled (435, 445) with delta (0, 0)
Screenshot: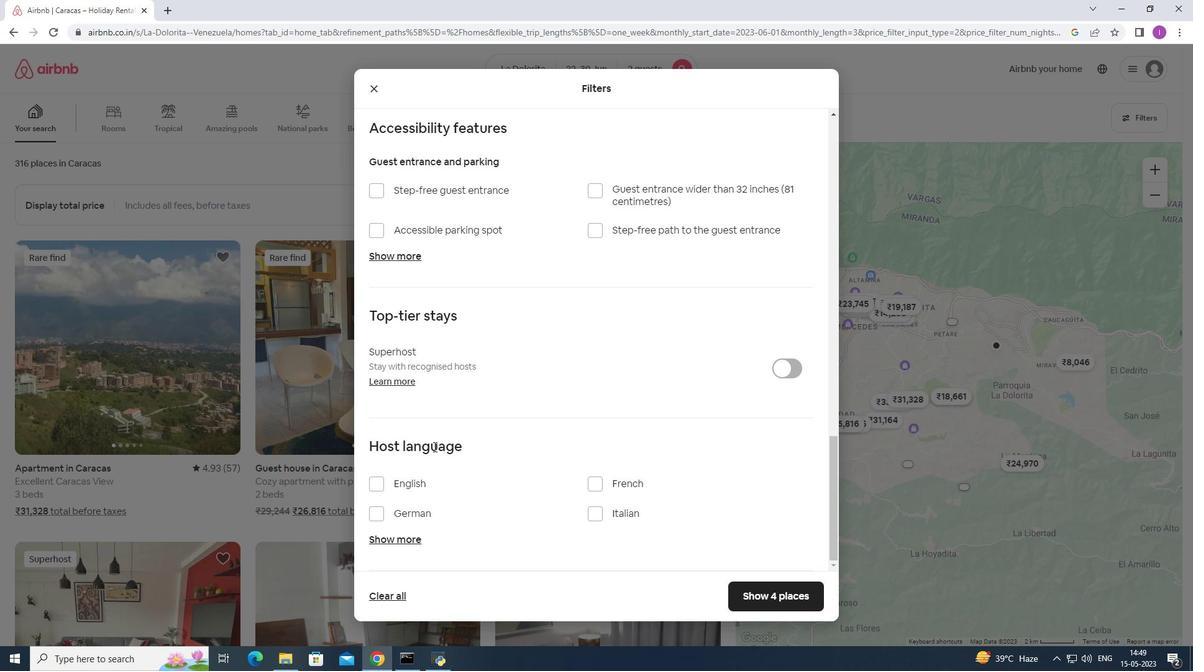 
Action: Mouse scrolled (435, 445) with delta (0, 0)
Screenshot: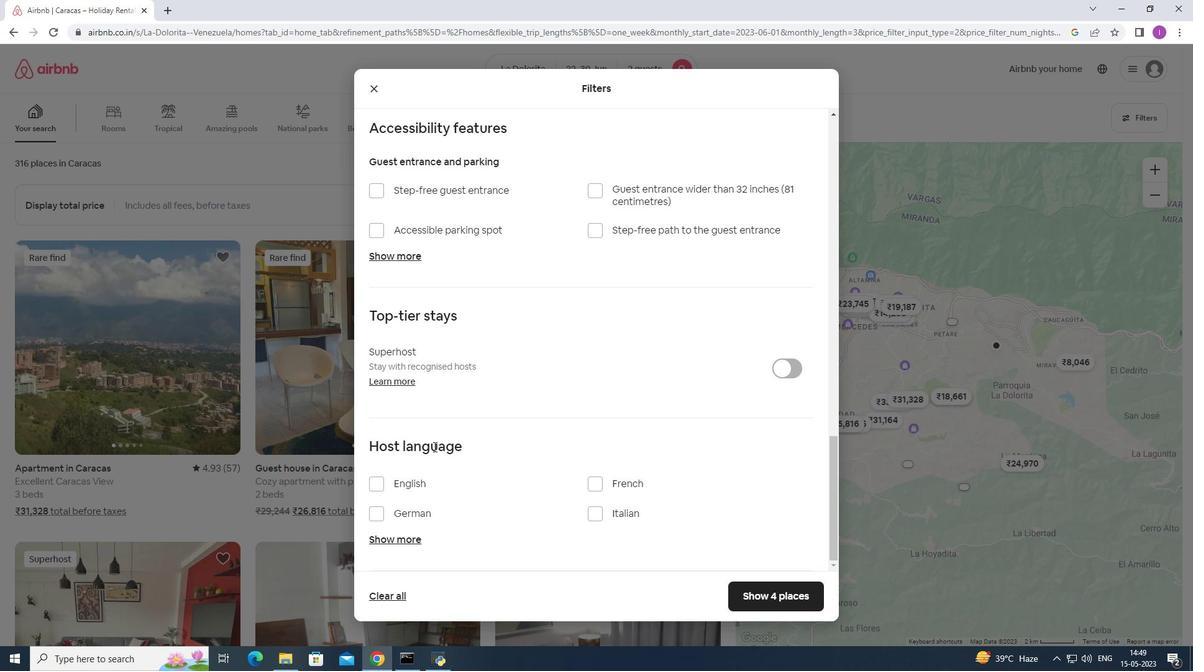 
Action: Mouse scrolled (435, 445) with delta (0, 0)
Screenshot: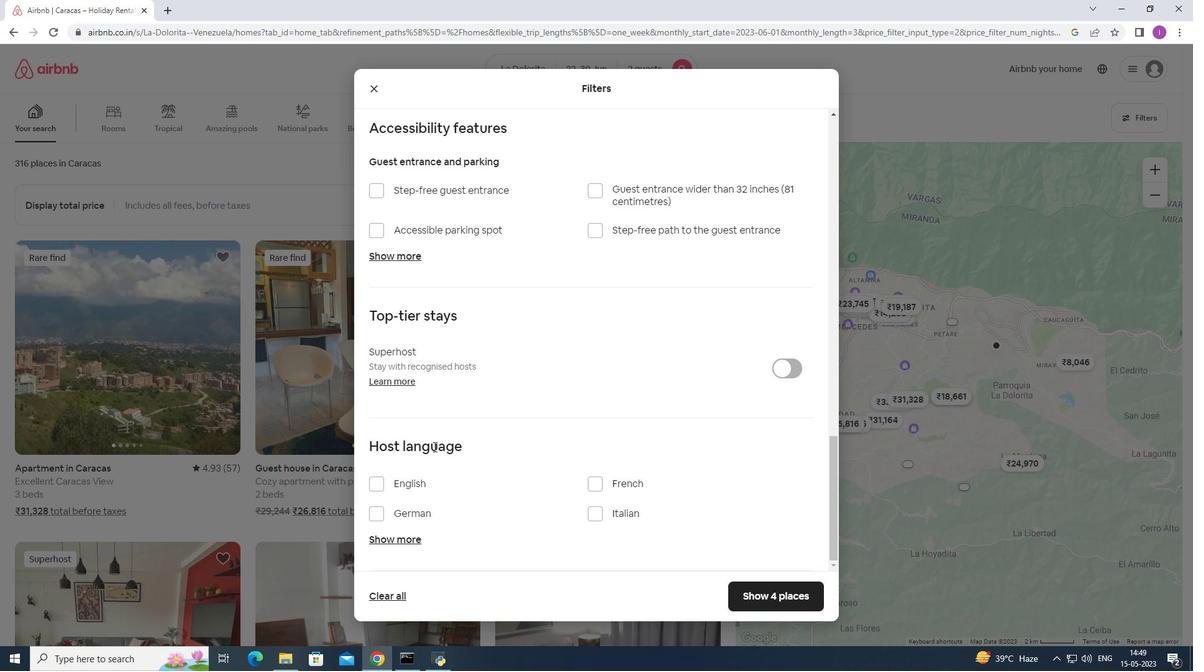 
Action: Mouse moved to (435, 446)
Screenshot: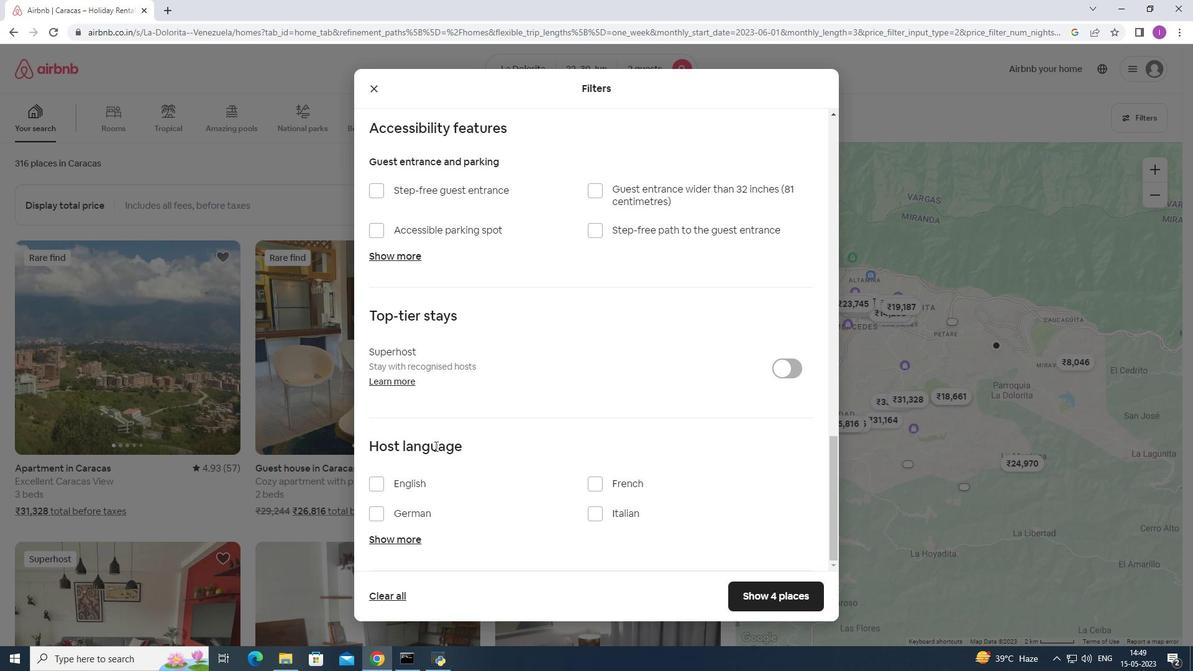 
Action: Mouse scrolled (435, 445) with delta (0, 0)
Screenshot: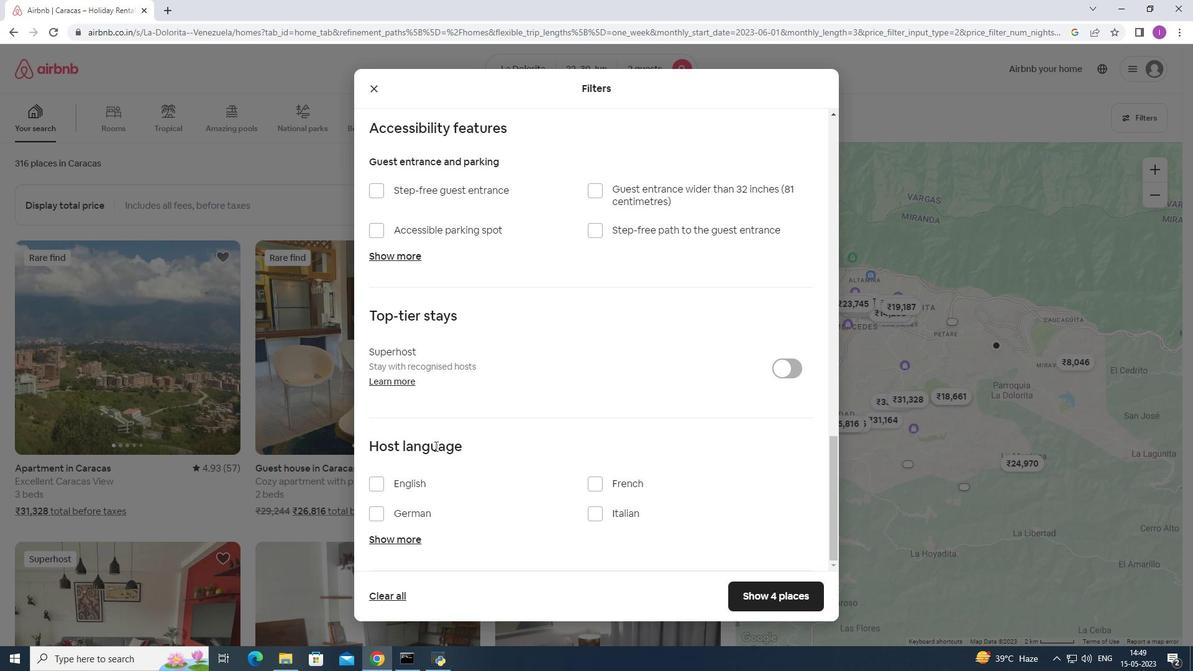 
Action: Mouse moved to (369, 485)
Screenshot: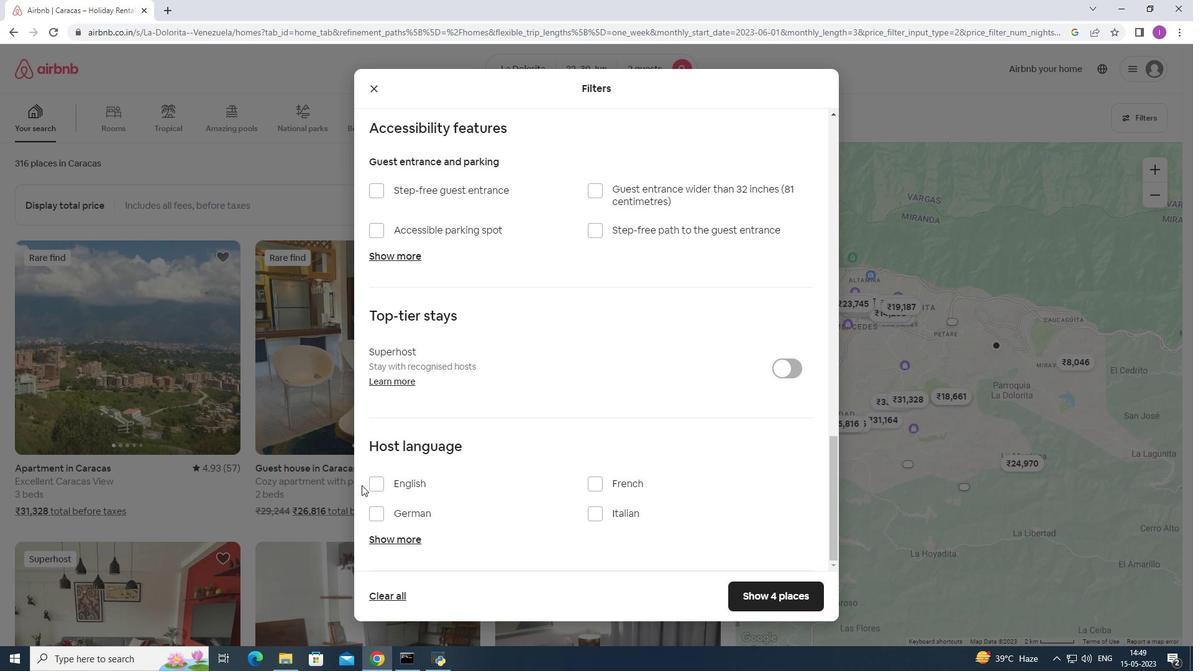 
Action: Mouse pressed left at (369, 485)
Screenshot: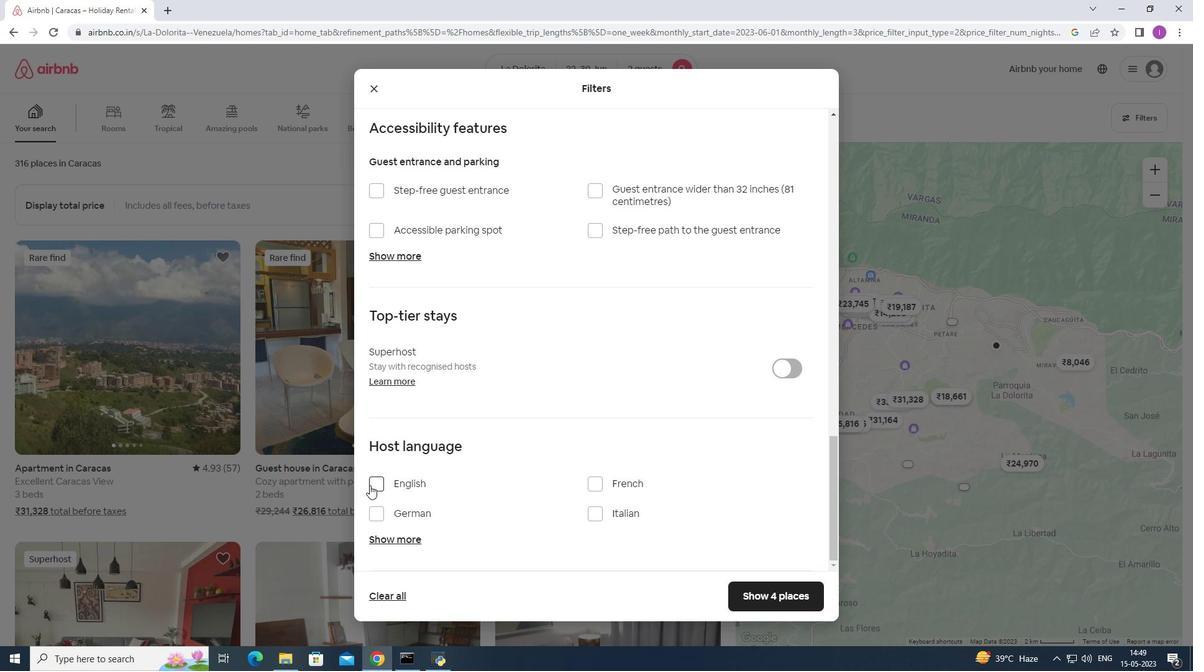 
Action: Mouse moved to (763, 590)
Screenshot: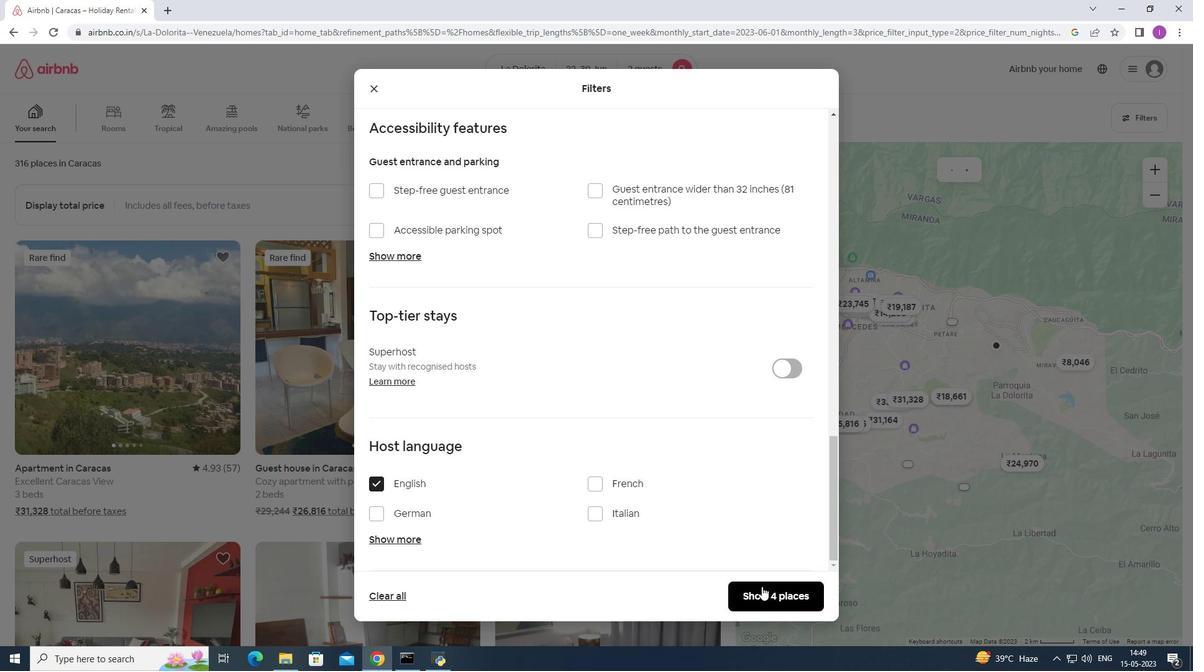 
Action: Mouse pressed left at (763, 590)
Screenshot: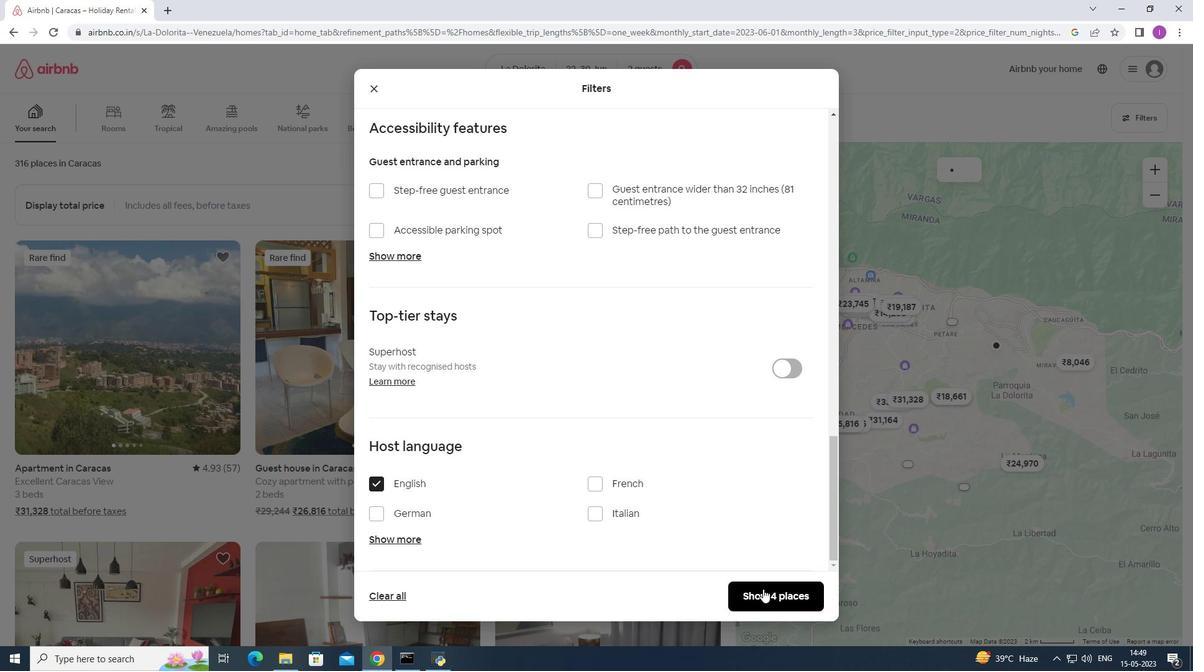 
Action: Mouse moved to (744, 567)
Screenshot: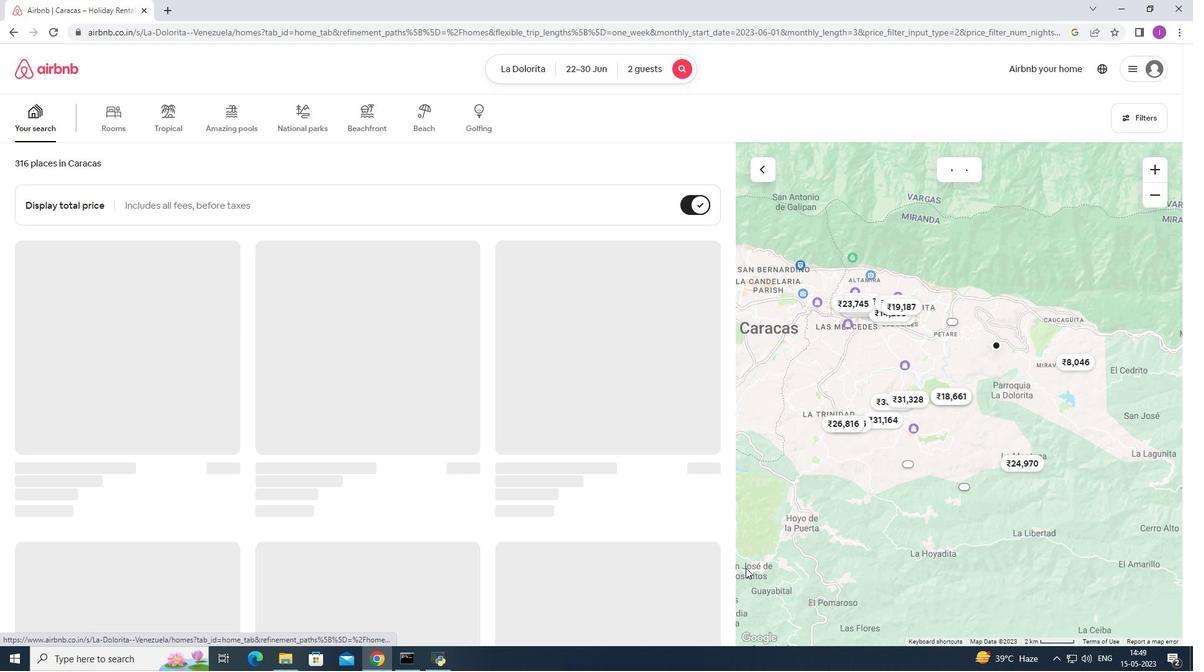 
